 Task: Add a signature Cole Ward containing With thanks and best wishes, Cole Ward to email address softage.4@softage.net and add a label Onboarding
Action: Mouse moved to (960, 74)
Screenshot: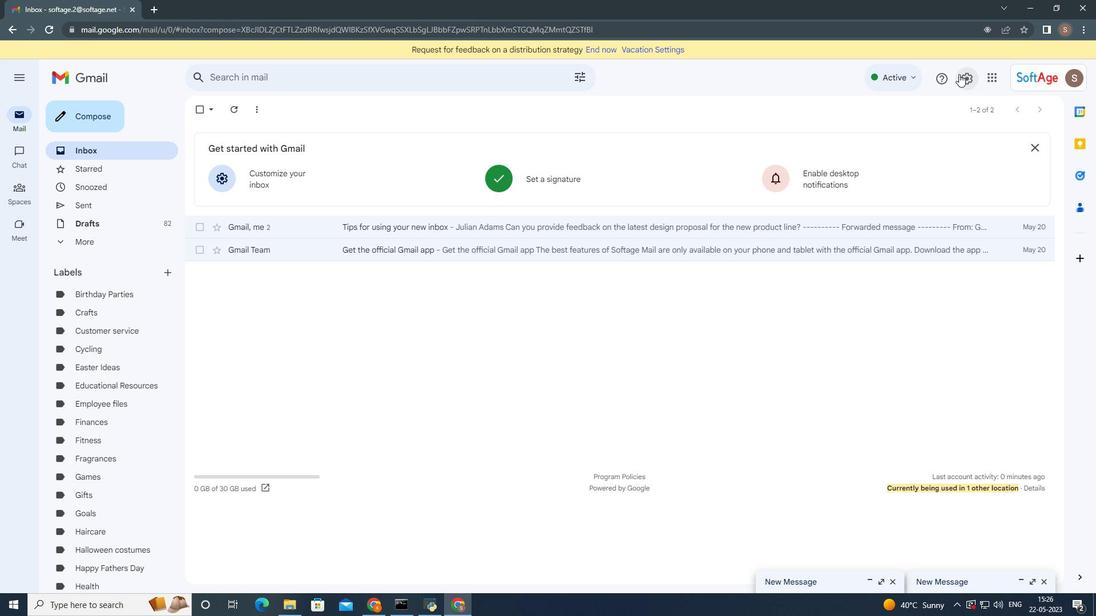 
Action: Mouse pressed left at (960, 74)
Screenshot: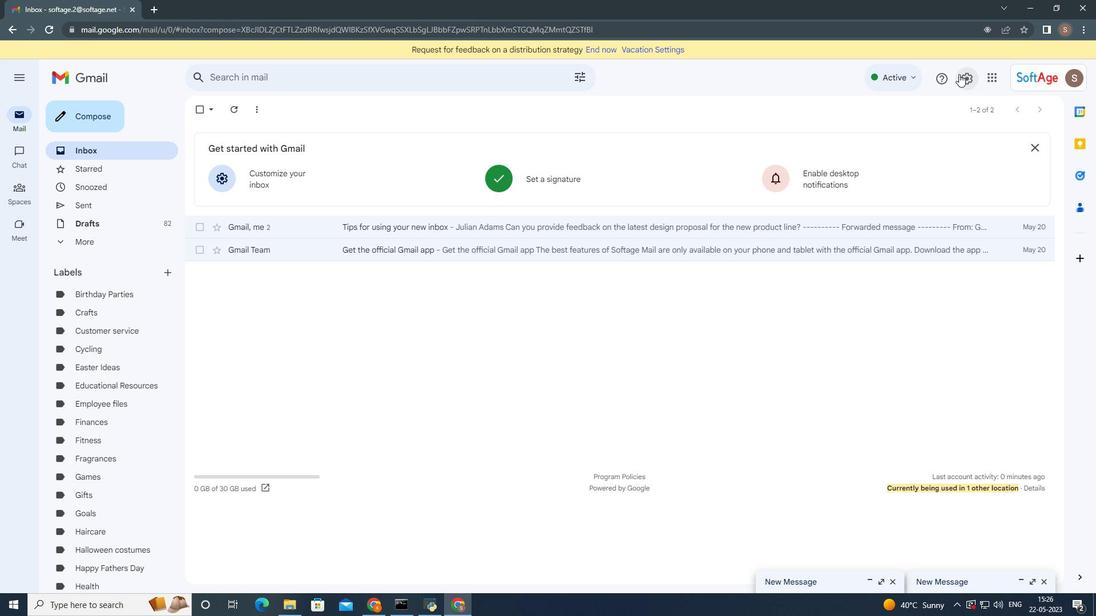
Action: Mouse moved to (952, 137)
Screenshot: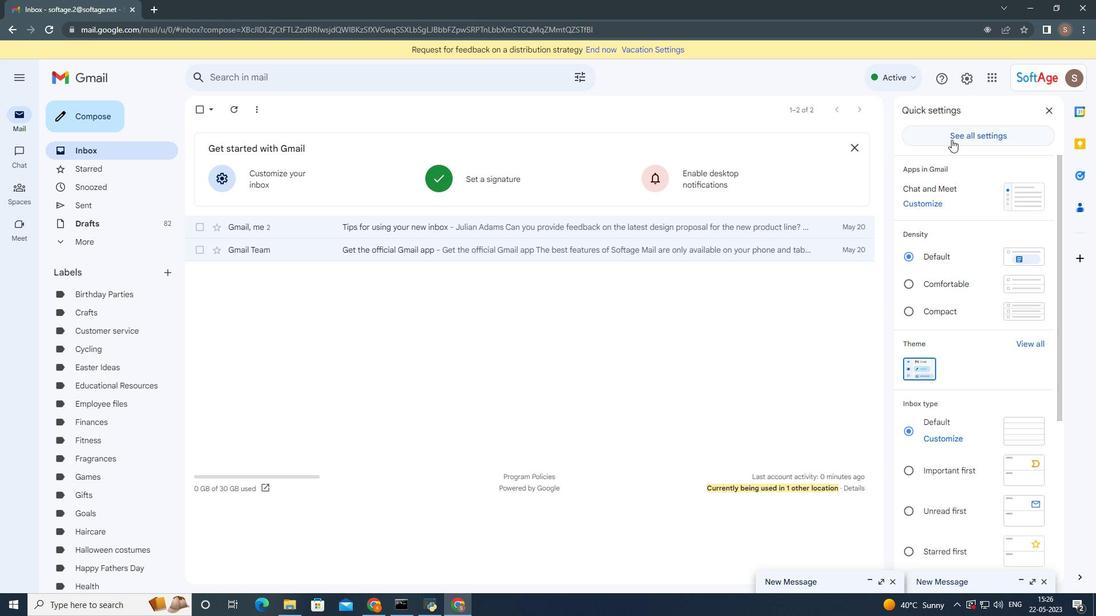 
Action: Mouse pressed left at (952, 137)
Screenshot: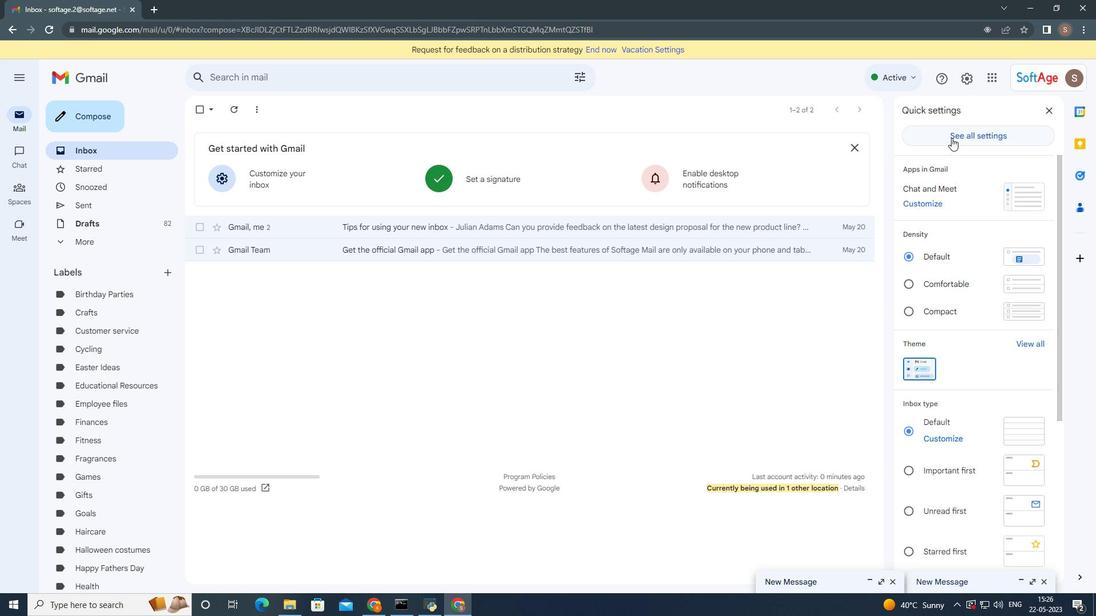 
Action: Mouse moved to (354, 267)
Screenshot: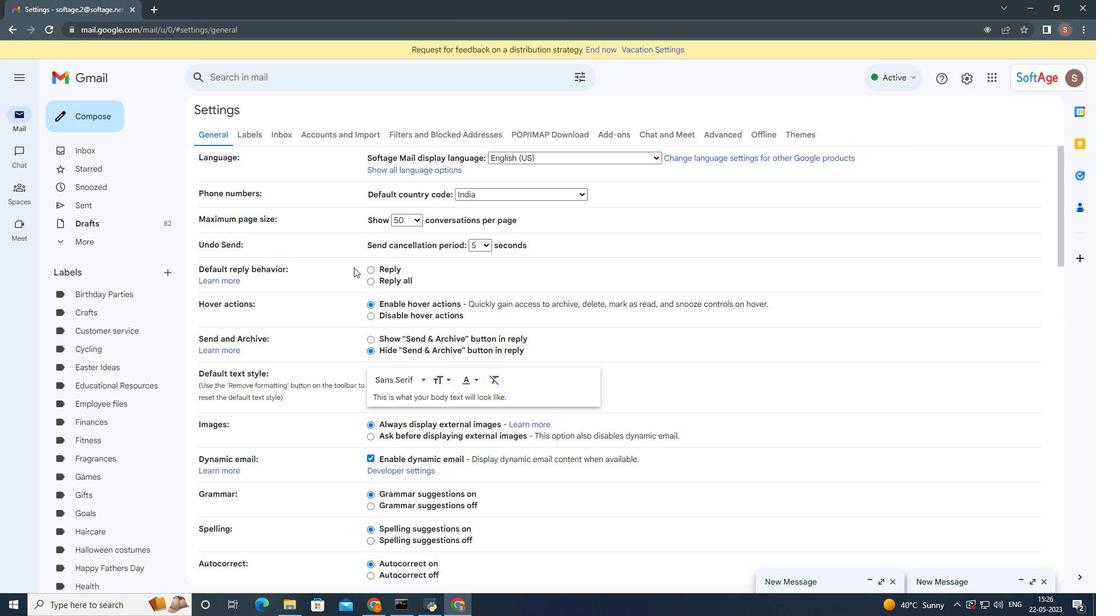 
Action: Mouse scrolled (354, 266) with delta (0, 0)
Screenshot: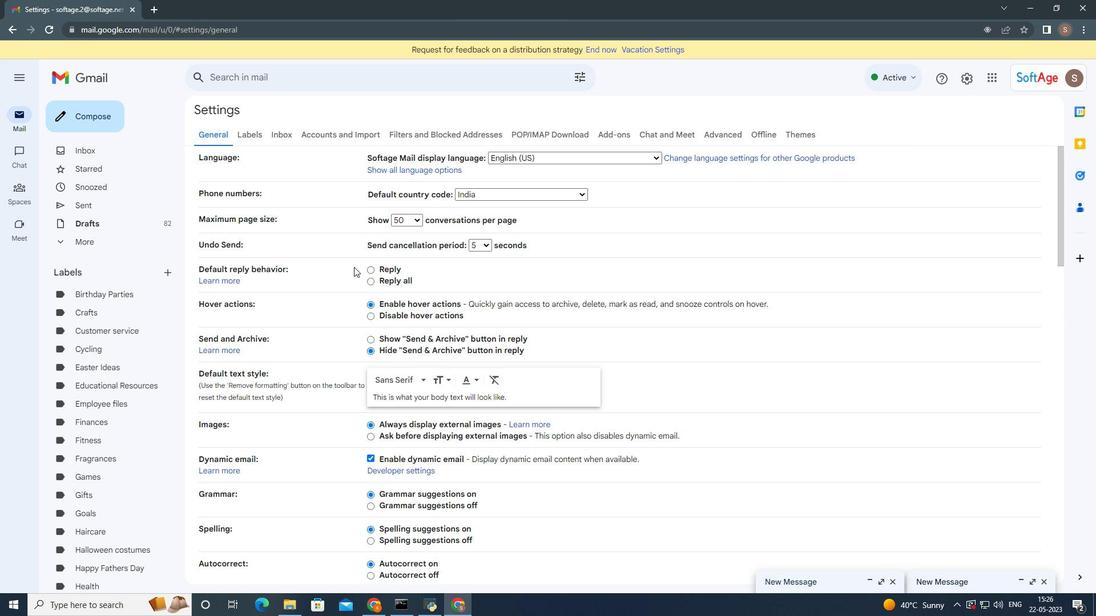 
Action: Mouse scrolled (354, 266) with delta (0, 0)
Screenshot: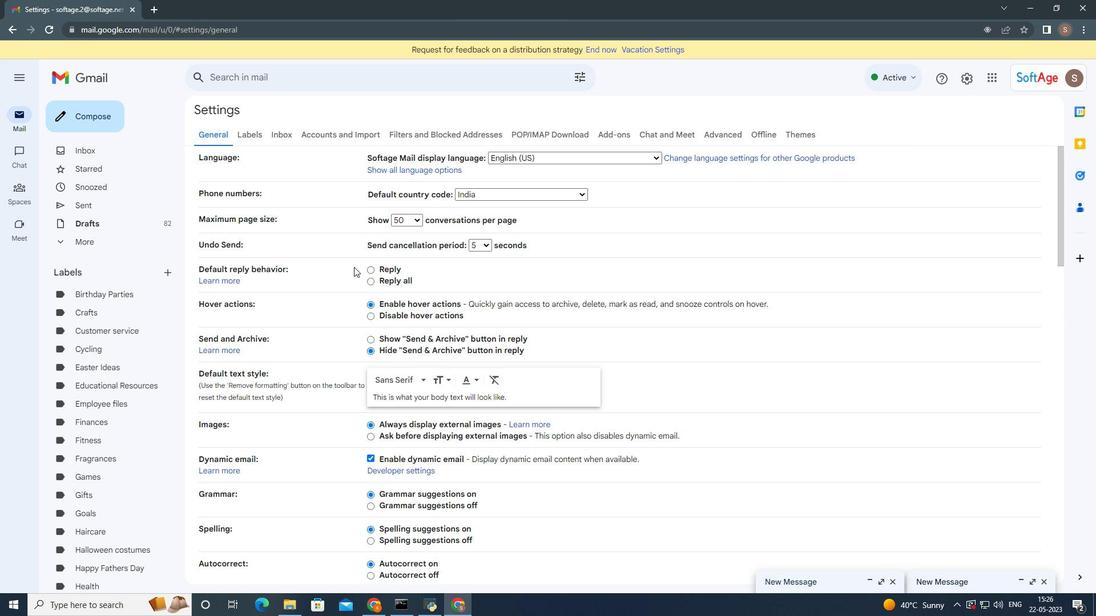 
Action: Mouse moved to (355, 268)
Screenshot: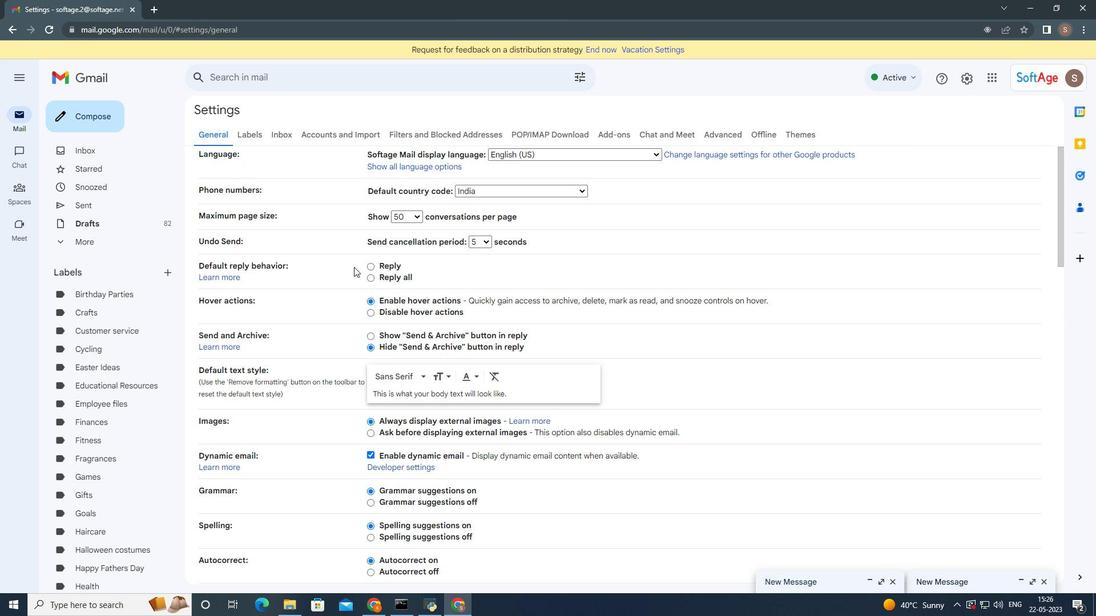 
Action: Mouse scrolled (354, 266) with delta (0, 0)
Screenshot: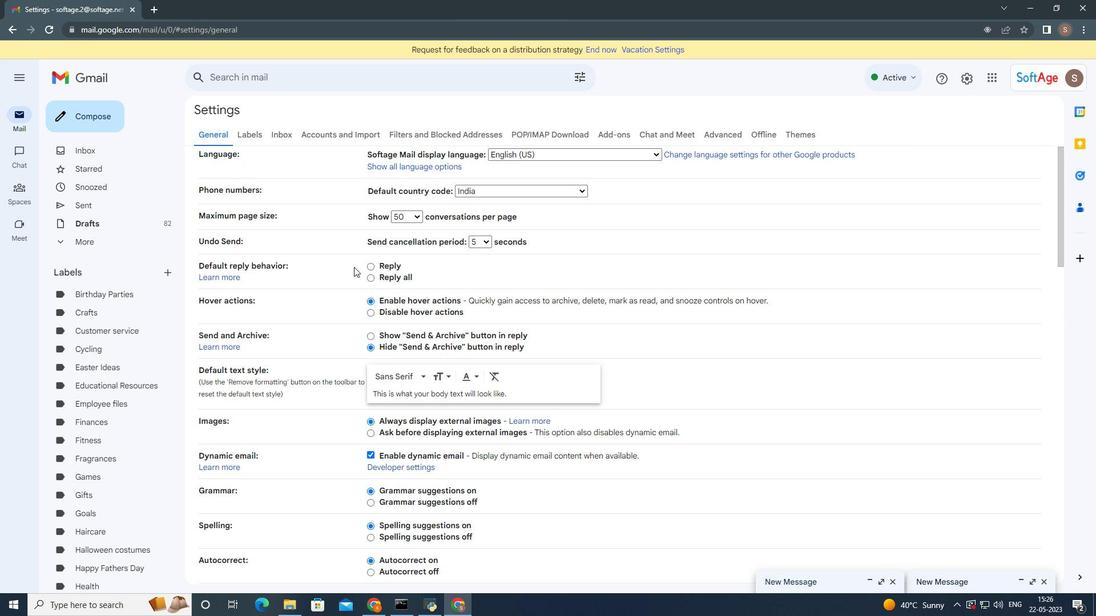 
Action: Mouse moved to (360, 263)
Screenshot: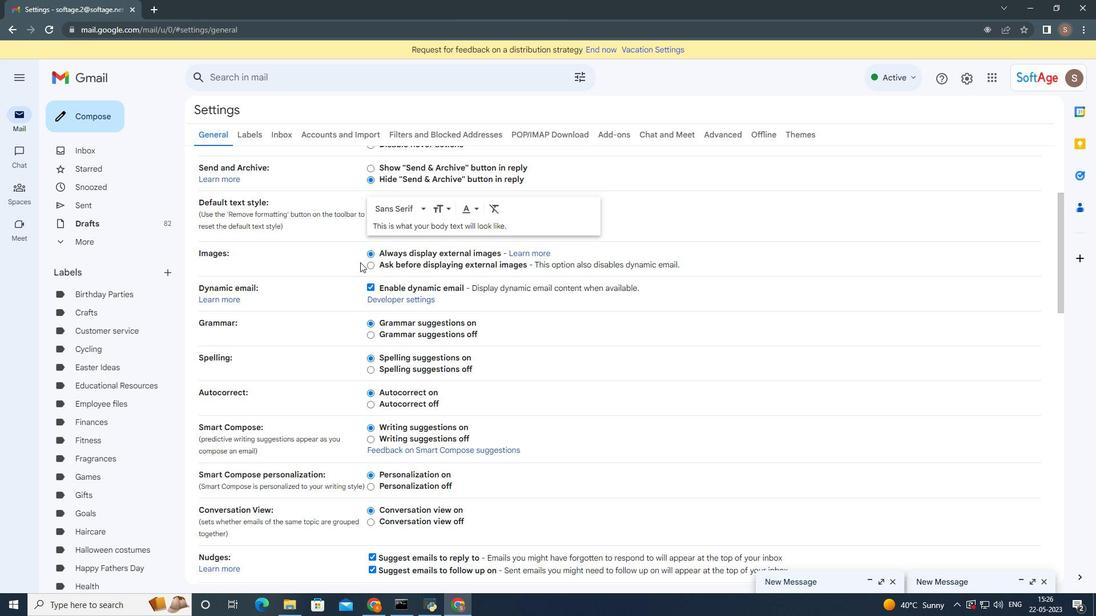 
Action: Mouse scrolled (360, 262) with delta (0, 0)
Screenshot: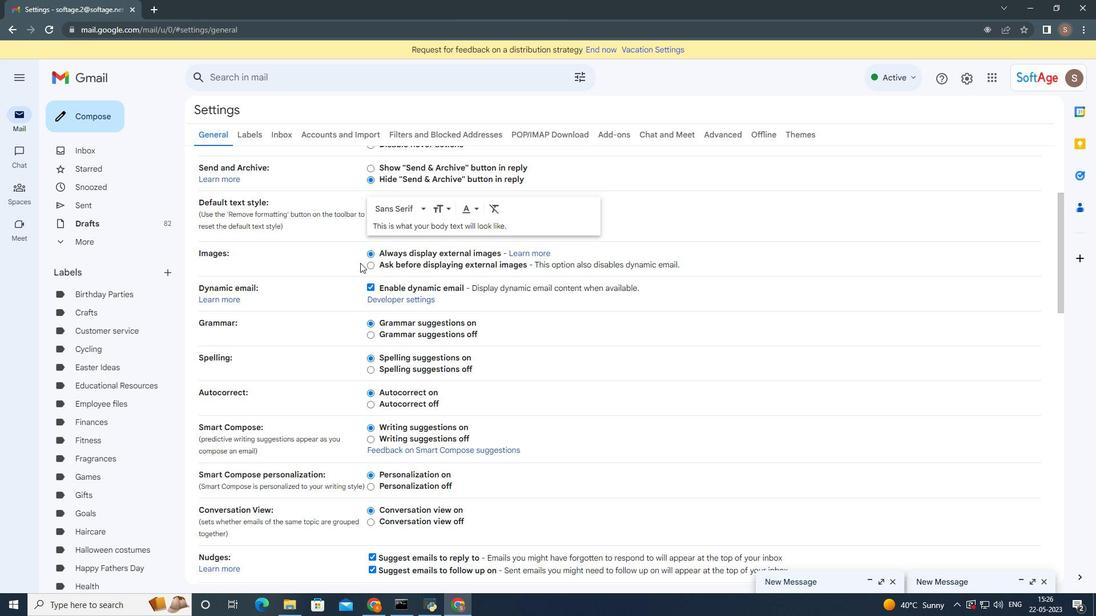 
Action: Mouse scrolled (360, 262) with delta (0, 0)
Screenshot: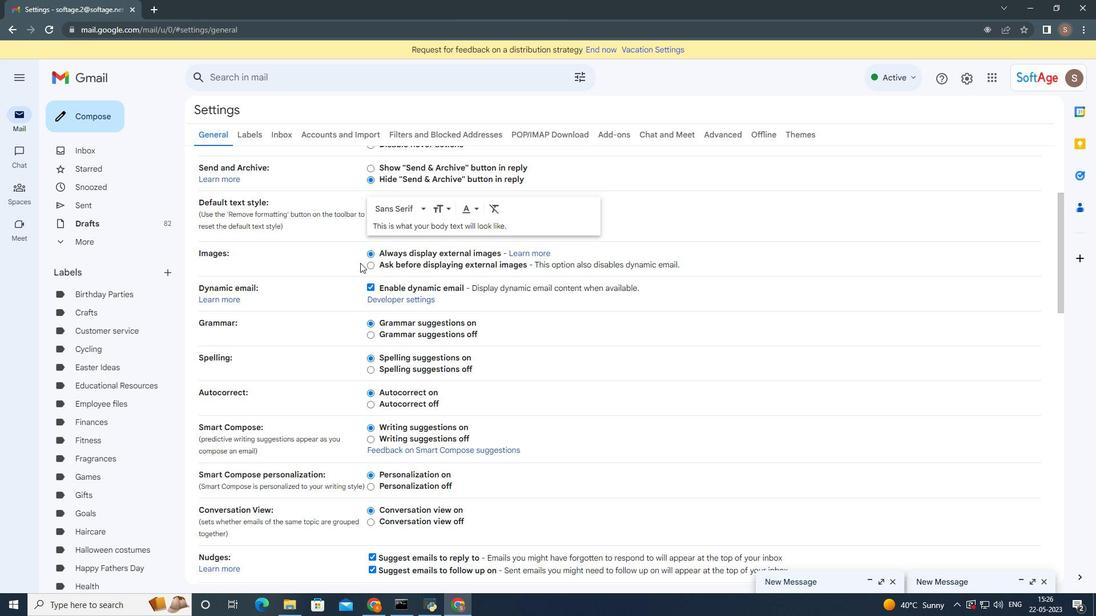 
Action: Mouse moved to (361, 266)
Screenshot: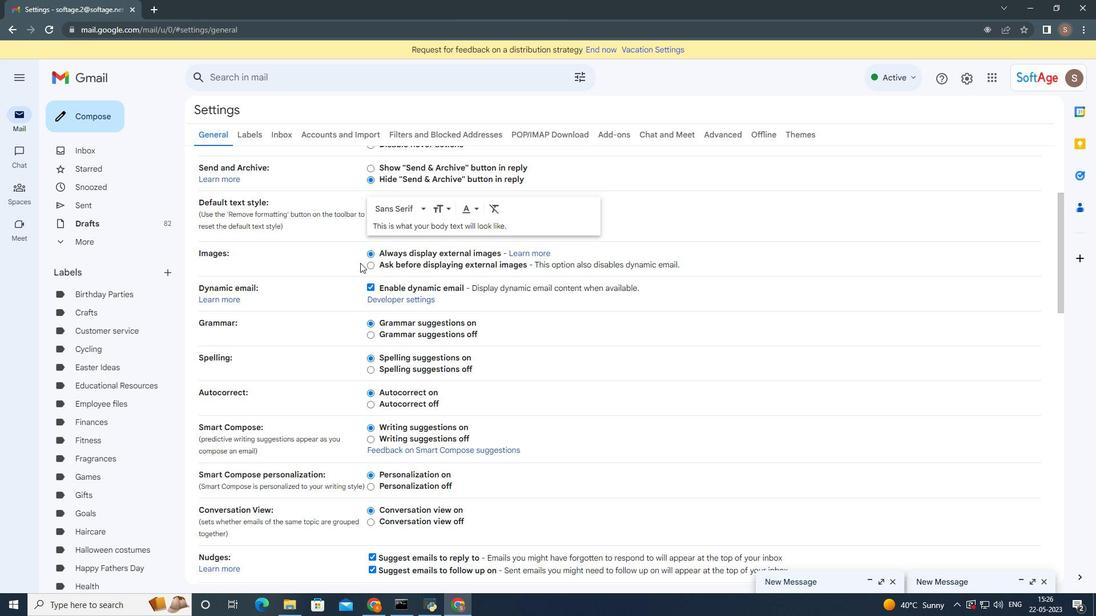 
Action: Mouse scrolled (361, 266) with delta (0, 0)
Screenshot: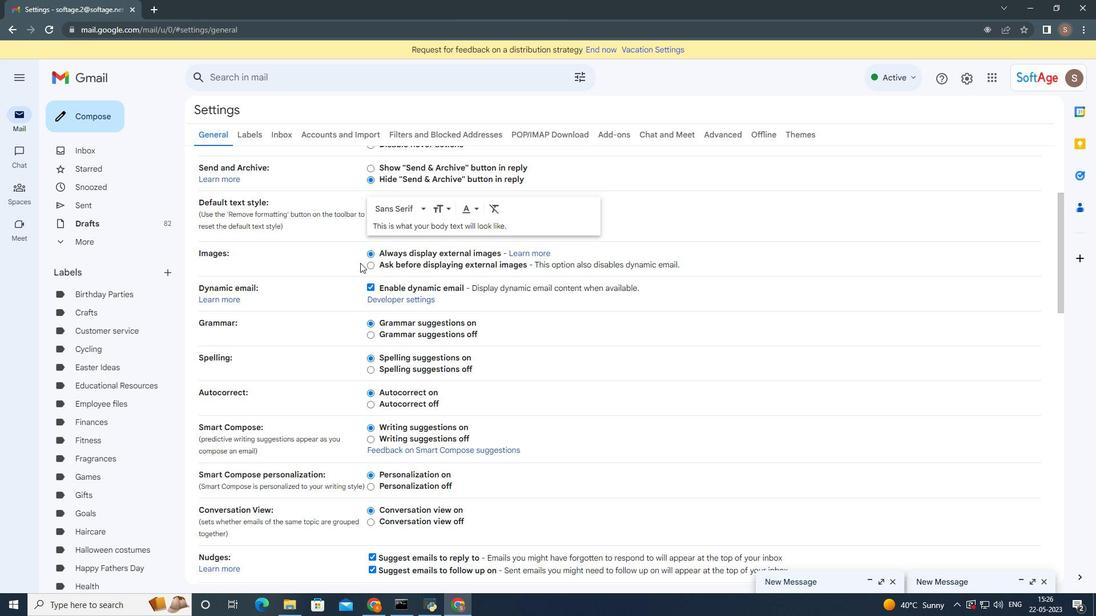
Action: Mouse moved to (362, 267)
Screenshot: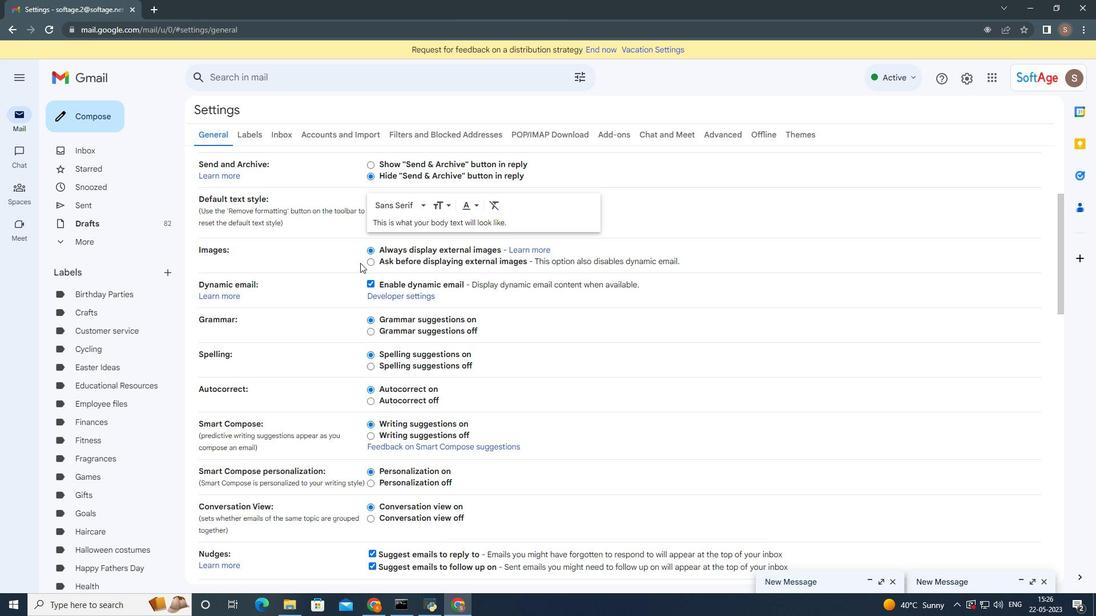 
Action: Mouse scrolled (362, 266) with delta (0, 0)
Screenshot: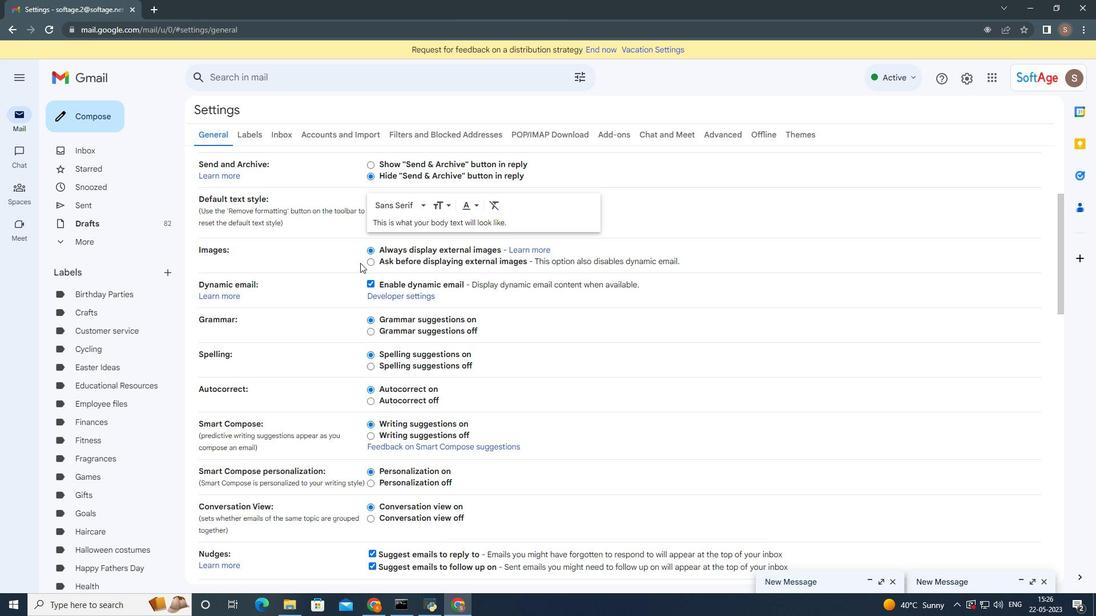 
Action: Mouse moved to (368, 258)
Screenshot: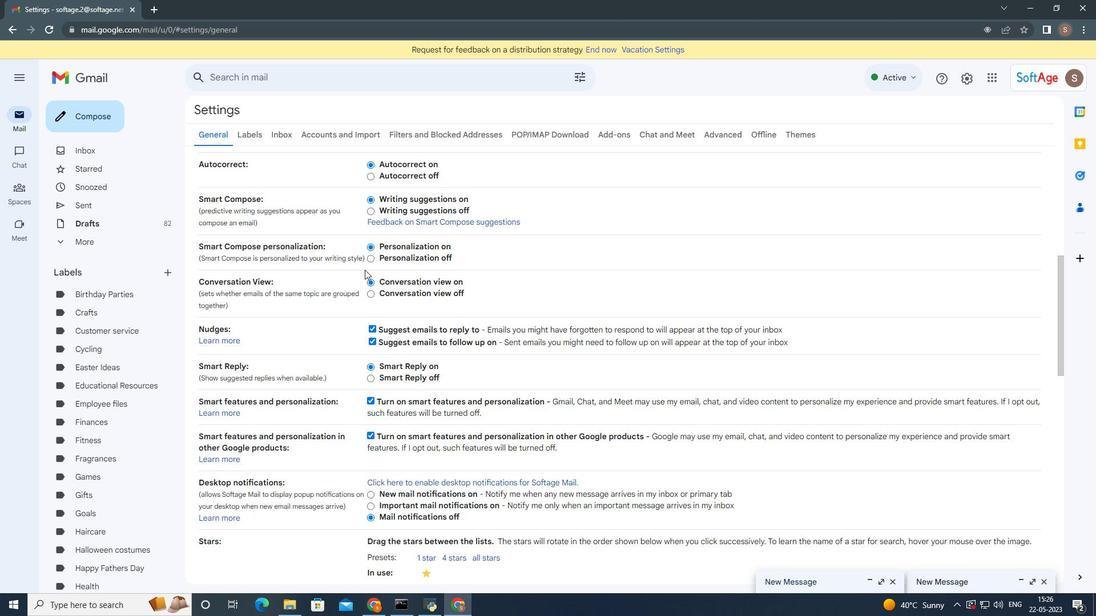 
Action: Mouse scrolled (368, 258) with delta (0, 0)
Screenshot: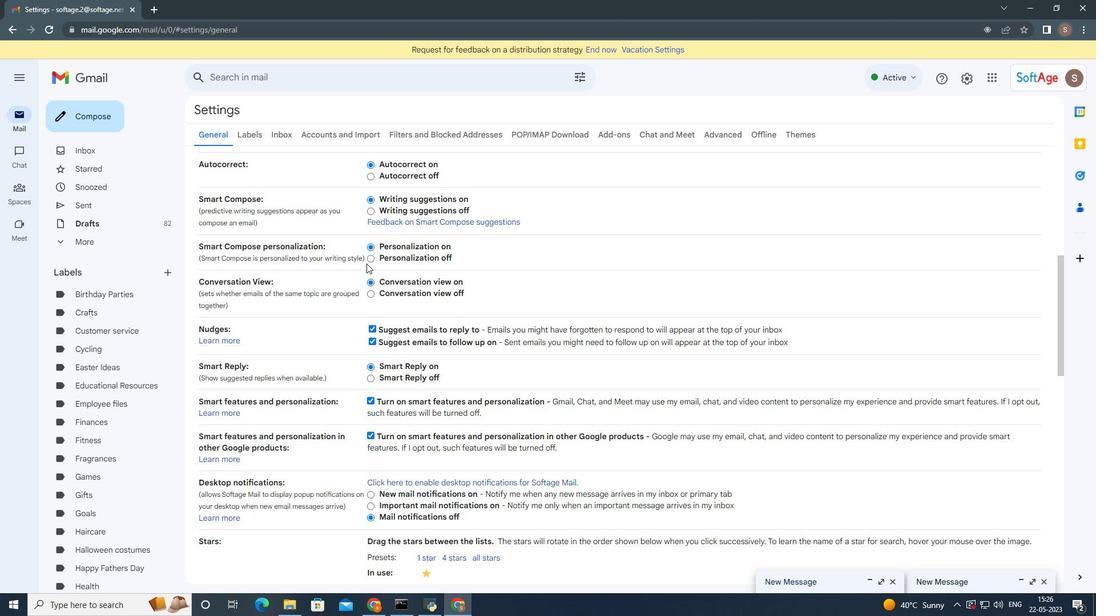 
Action: Mouse scrolled (368, 258) with delta (0, 0)
Screenshot: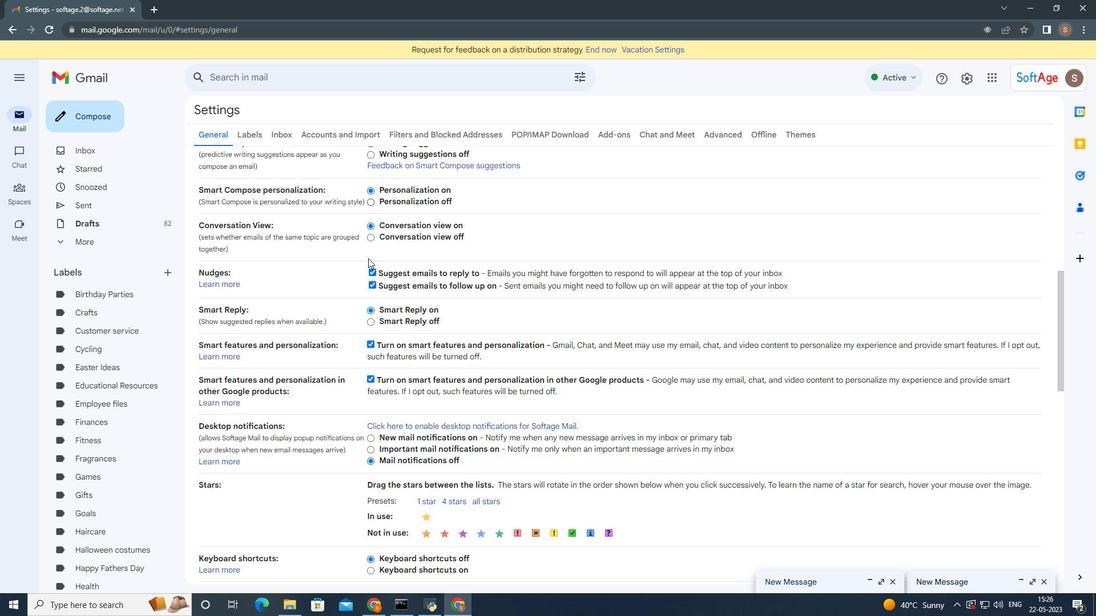 
Action: Mouse scrolled (368, 258) with delta (0, 0)
Screenshot: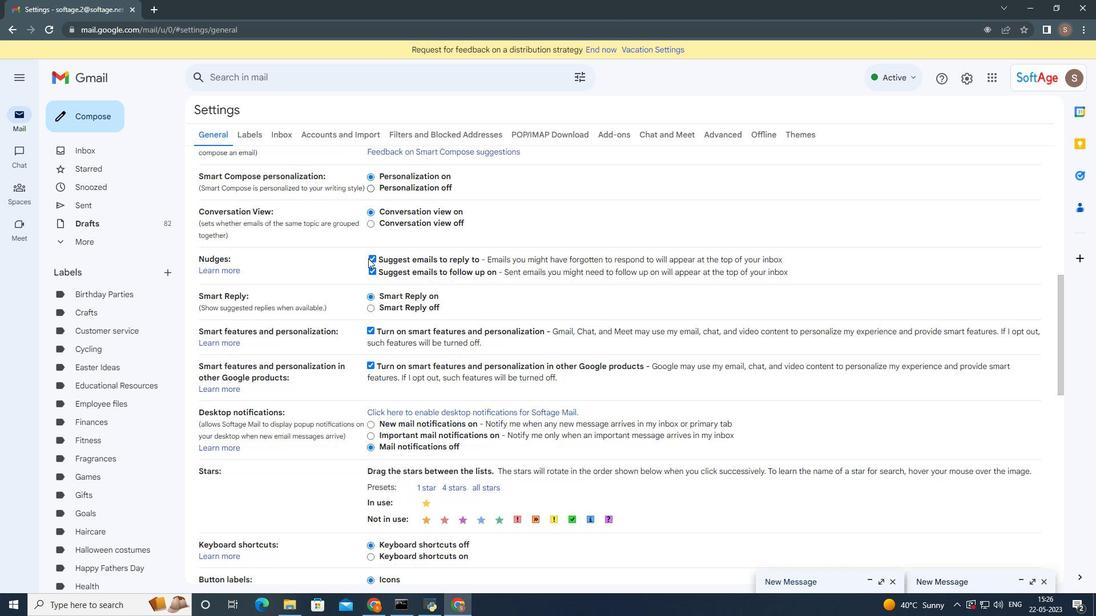 
Action: Mouse scrolled (368, 258) with delta (0, 0)
Screenshot: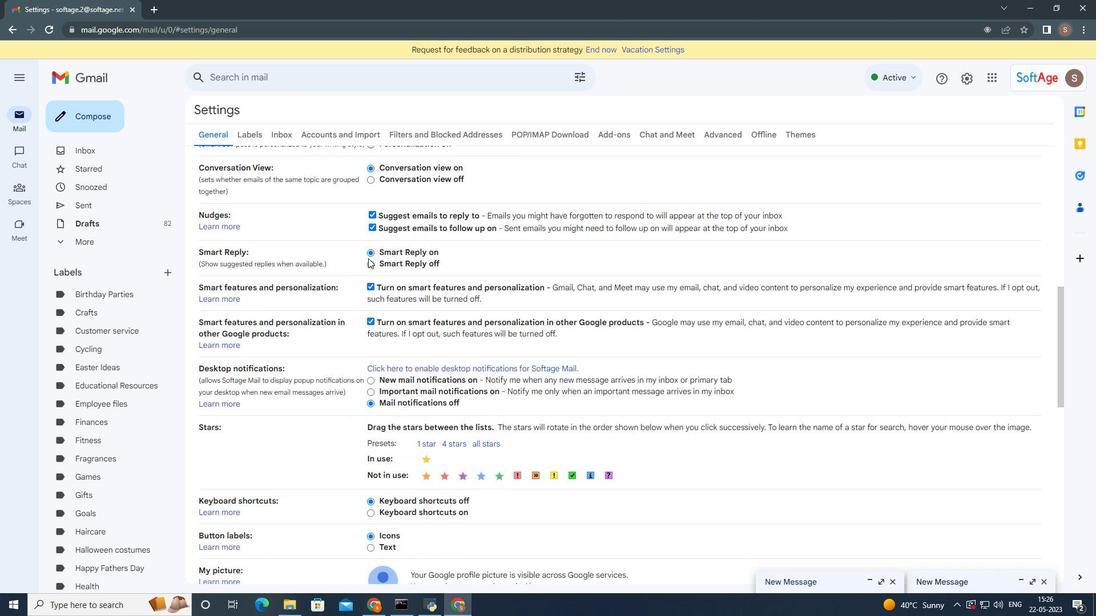 
Action: Mouse scrolled (368, 258) with delta (0, 0)
Screenshot: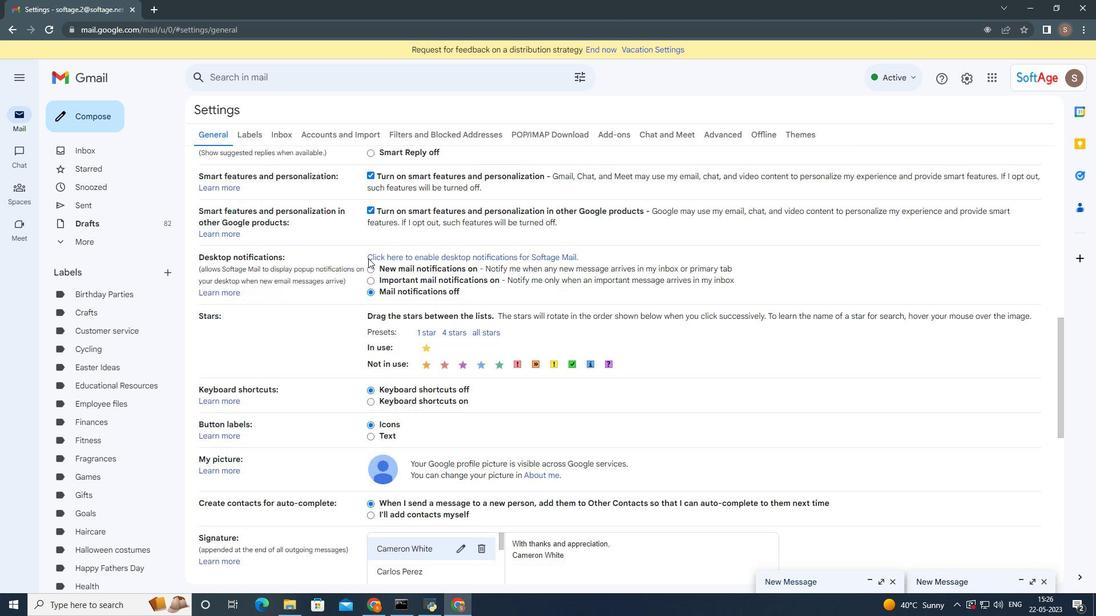 
Action: Mouse scrolled (368, 258) with delta (0, 0)
Screenshot: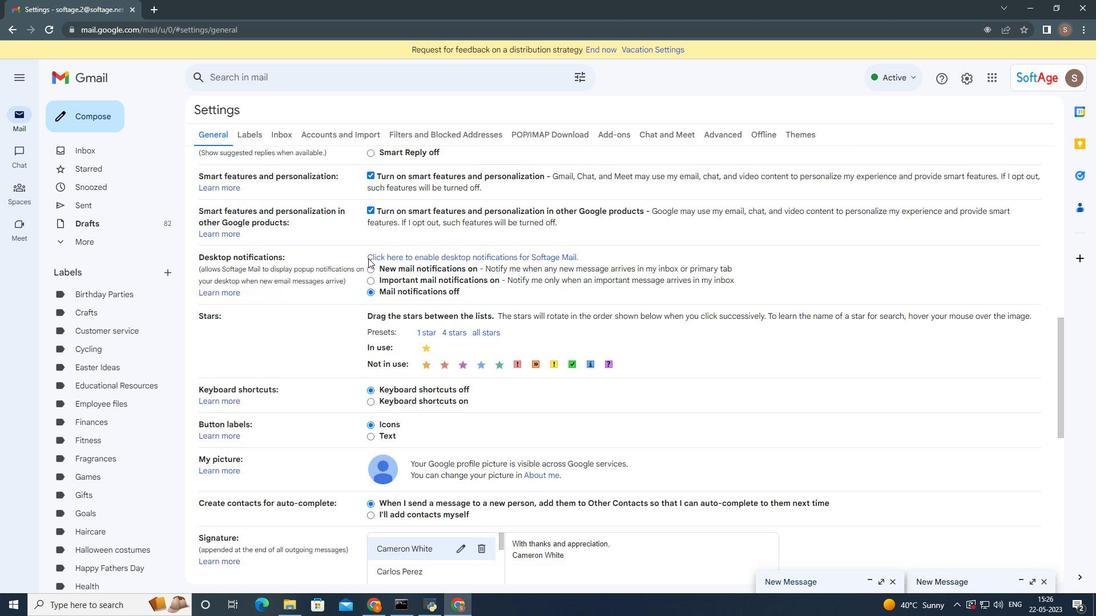
Action: Mouse moved to (368, 258)
Screenshot: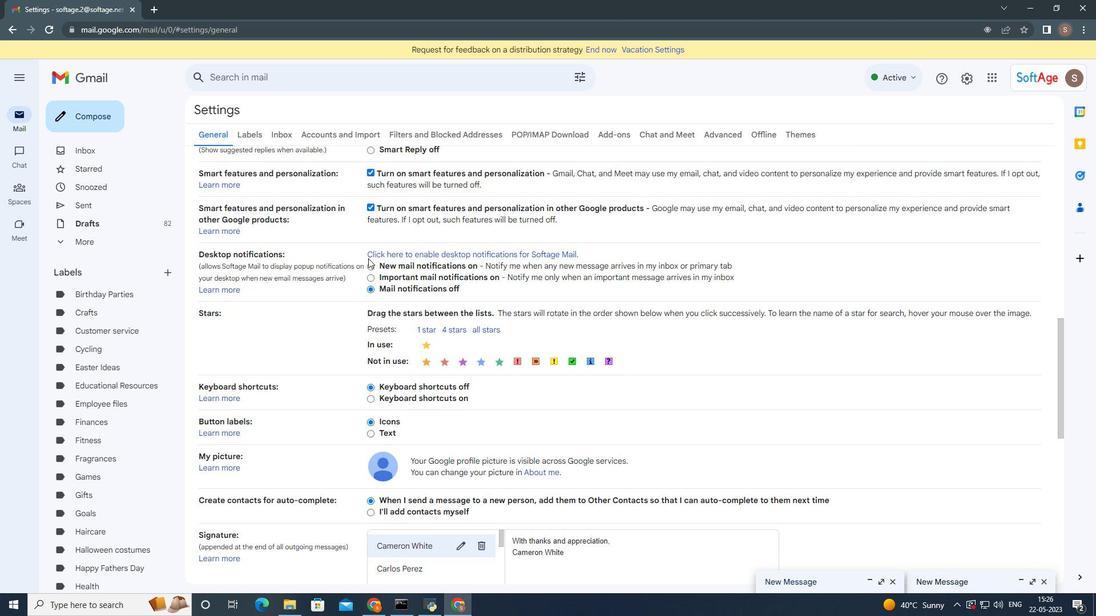 
Action: Mouse scrolled (368, 258) with delta (0, 0)
Screenshot: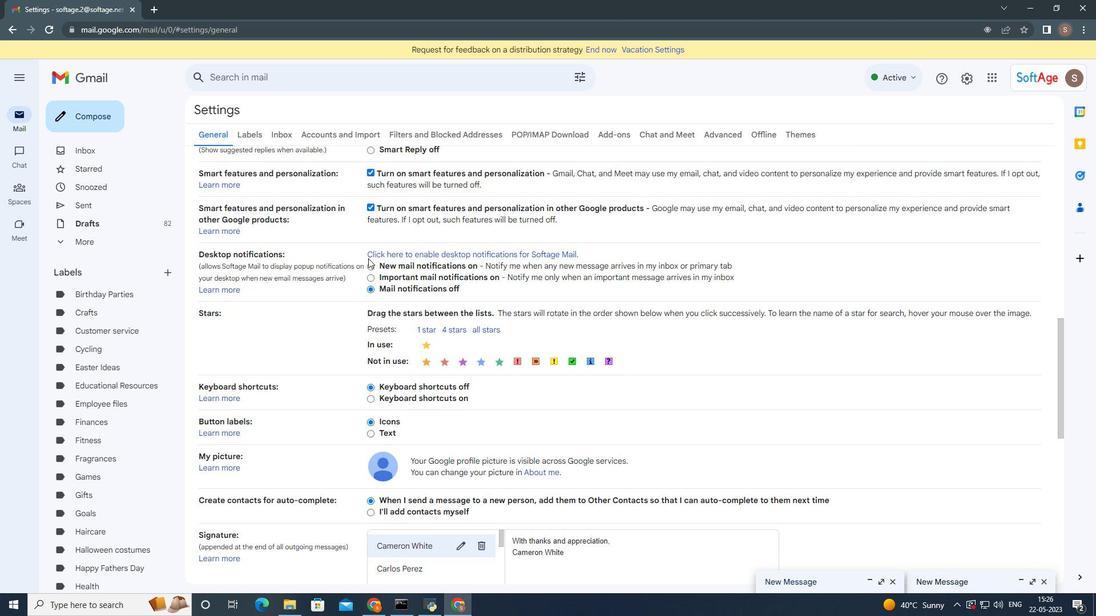 
Action: Mouse moved to (368, 259)
Screenshot: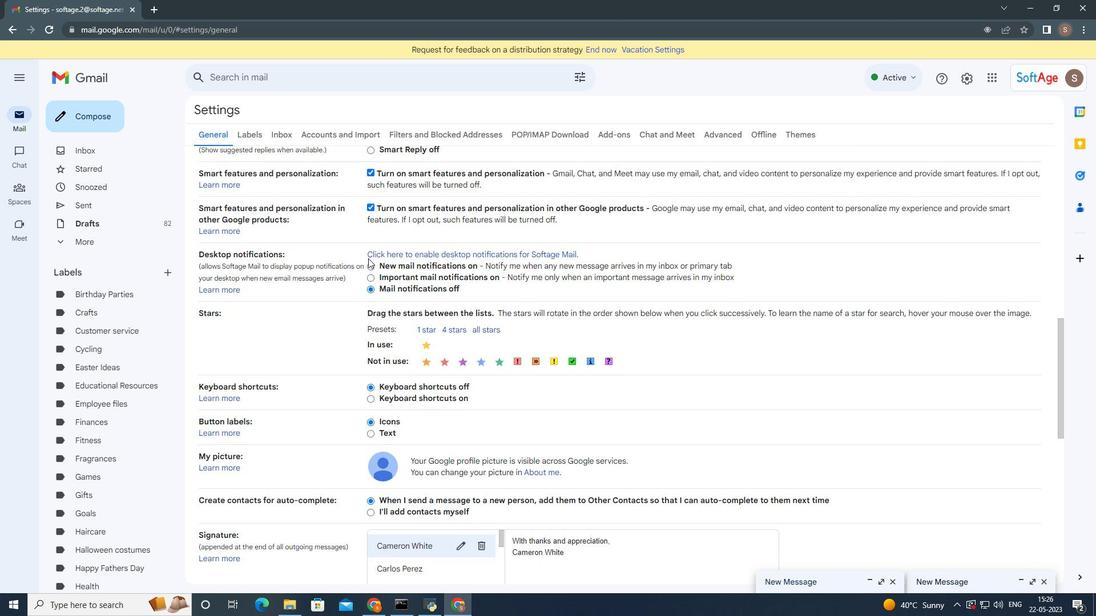 
Action: Mouse scrolled (368, 258) with delta (0, 0)
Screenshot: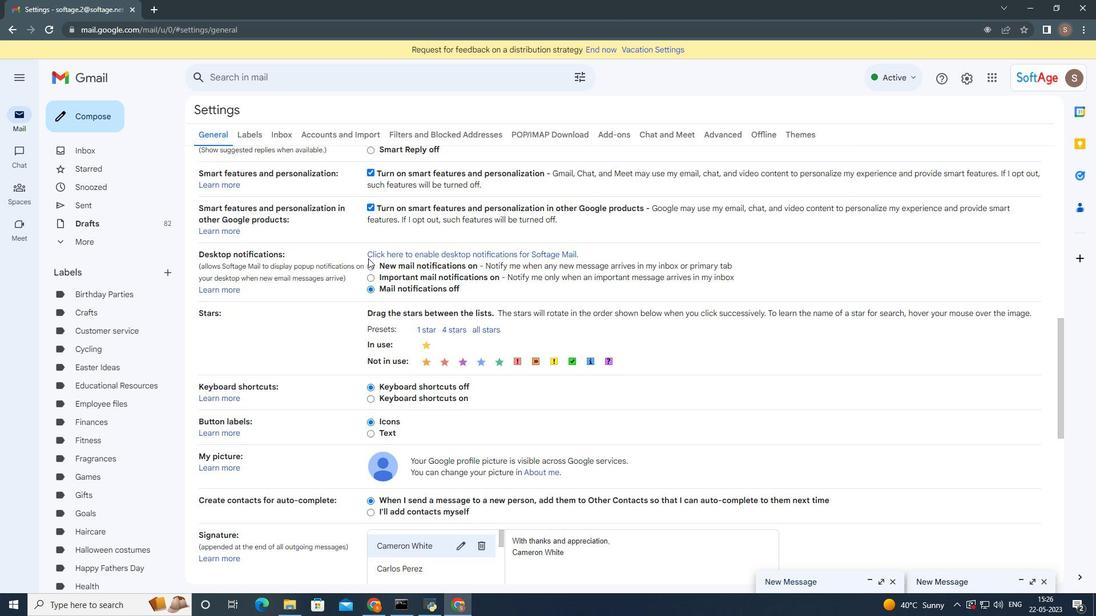 
Action: Mouse moved to (455, 347)
Screenshot: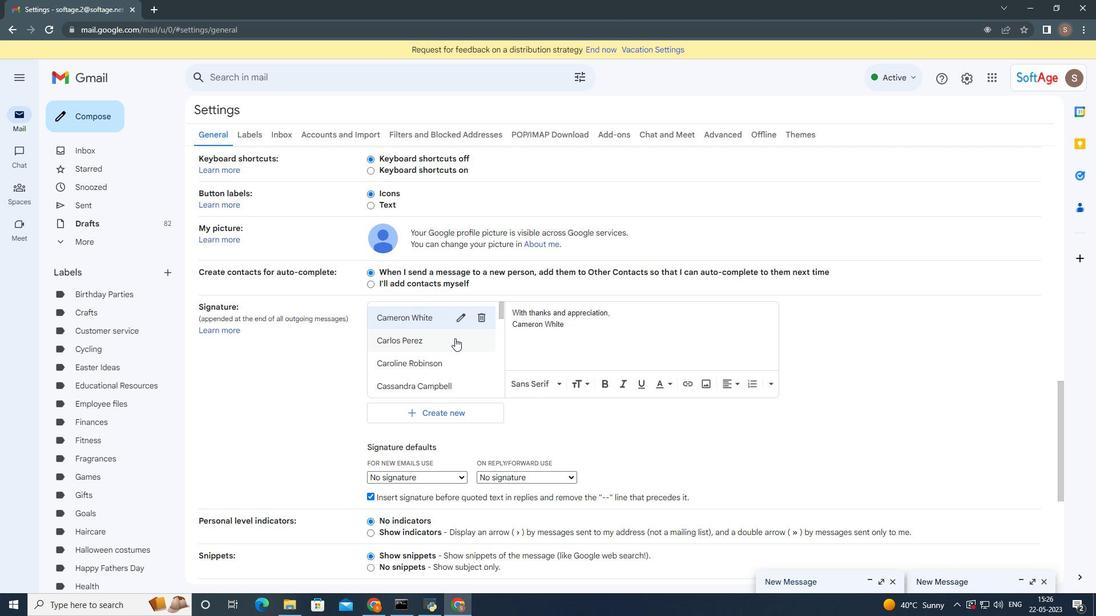 
Action: Mouse scrolled (455, 347) with delta (0, 0)
Screenshot: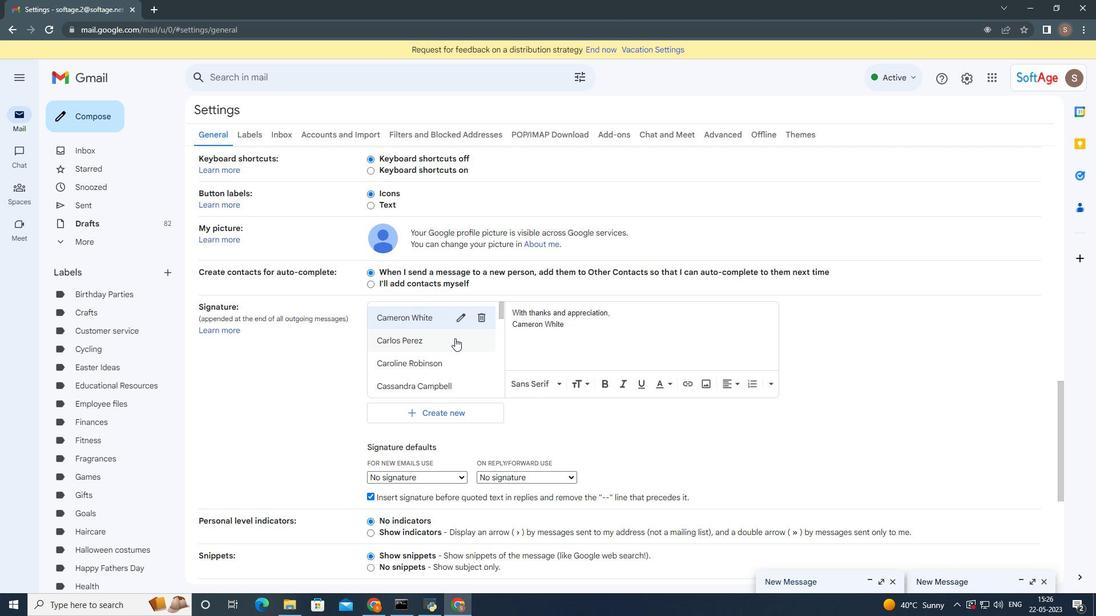 
Action: Mouse moved to (460, 413)
Screenshot: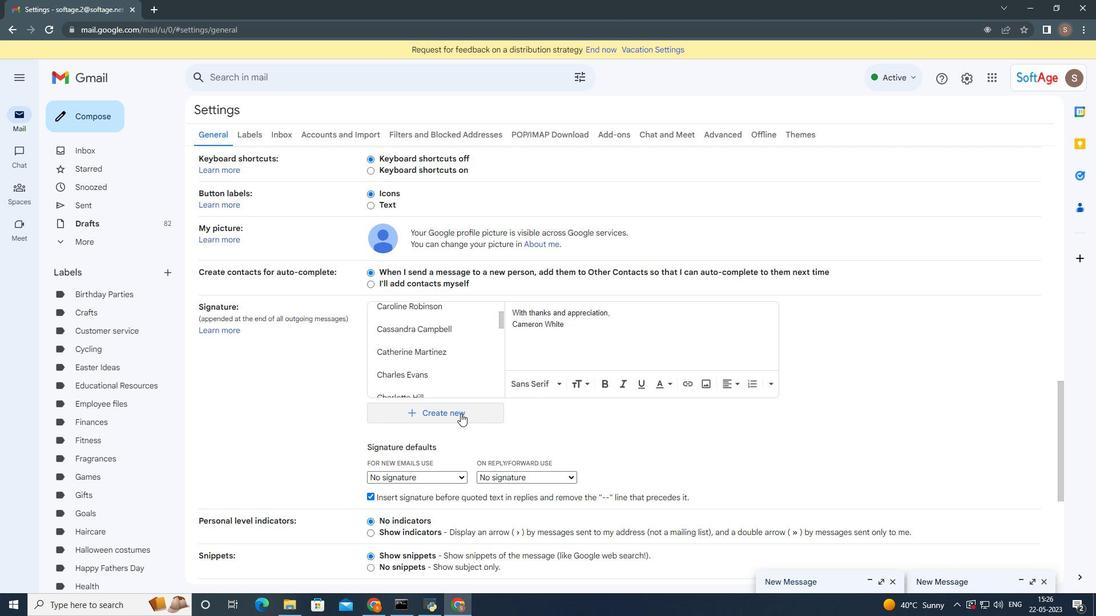 
Action: Mouse pressed left at (460, 413)
Screenshot: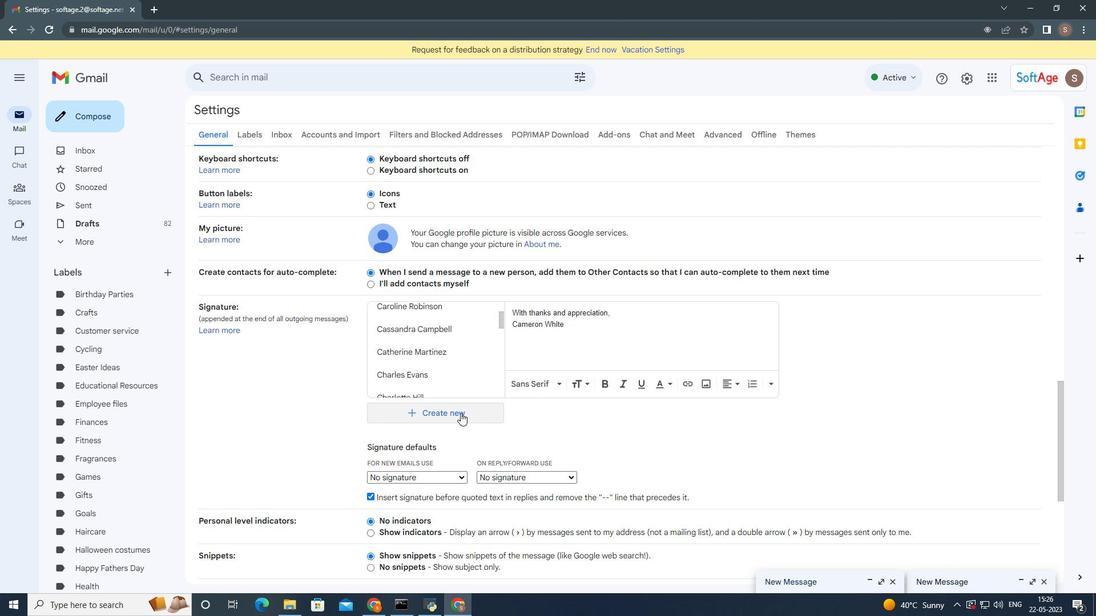 
Action: Mouse moved to (515, 331)
Screenshot: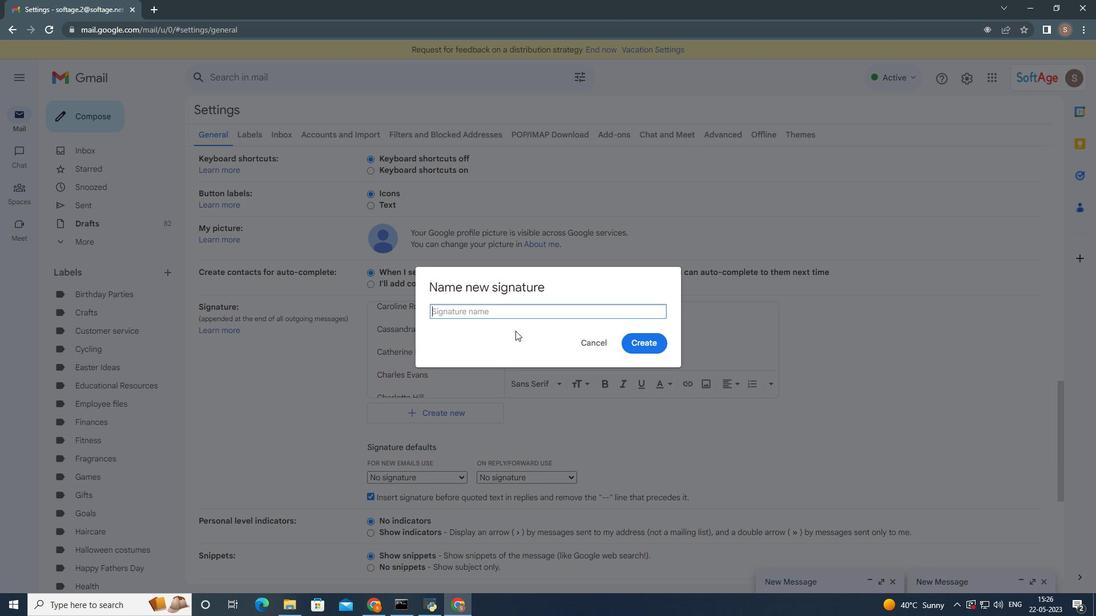 
Action: Key pressed <Key.shift>Cole<Key.space>ward<Key.left><Key.left><Key.left><Key.backspace><Key.shift><Key.shift><Key.shift><Key.shift>W<Key.right><Key.right><Key.right><Key.right><Key.right><Key.right><Key.right>
Screenshot: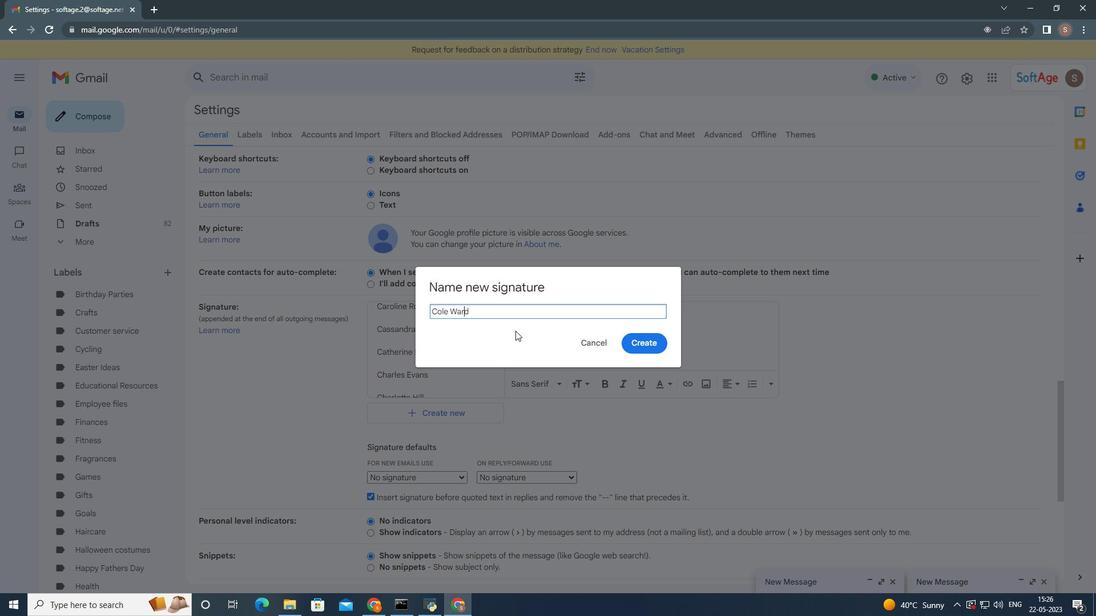 
Action: Mouse moved to (649, 343)
Screenshot: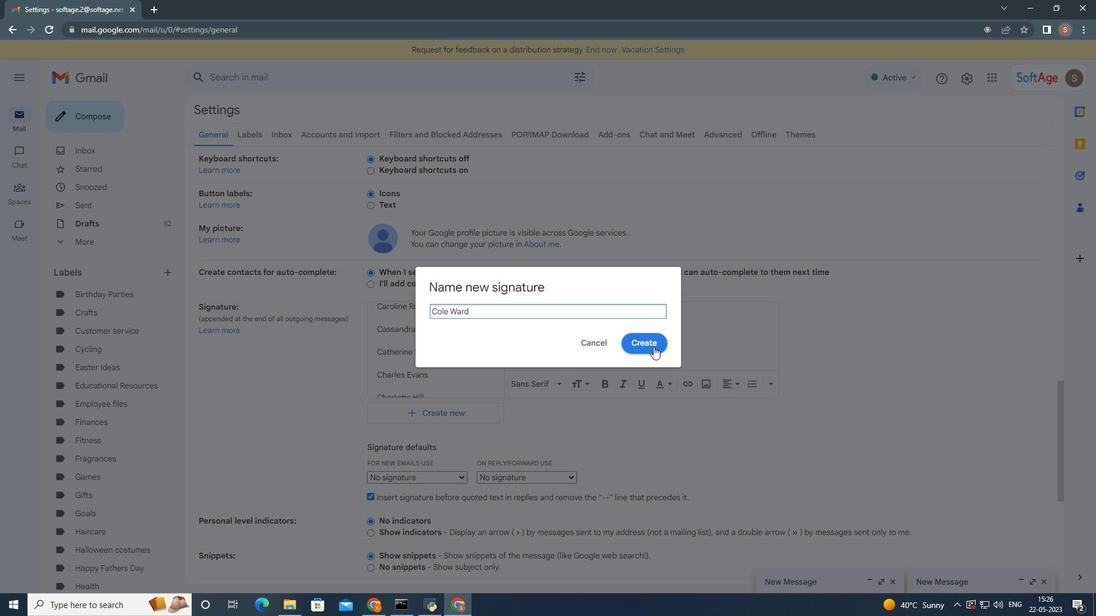 
Action: Mouse pressed left at (649, 343)
Screenshot: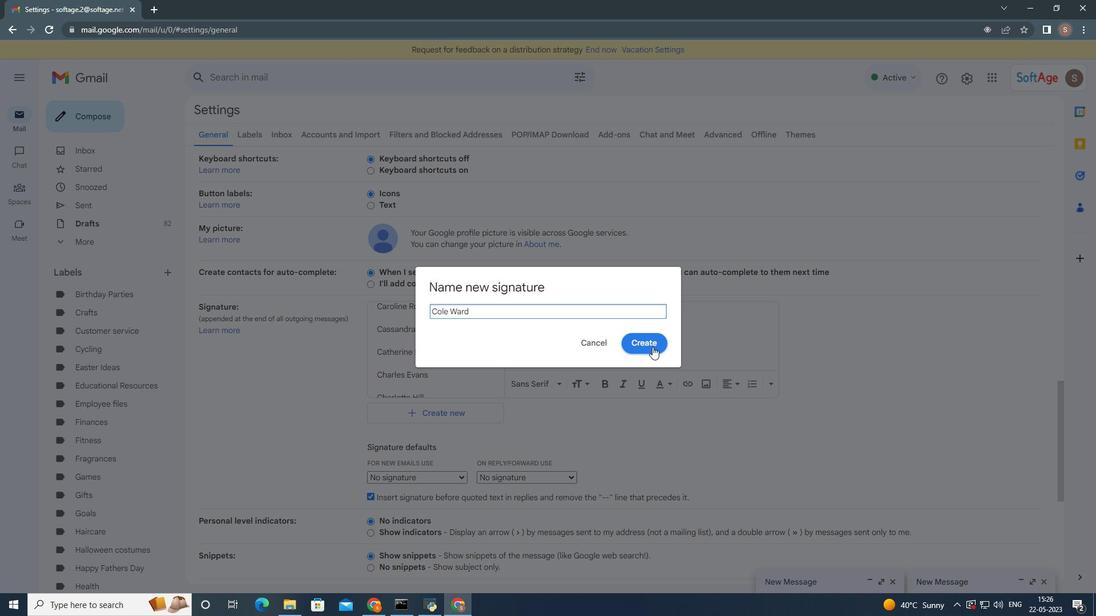 
Action: Mouse moved to (648, 343)
Screenshot: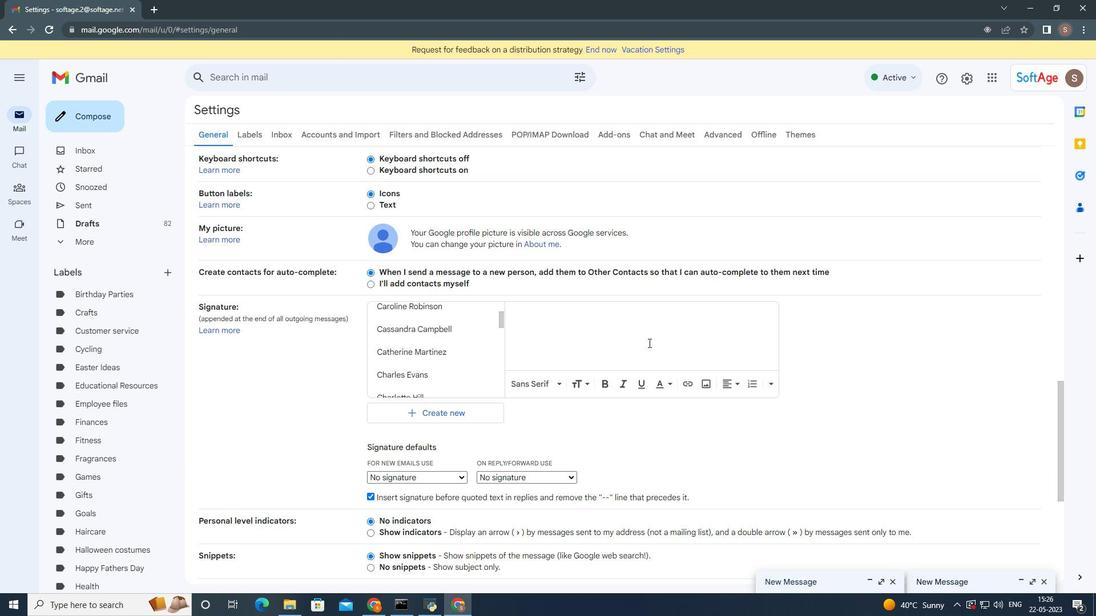 
Action: Key pressed <Key.shift>With<Key.space>thanks<Key.space>and<Key.space>best<Key.space>wishes,<Key.enter><Key.shift>Cole<Key.space><Key.shift>Ward
Screenshot: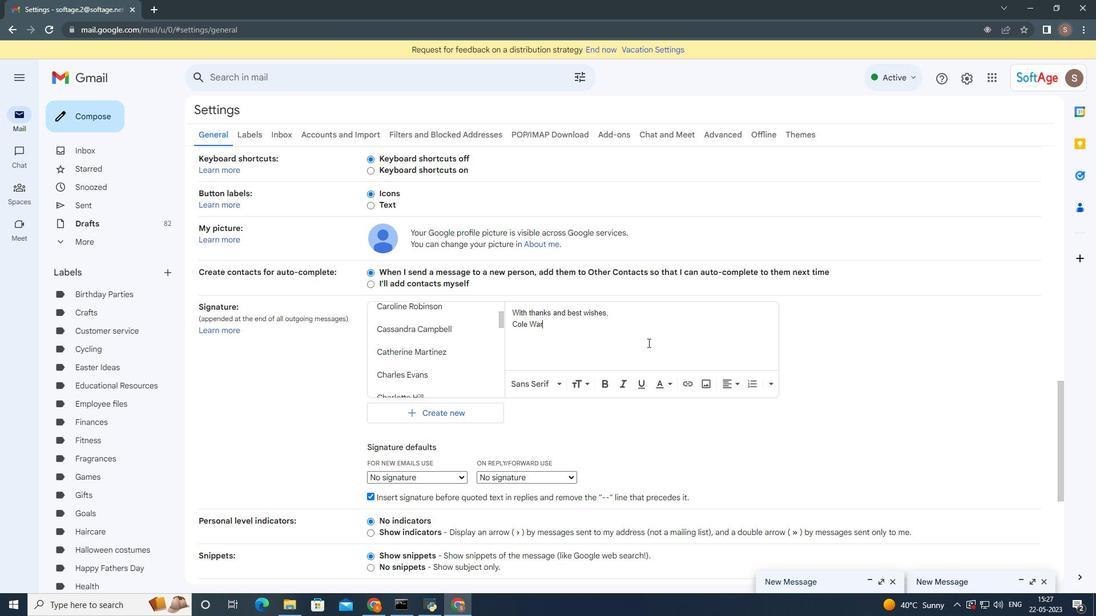 
Action: Mouse moved to (528, 368)
Screenshot: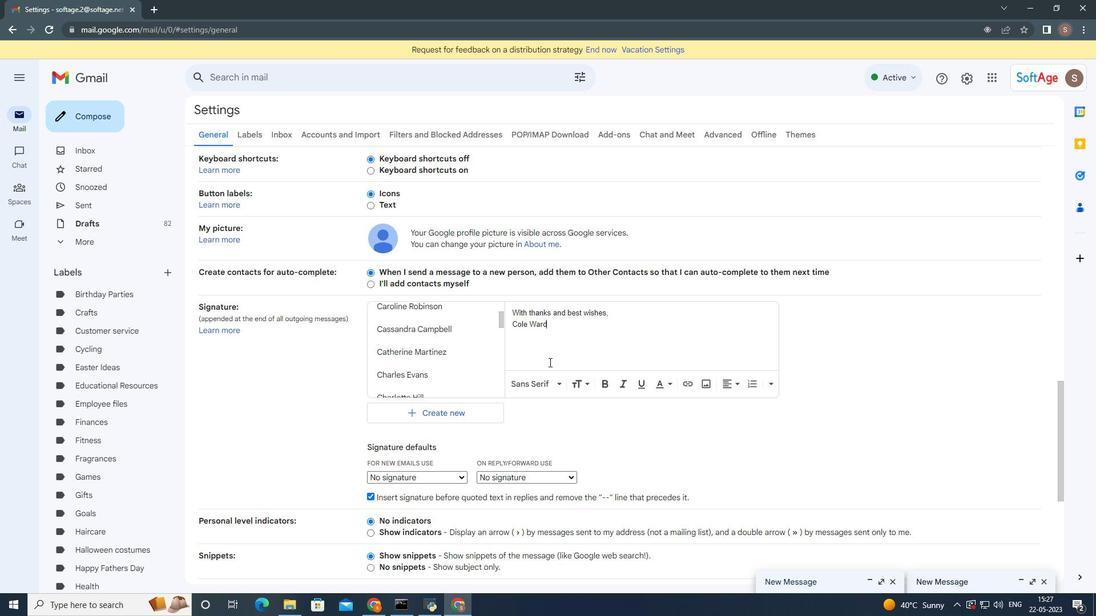 
Action: Mouse scrolled (528, 368) with delta (0, 0)
Screenshot: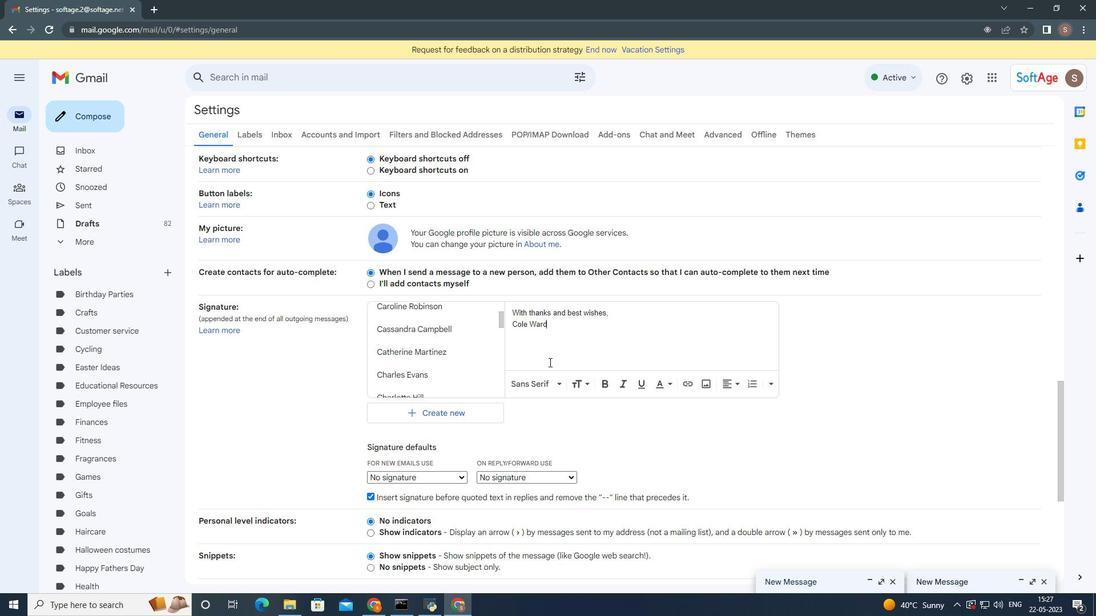
Action: Mouse moved to (528, 368)
Screenshot: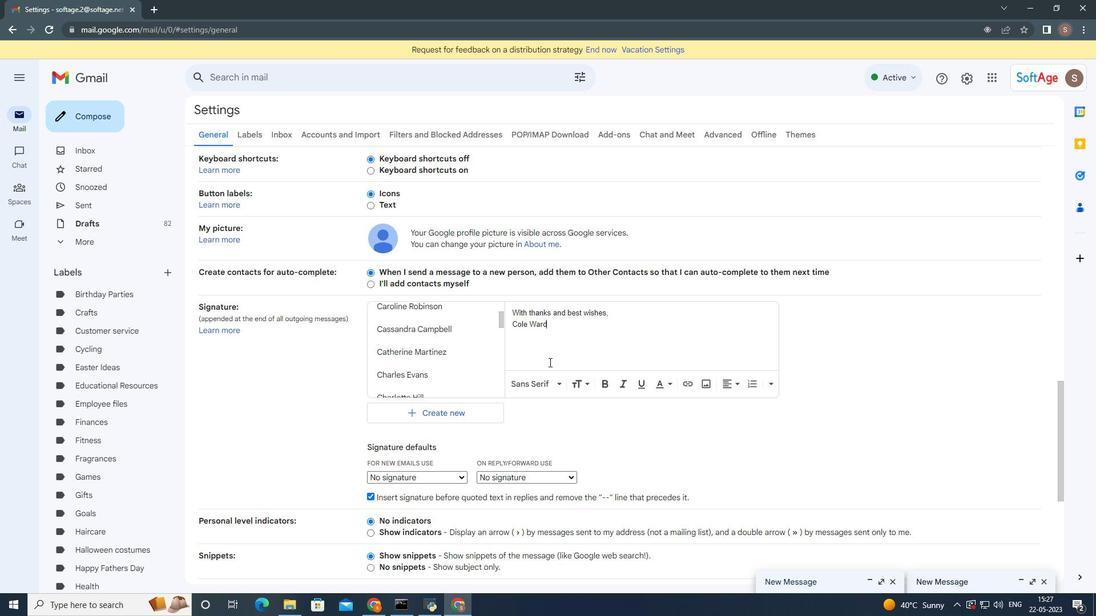 
Action: Mouse scrolled (528, 368) with delta (0, 0)
Screenshot: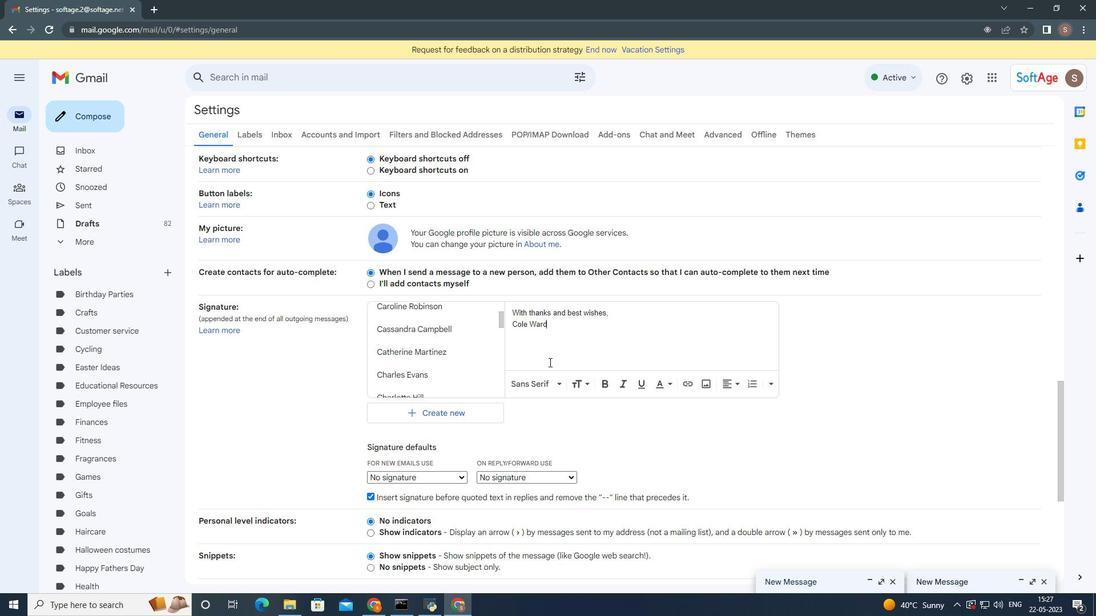 
Action: Mouse moved to (527, 368)
Screenshot: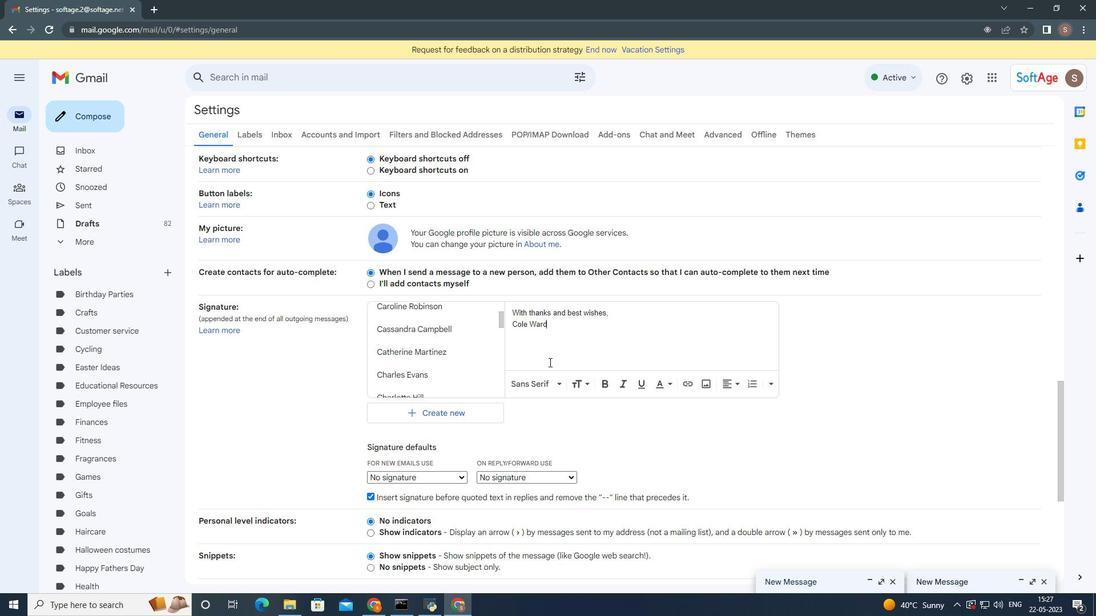 
Action: Mouse scrolled (527, 368) with delta (0, 0)
Screenshot: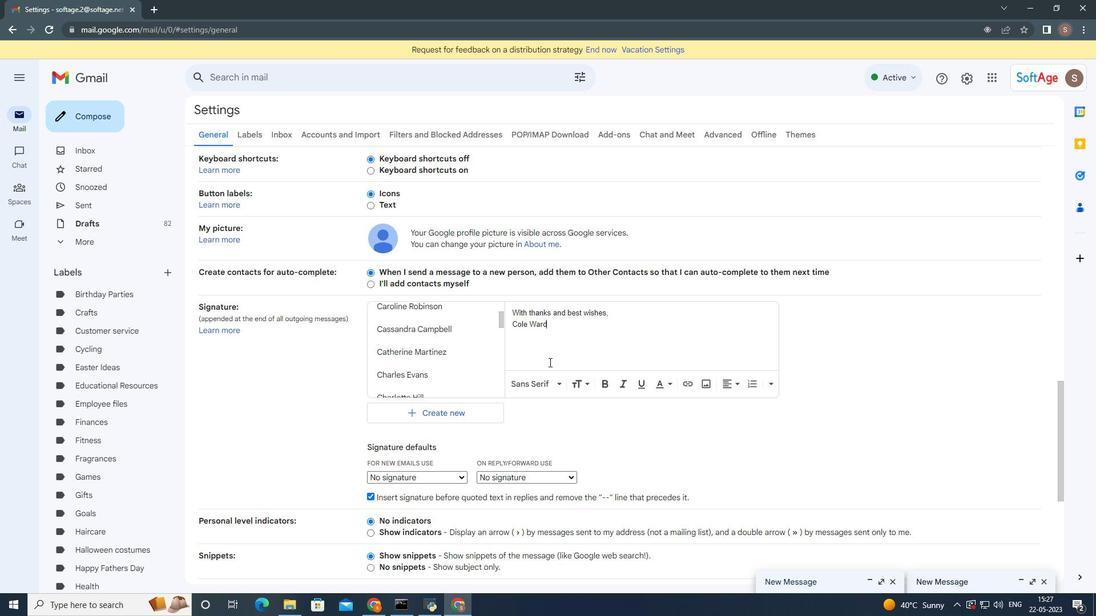 
Action: Mouse moved to (527, 368)
Screenshot: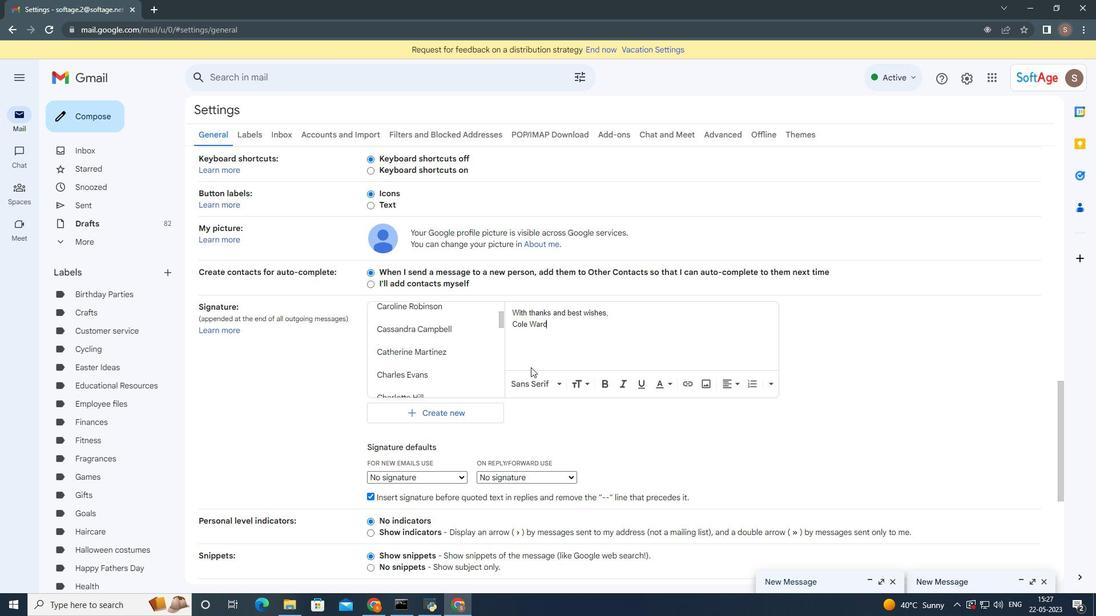 
Action: Mouse scrolled (527, 368) with delta (0, 0)
Screenshot: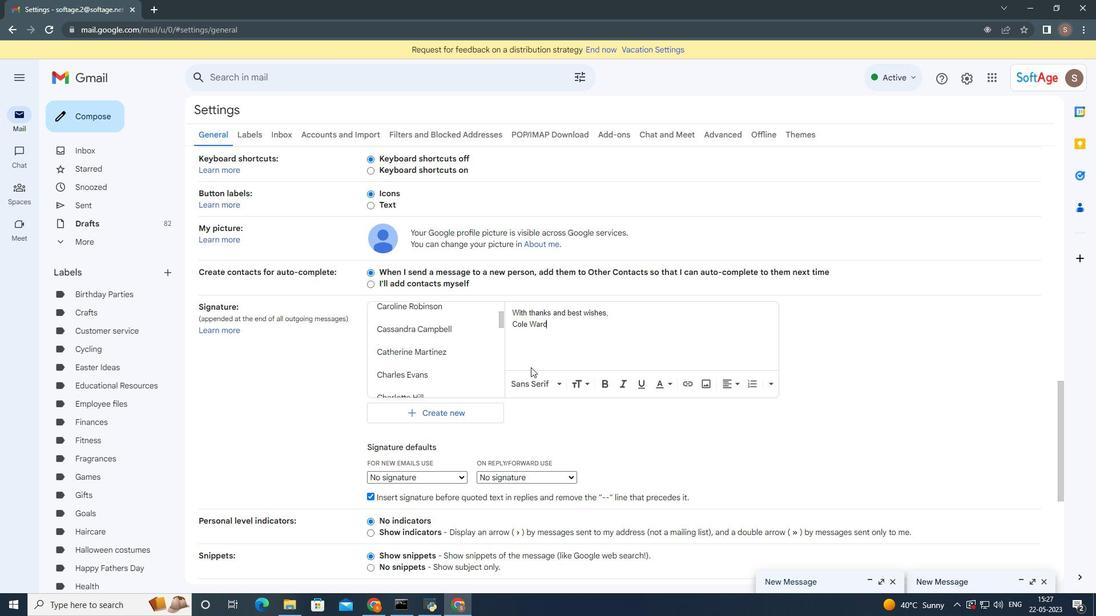 
Action: Mouse moved to (523, 377)
Screenshot: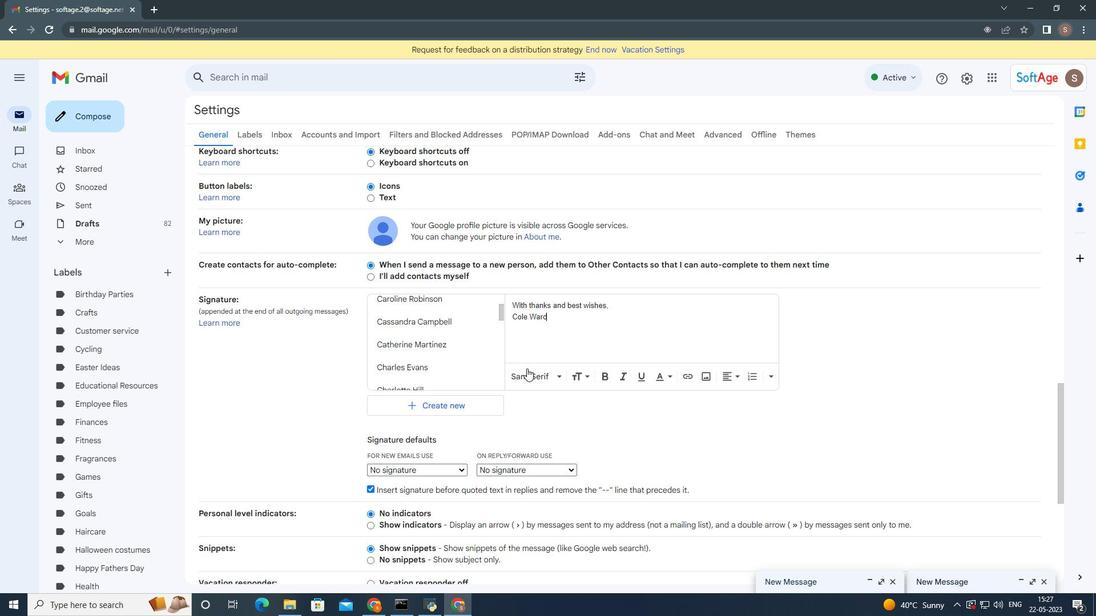 
Action: Mouse scrolled (526, 368) with delta (0, 0)
Screenshot: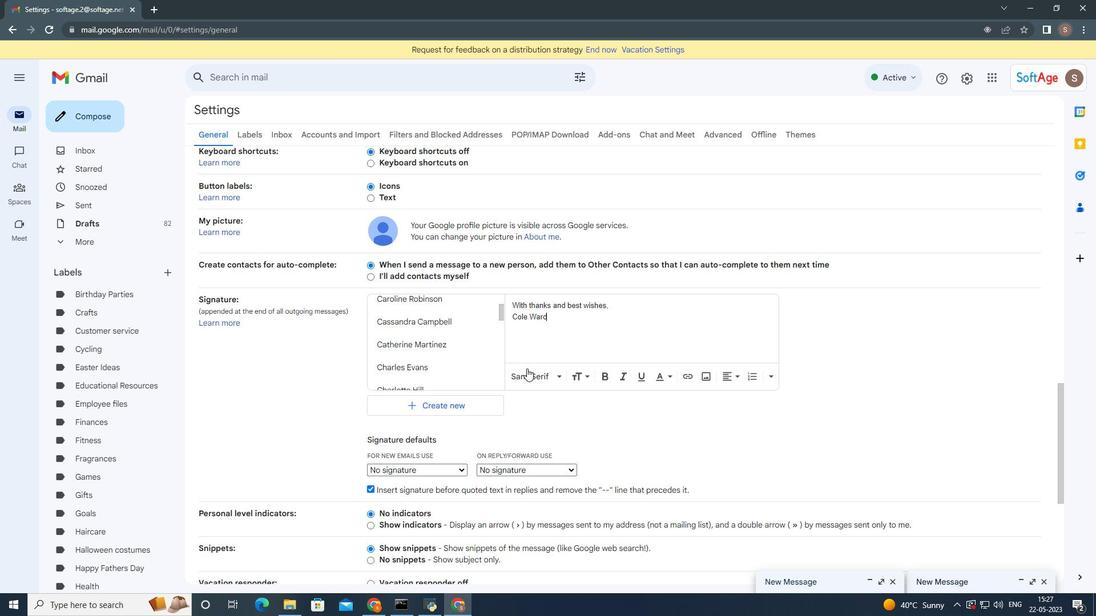 
Action: Mouse moved to (524, 413)
Screenshot: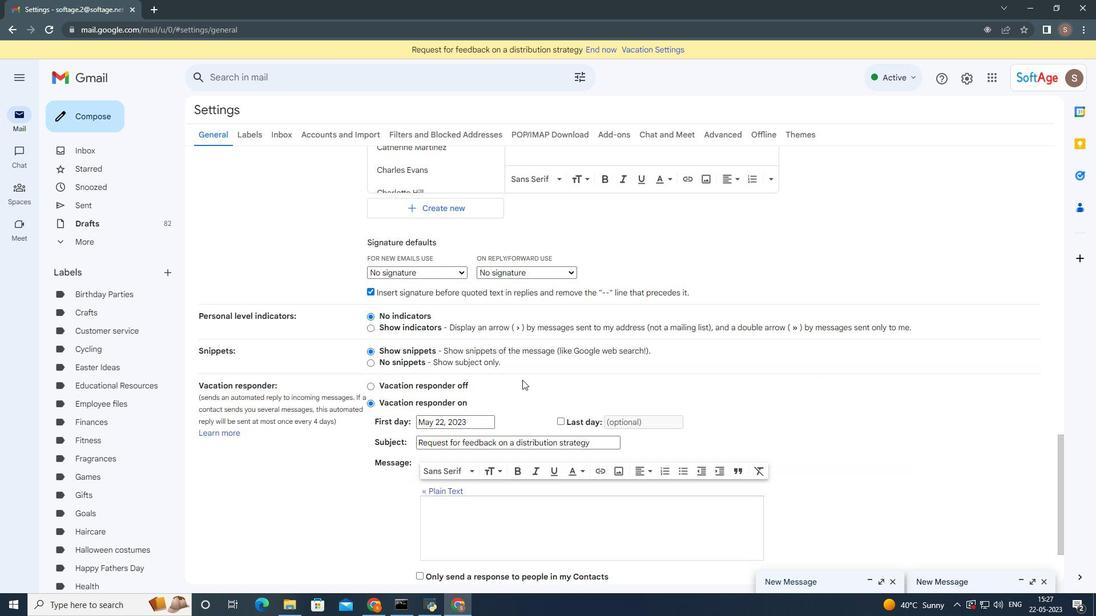 
Action: Mouse scrolled (524, 412) with delta (0, 0)
Screenshot: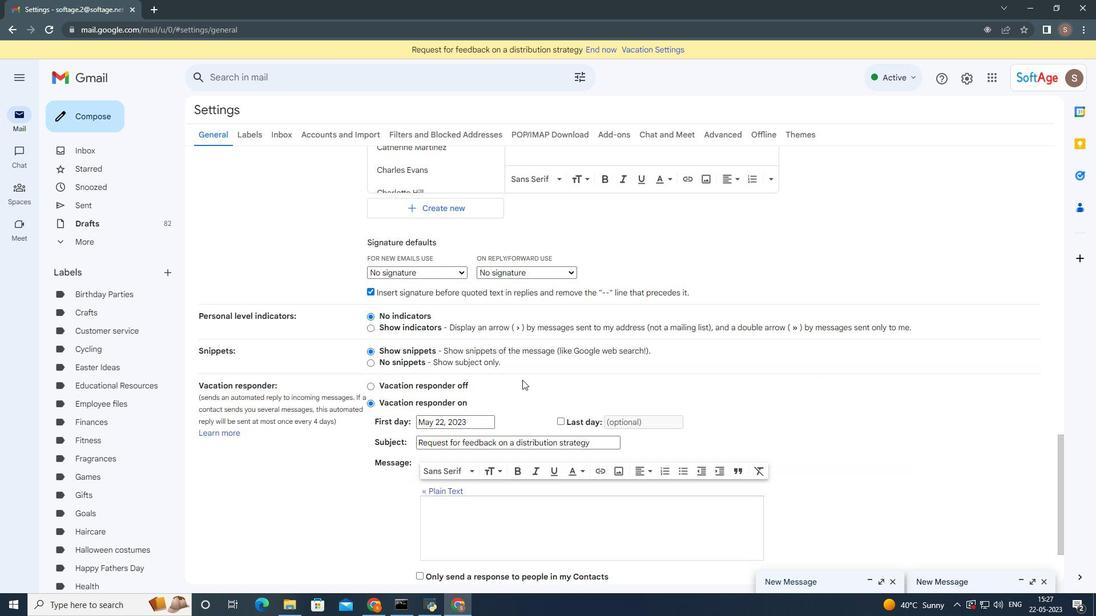 
Action: Mouse moved to (528, 430)
Screenshot: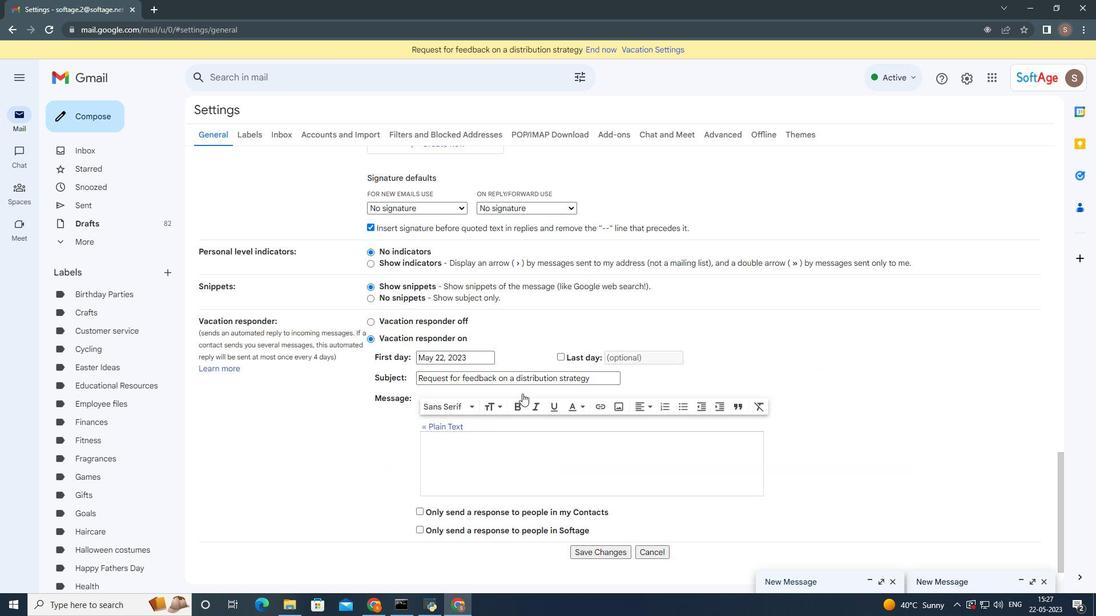 
Action: Mouse scrolled (528, 428) with delta (0, 0)
Screenshot: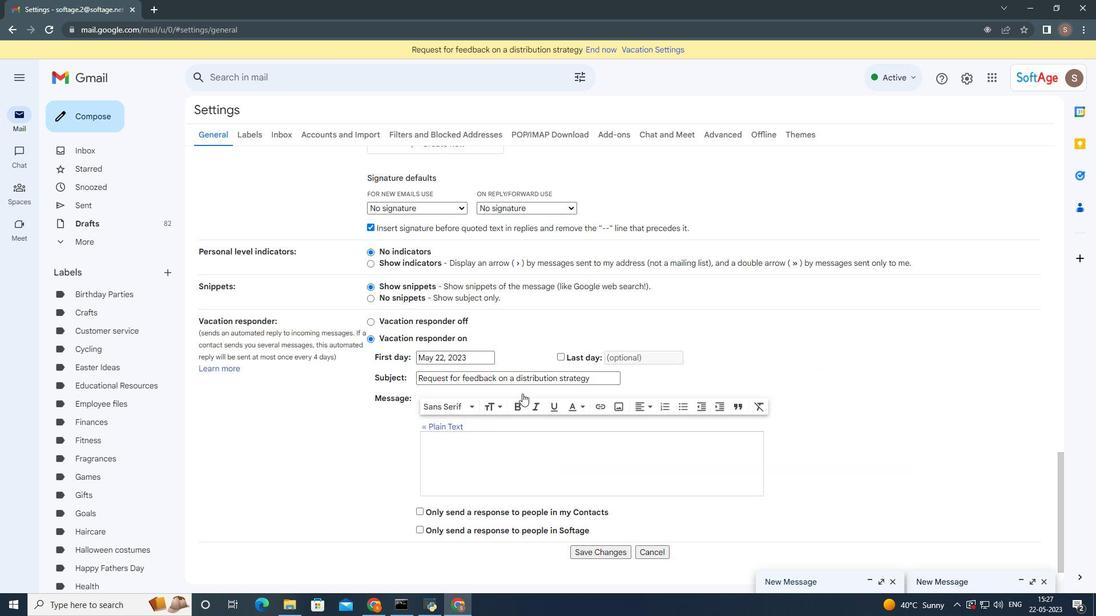 
Action: Mouse moved to (532, 443)
Screenshot: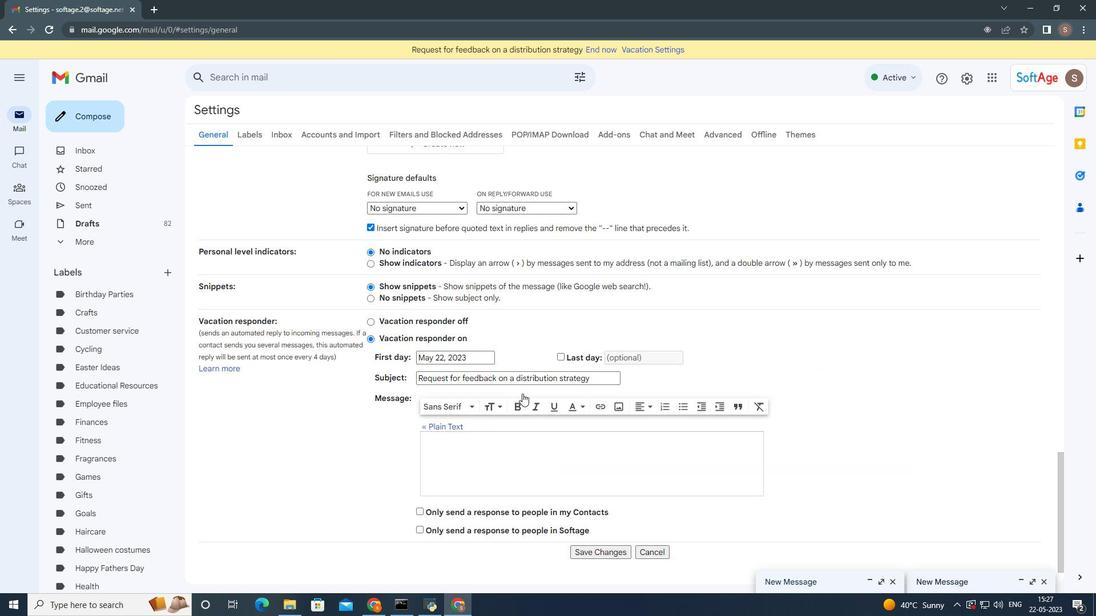 
Action: Mouse scrolled (532, 442) with delta (0, 0)
Screenshot: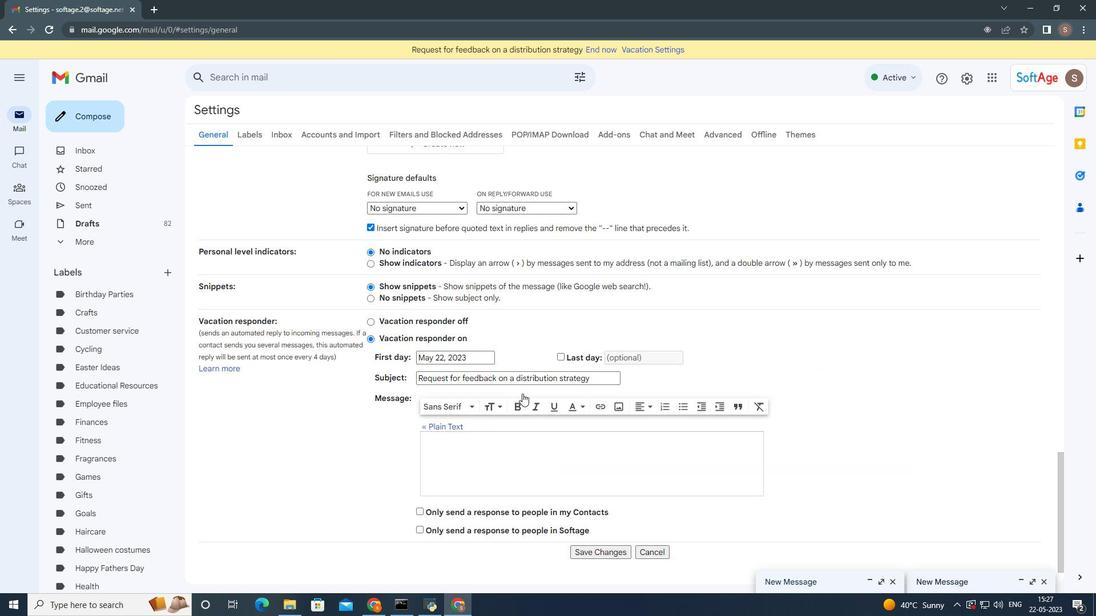 
Action: Mouse moved to (587, 524)
Screenshot: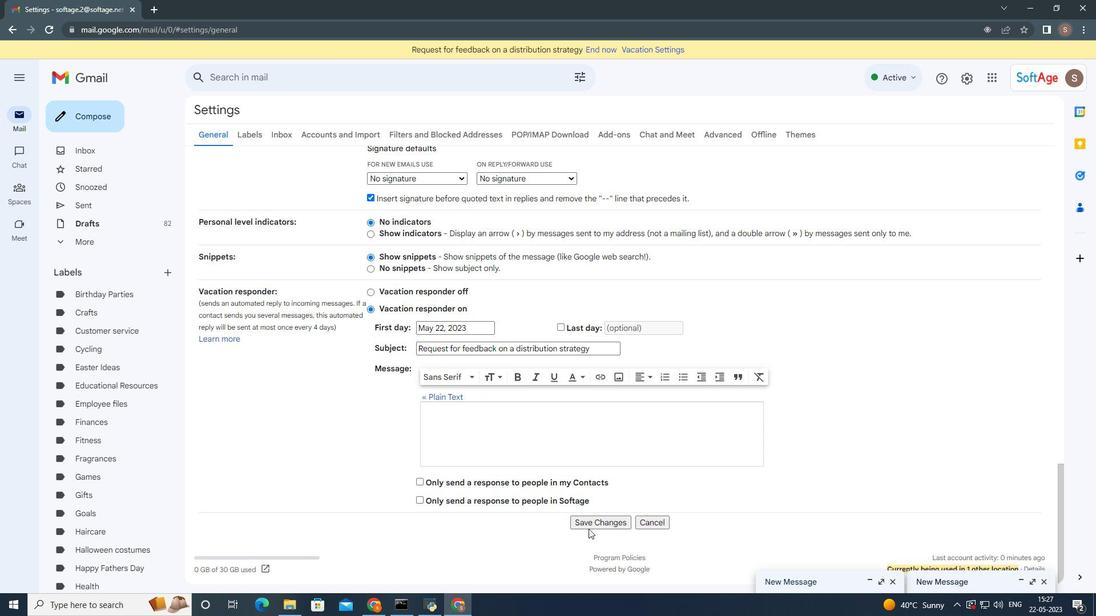 
Action: Mouse pressed left at (587, 524)
Screenshot: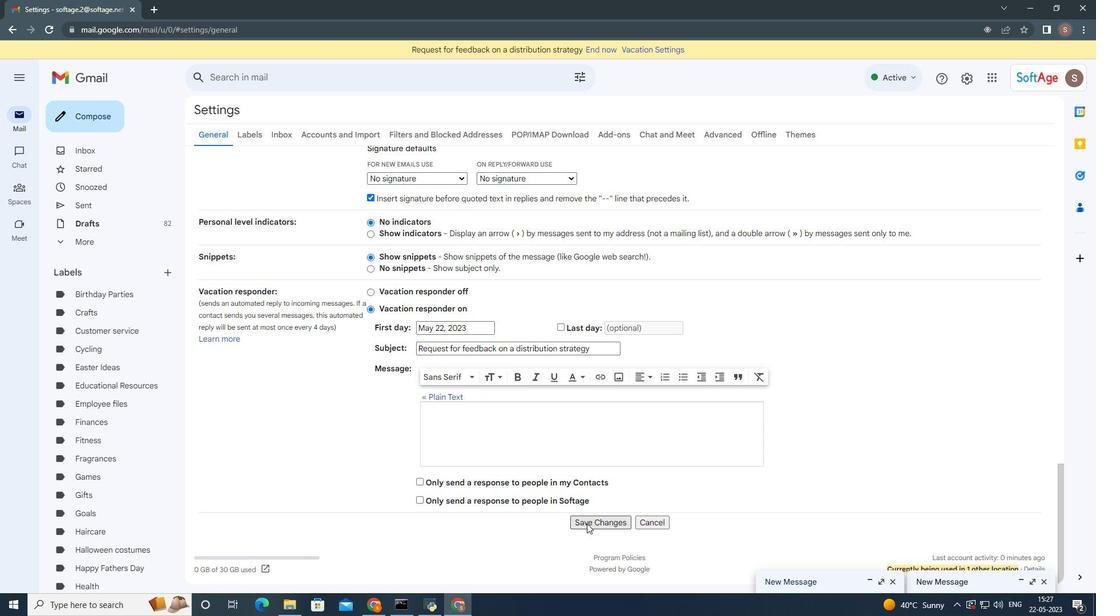 
Action: Mouse moved to (107, 121)
Screenshot: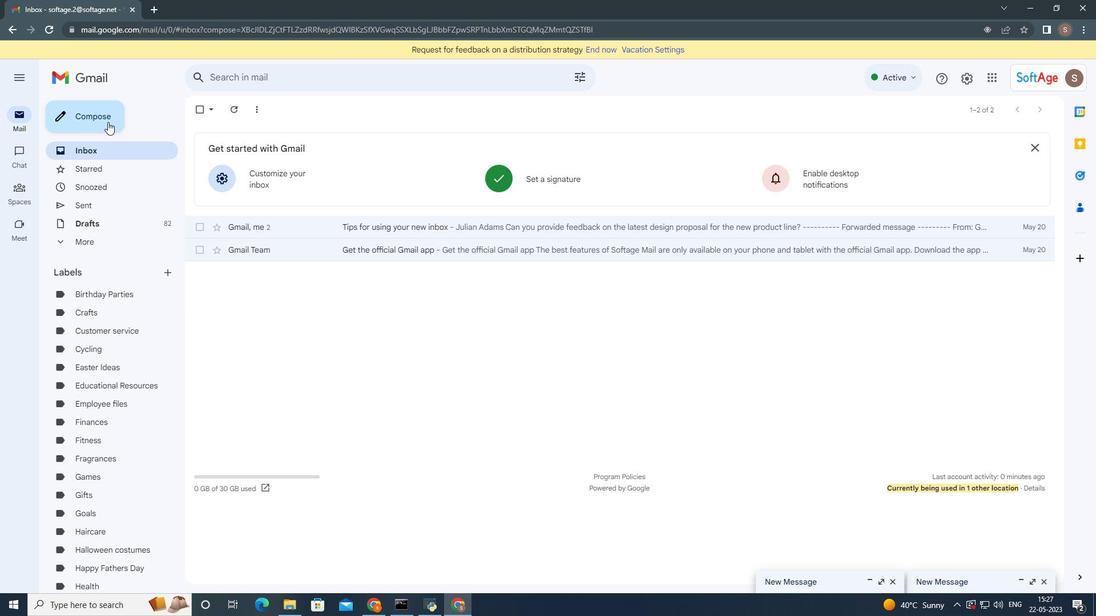 
Action: Mouse pressed left at (107, 121)
Screenshot: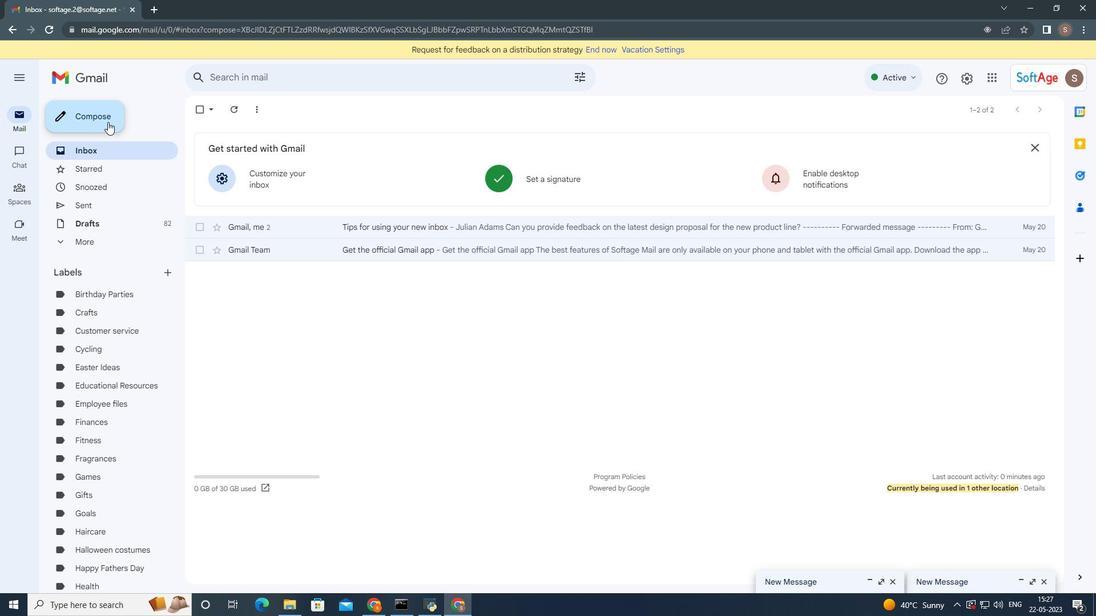 
Action: Mouse moved to (462, 276)
Screenshot: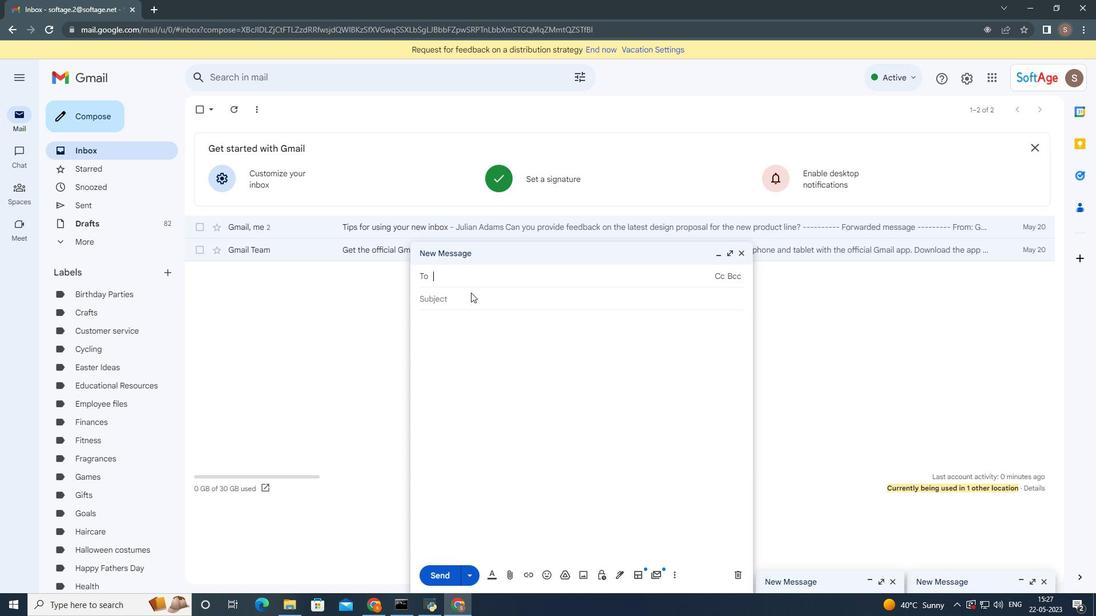 
Action: Key pressed softage.4
Screenshot: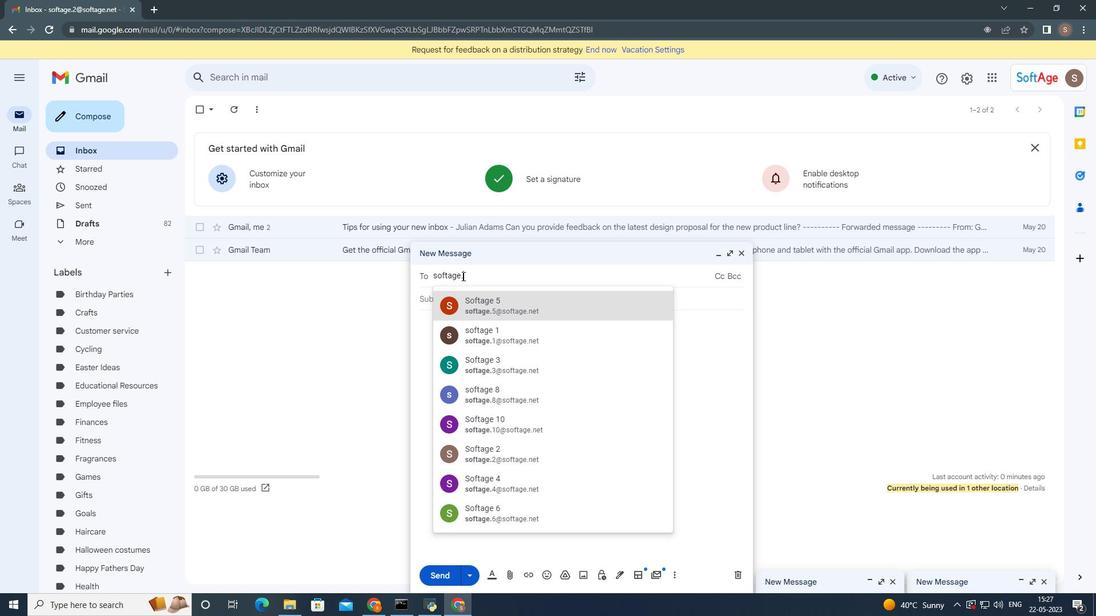 
Action: Mouse moved to (471, 302)
Screenshot: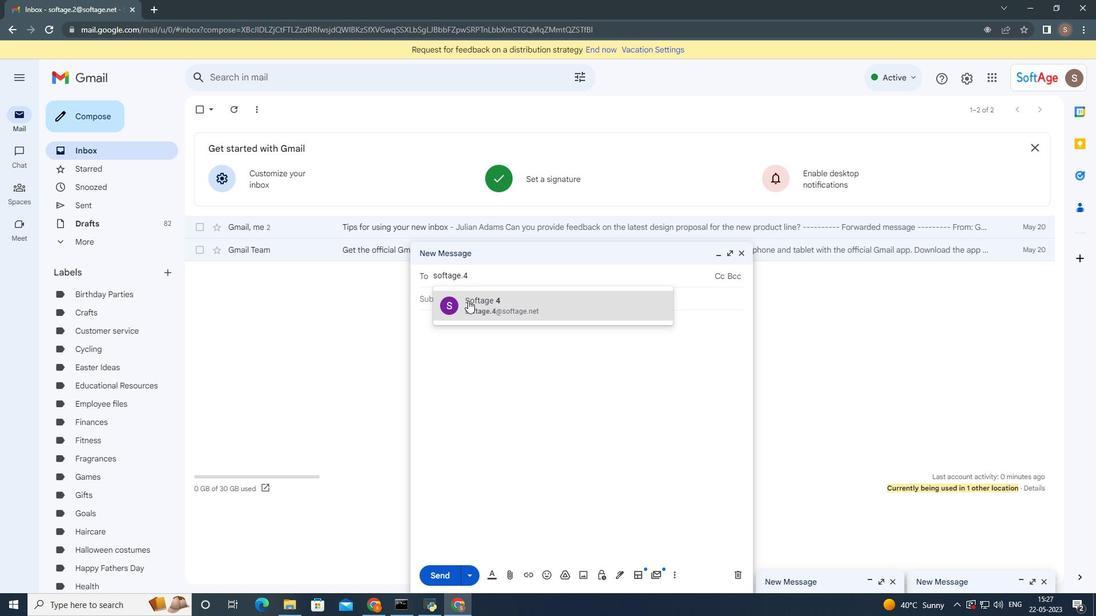 
Action: Mouse pressed left at (471, 302)
Screenshot: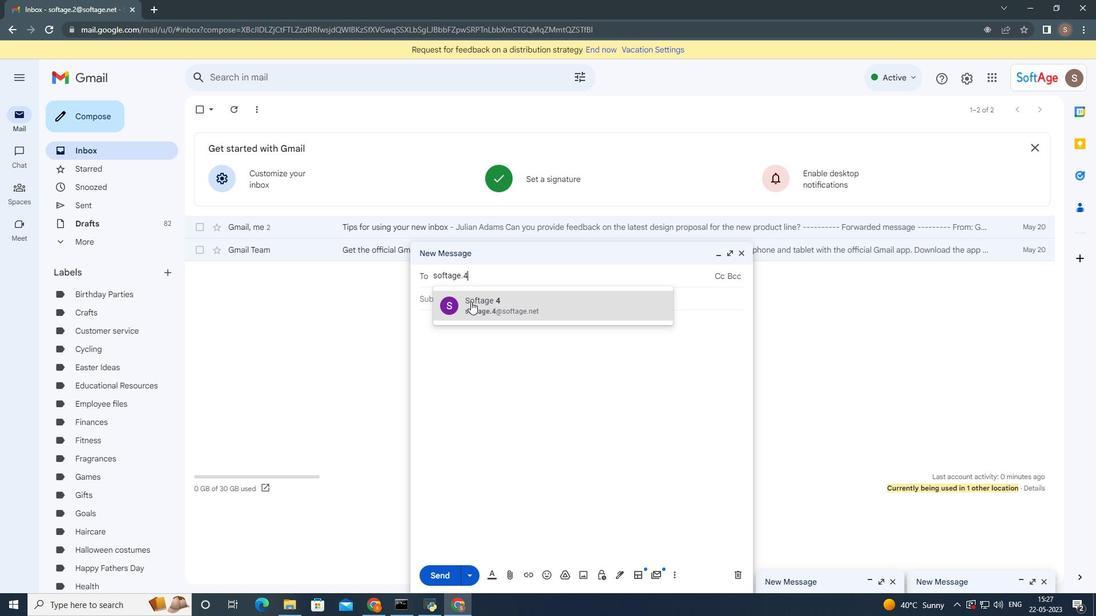 
Action: Mouse moved to (620, 580)
Screenshot: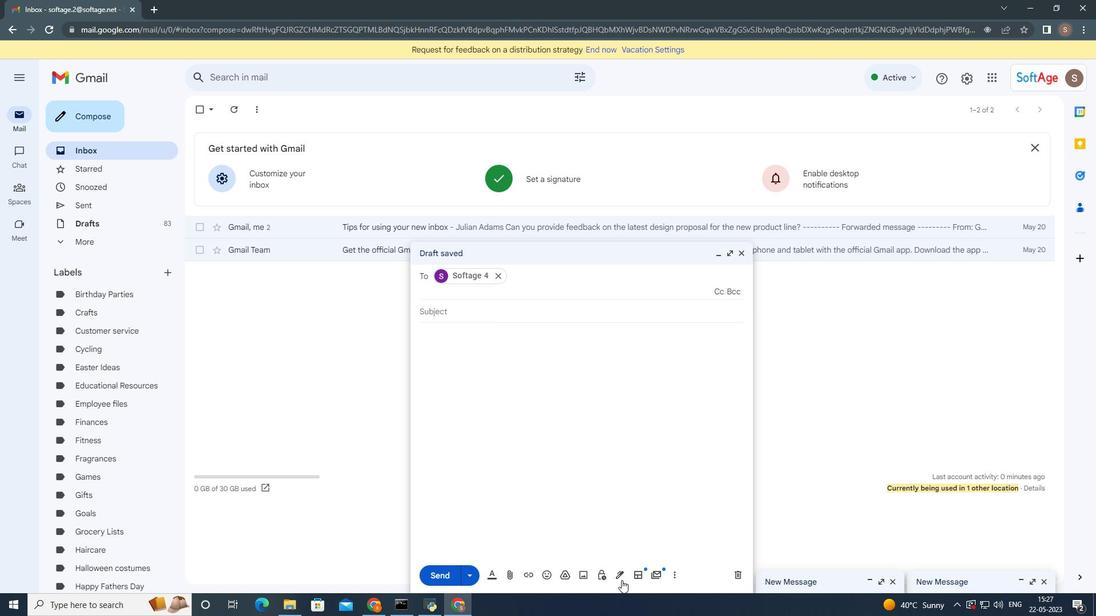 
Action: Mouse pressed left at (620, 580)
Screenshot: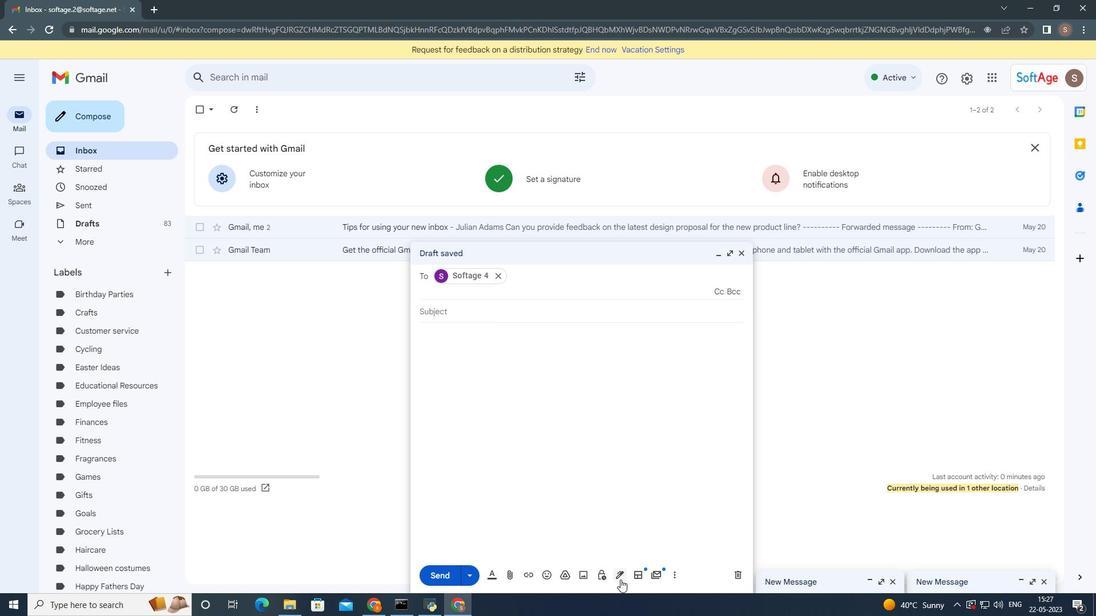 
Action: Mouse moved to (668, 522)
Screenshot: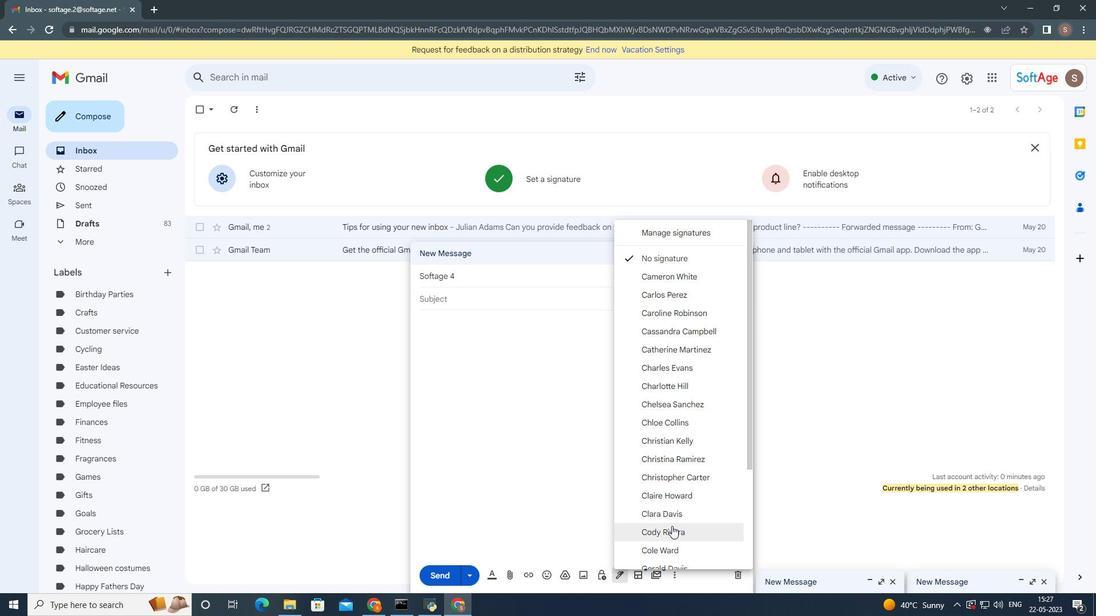 
Action: Mouse scrolled (668, 521) with delta (0, 0)
Screenshot: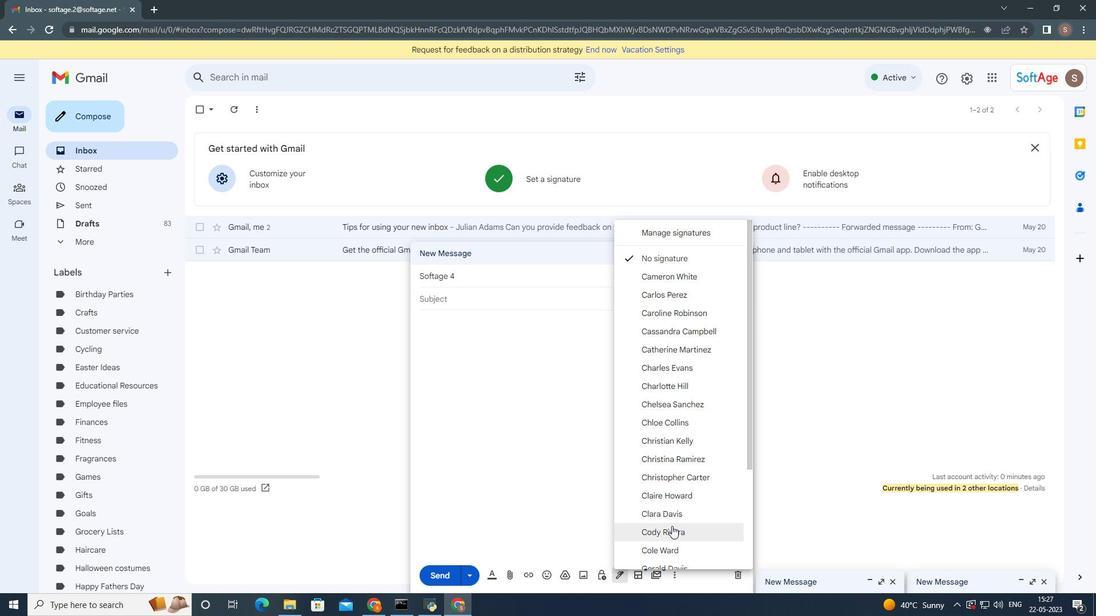 
Action: Mouse moved to (668, 523)
Screenshot: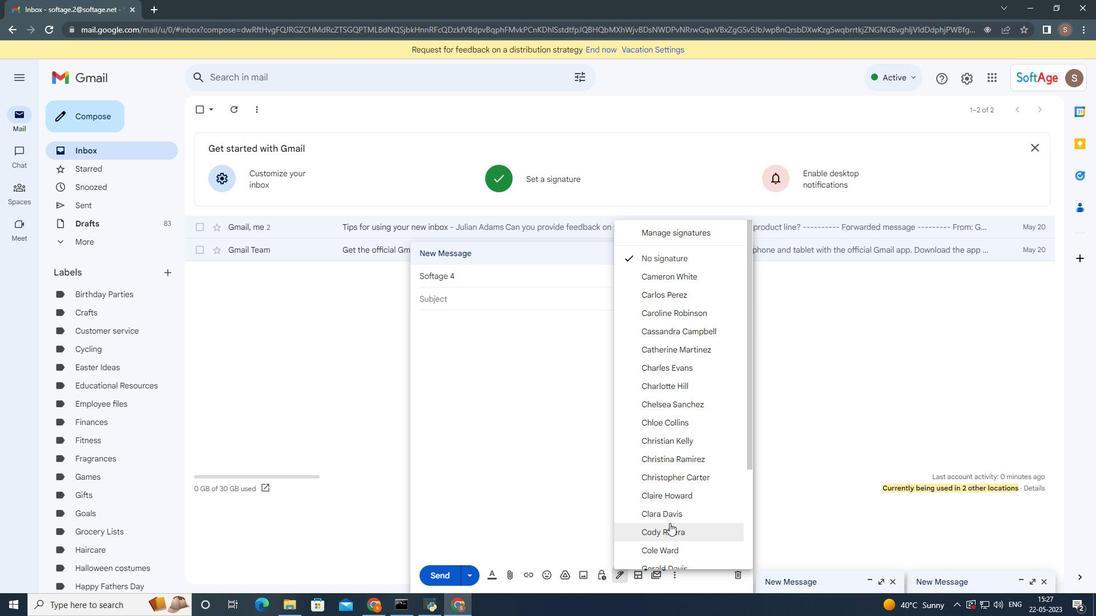 
Action: Mouse scrolled (668, 522) with delta (0, 0)
Screenshot: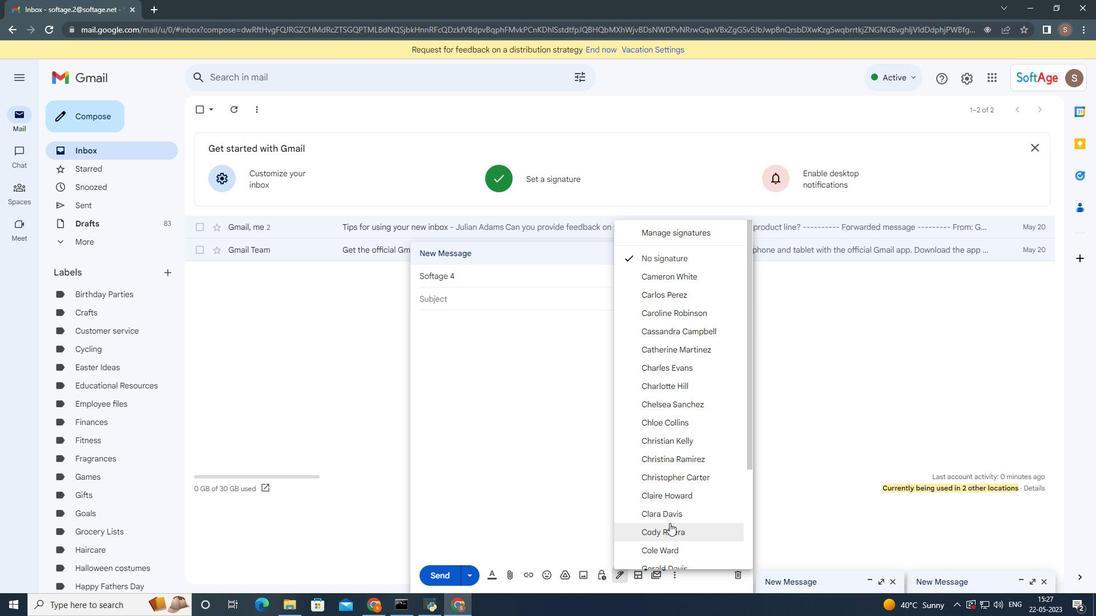 
Action: Mouse moved to (668, 523)
Screenshot: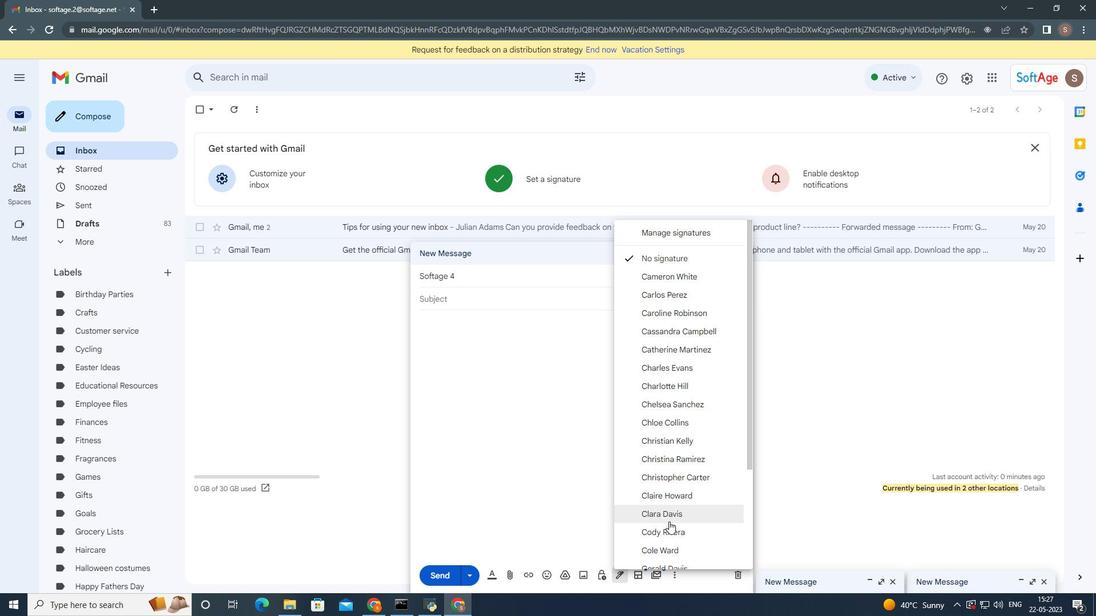 
Action: Mouse scrolled (668, 523) with delta (0, 0)
Screenshot: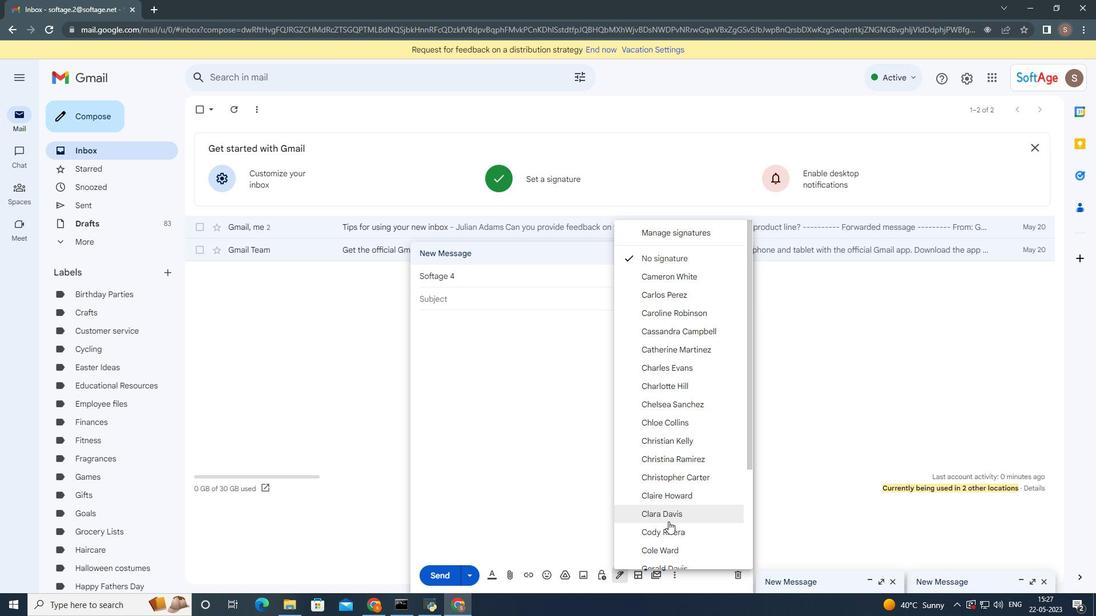 
Action: Mouse moved to (671, 417)
Screenshot: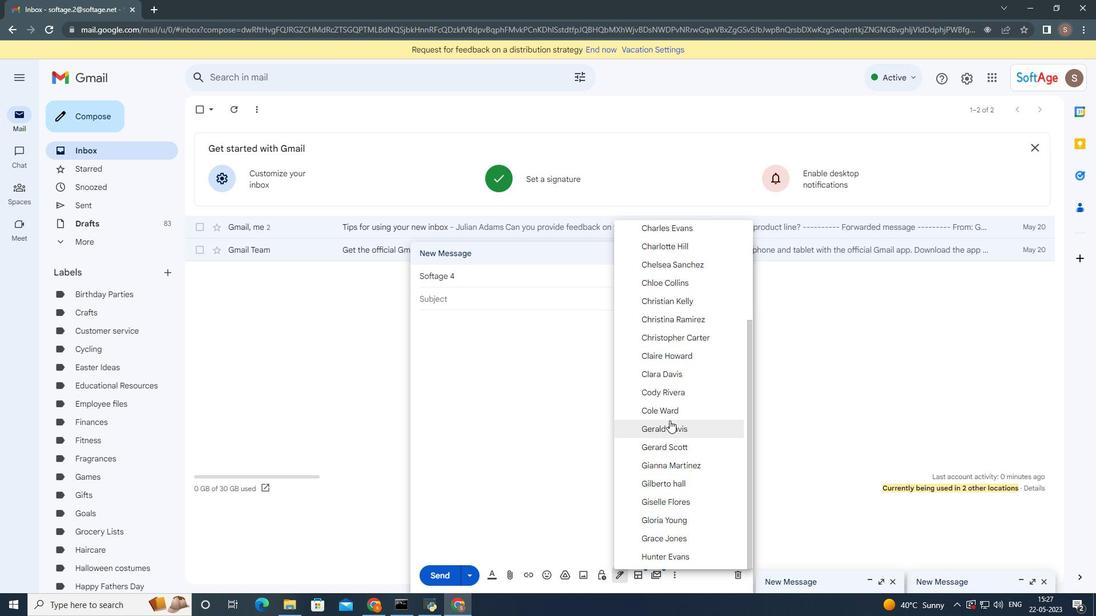 
Action: Mouse pressed left at (671, 417)
Screenshot: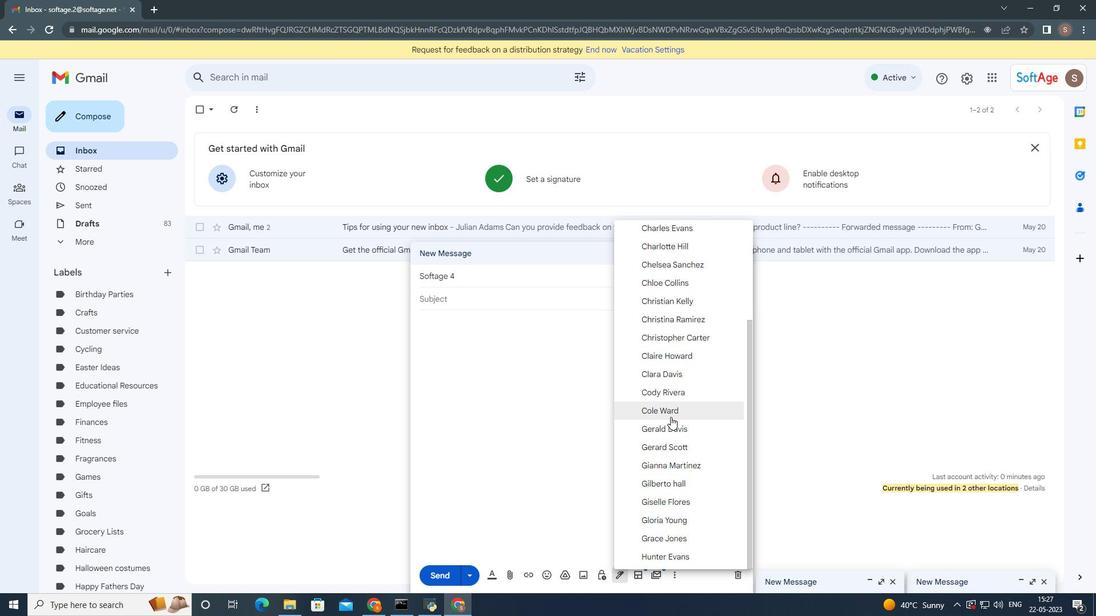
Action: Mouse moved to (673, 579)
Screenshot: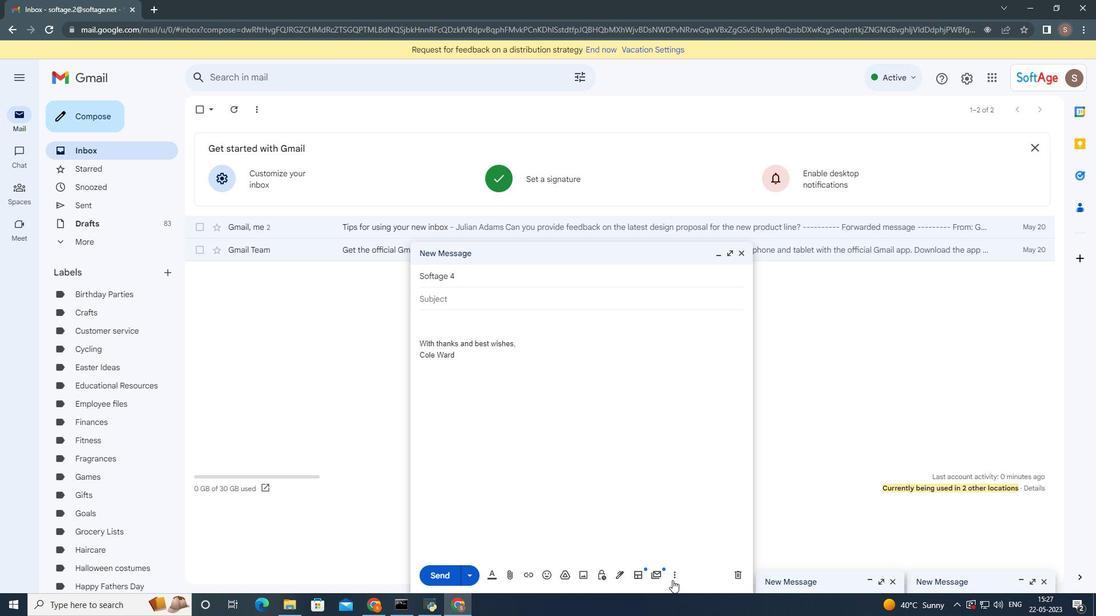 
Action: Mouse pressed left at (673, 579)
Screenshot: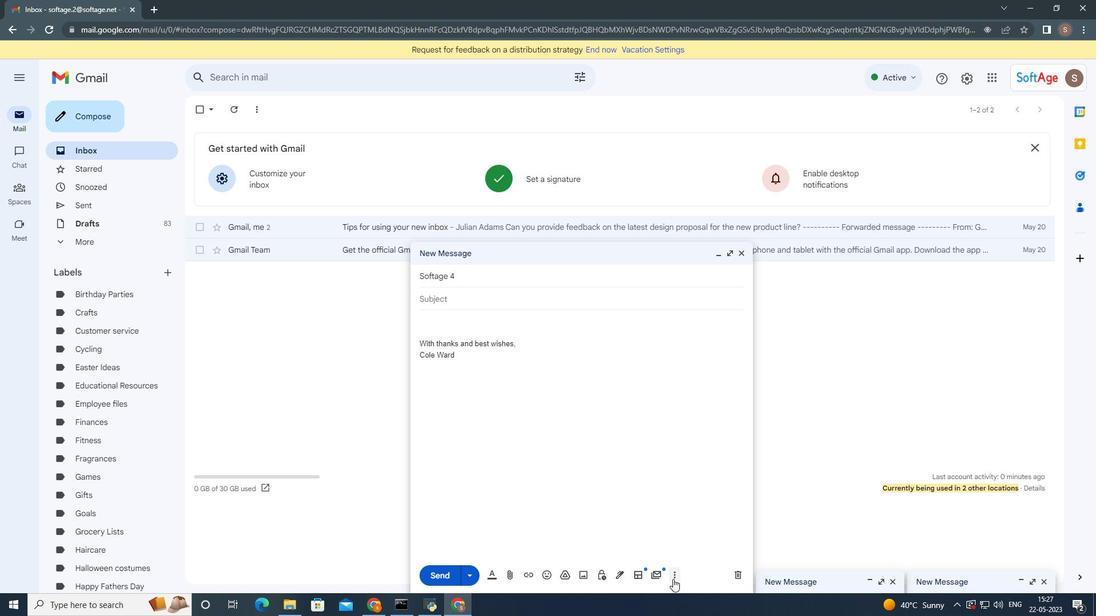 
Action: Mouse moved to (703, 470)
Screenshot: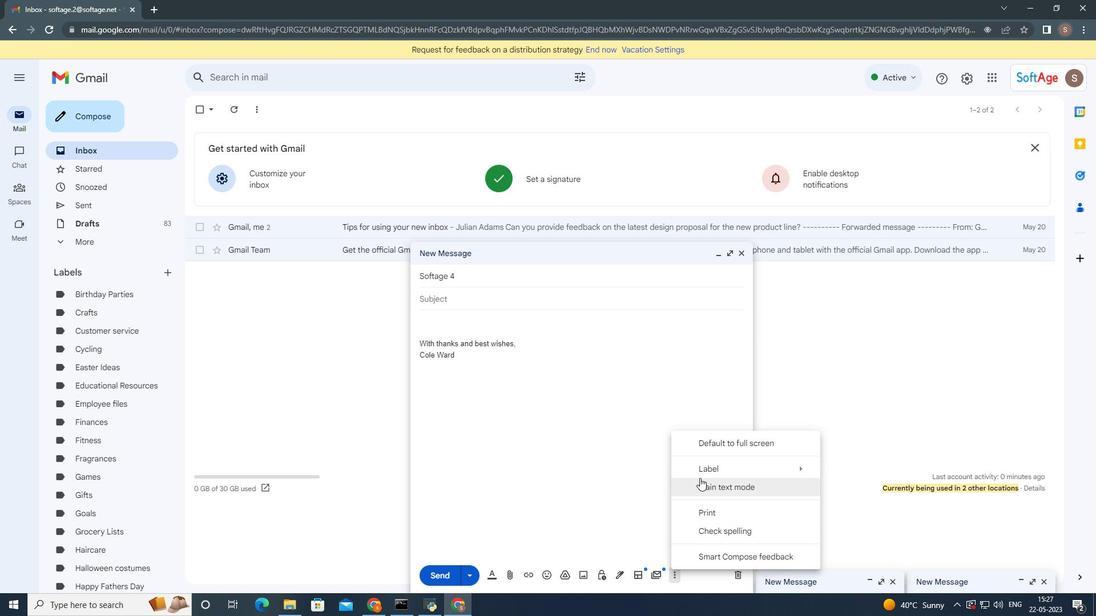 
Action: Mouse pressed left at (703, 470)
Screenshot: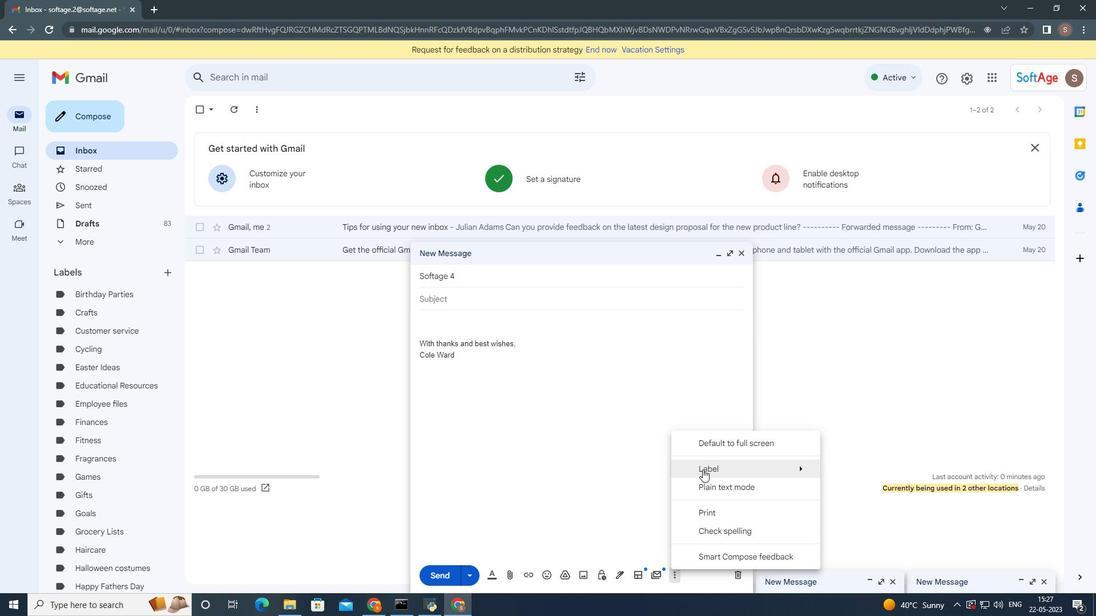 
Action: Mouse moved to (764, 464)
Screenshot: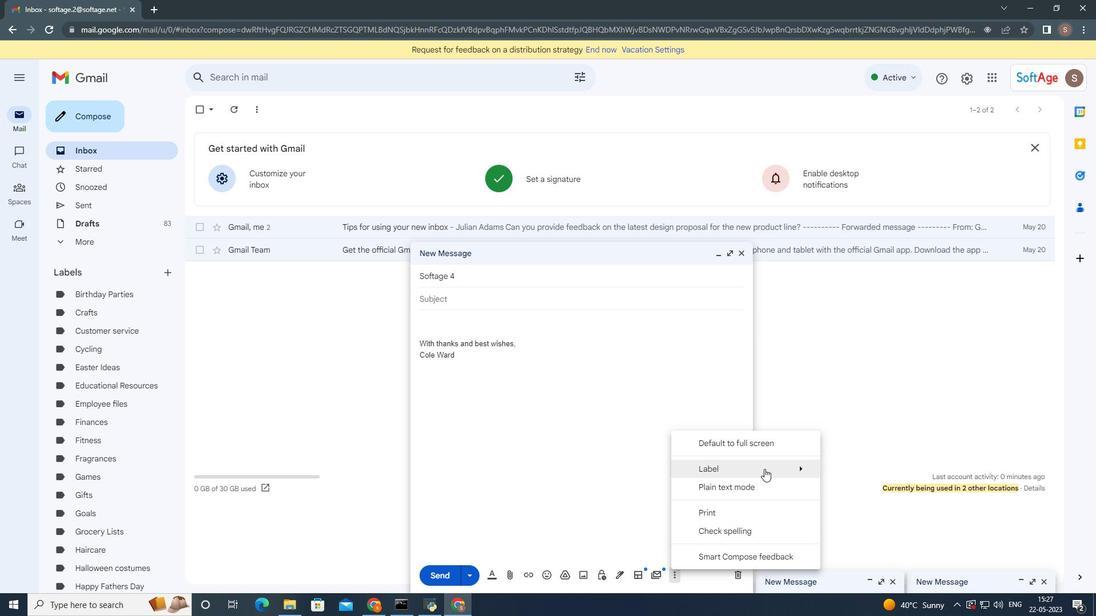 
Action: Mouse pressed left at (764, 464)
Screenshot: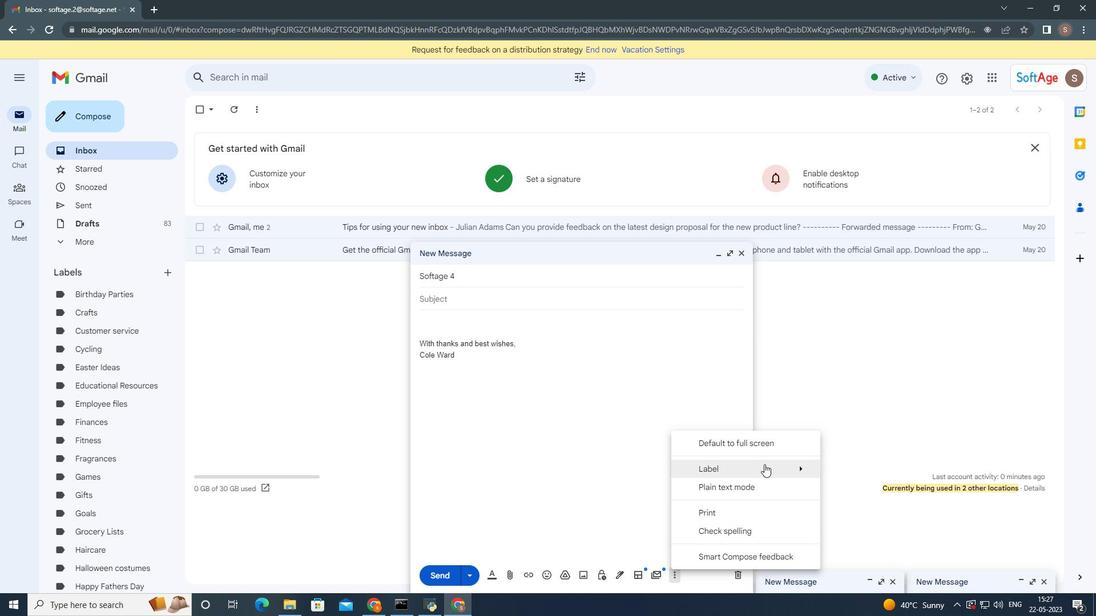 
Action: Mouse moved to (863, 336)
Screenshot: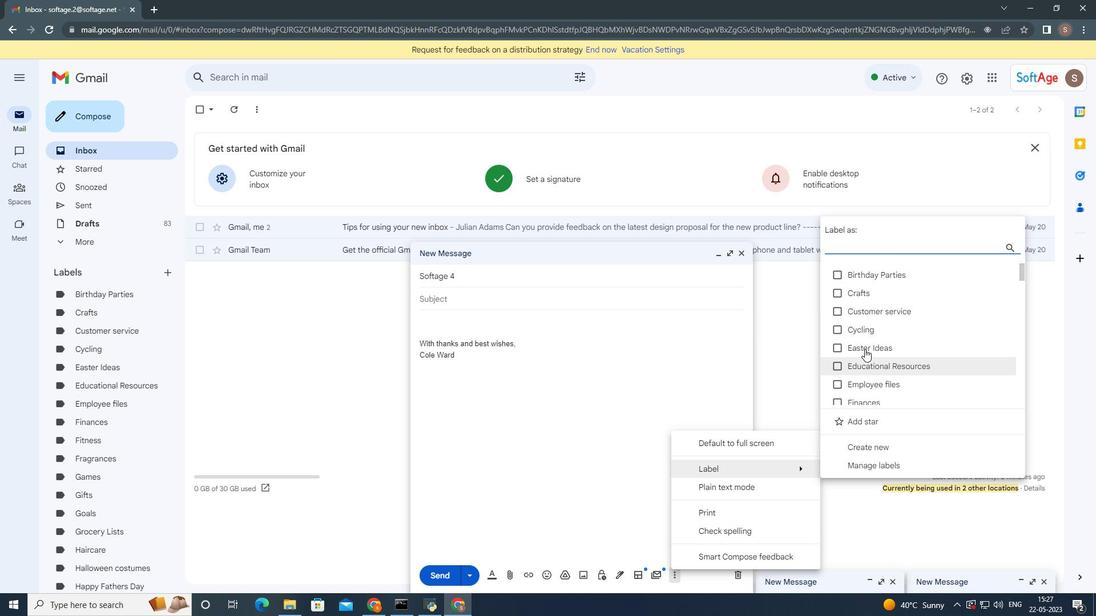 
Action: Mouse scrolled (863, 336) with delta (0, 0)
Screenshot: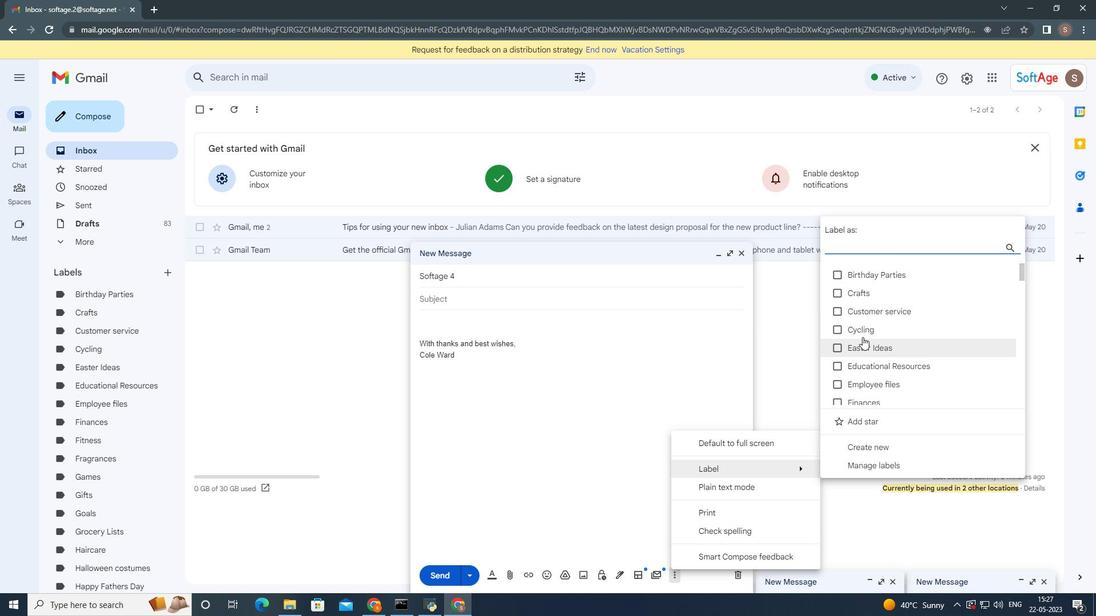 
Action: Mouse scrolled (863, 336) with delta (0, 0)
Screenshot: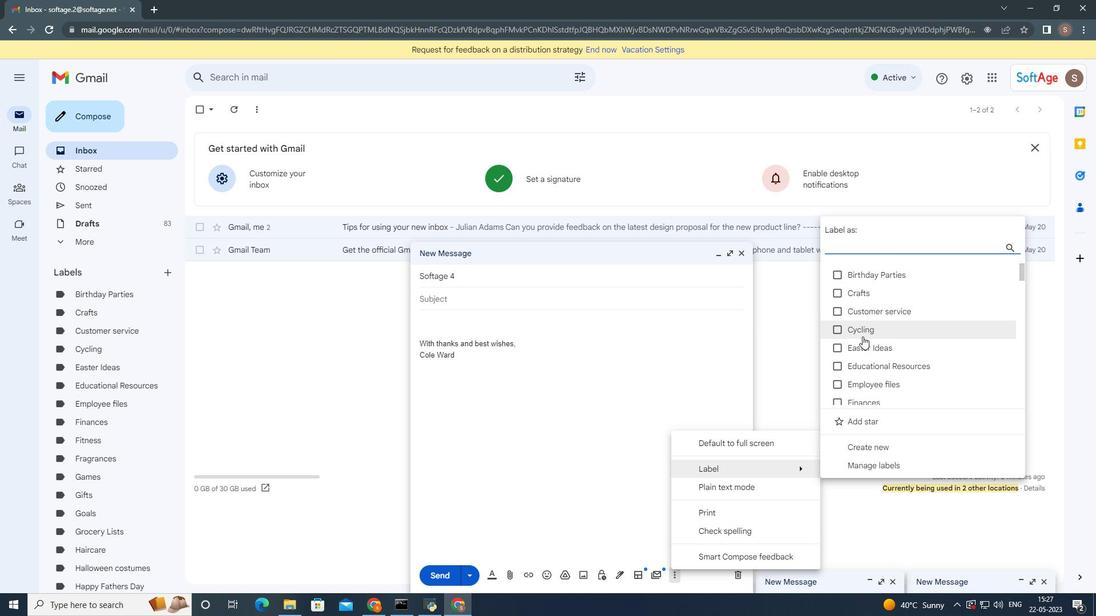 
Action: Mouse moved to (863, 336)
Screenshot: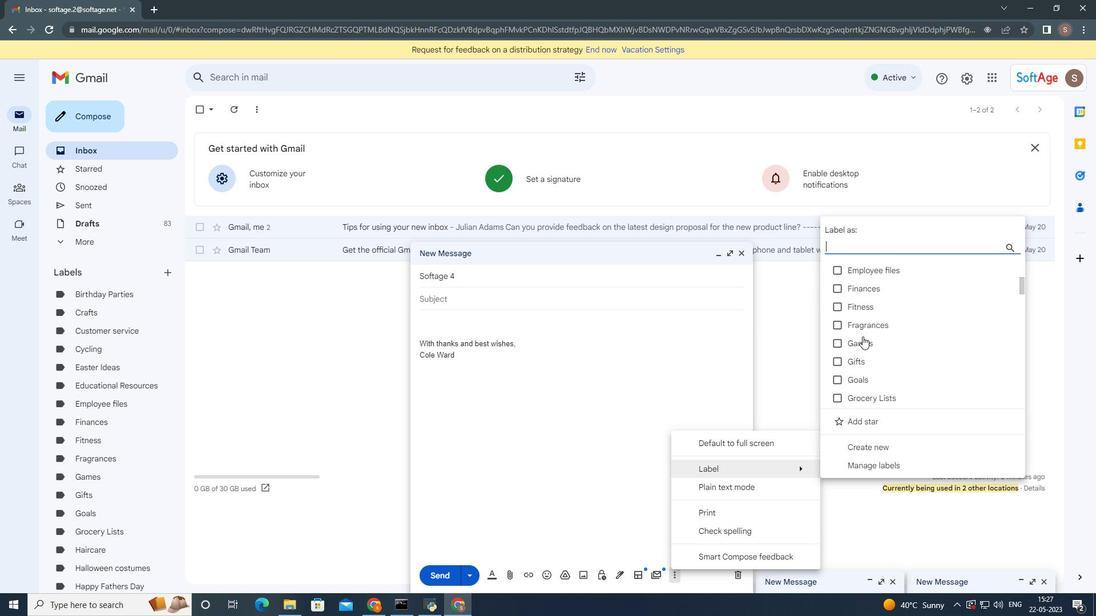 
Action: Mouse scrolled (863, 336) with delta (0, 0)
Screenshot: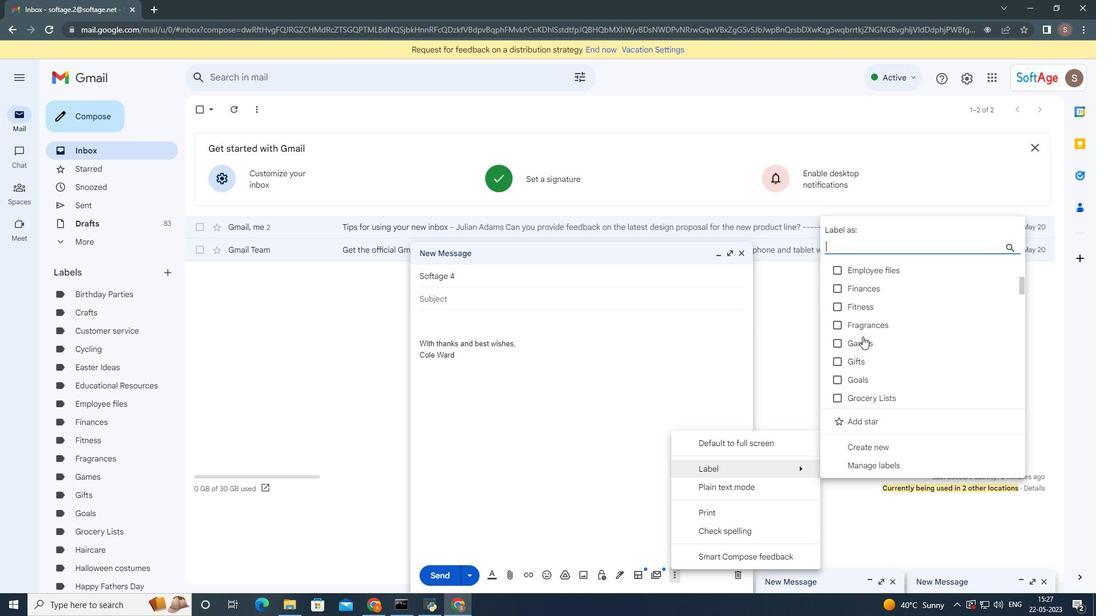 
Action: Mouse moved to (863, 336)
Screenshot: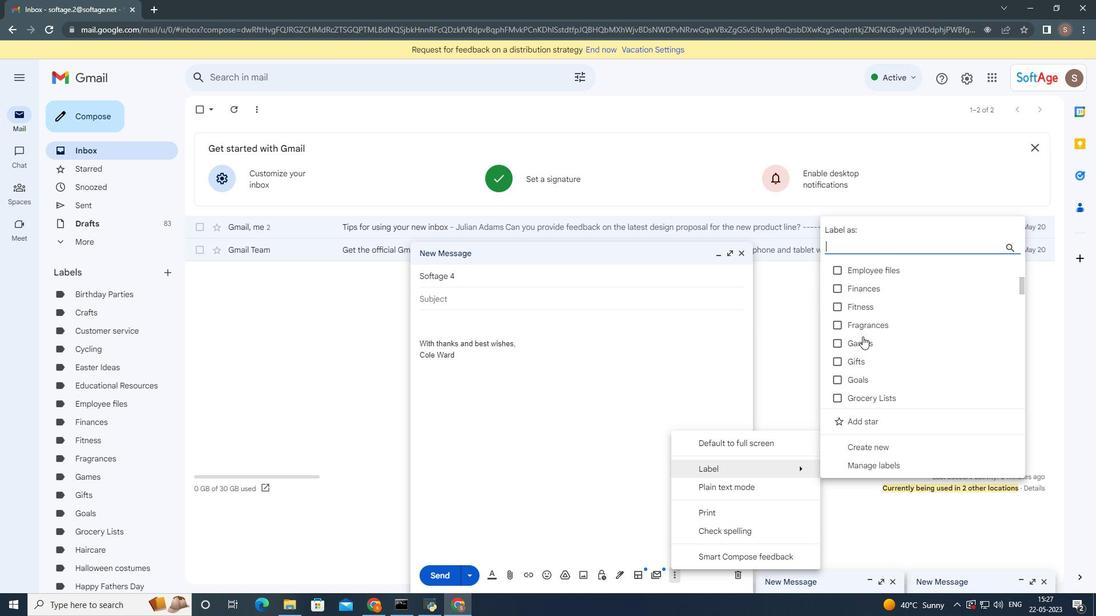 
Action: Mouse scrolled (863, 336) with delta (0, 0)
Screenshot: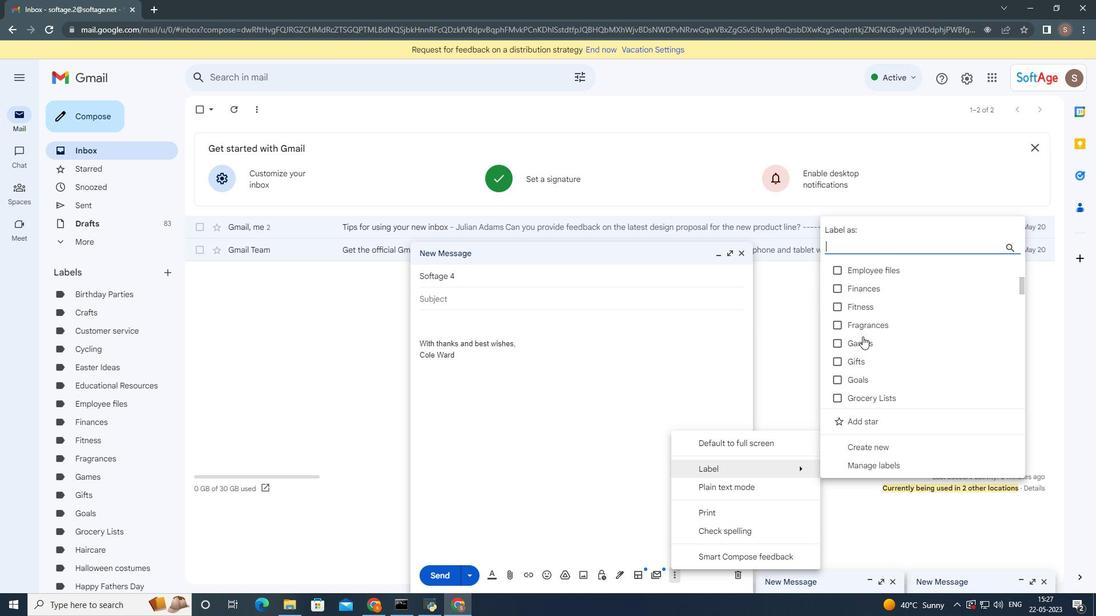 
Action: Mouse moved to (863, 337)
Screenshot: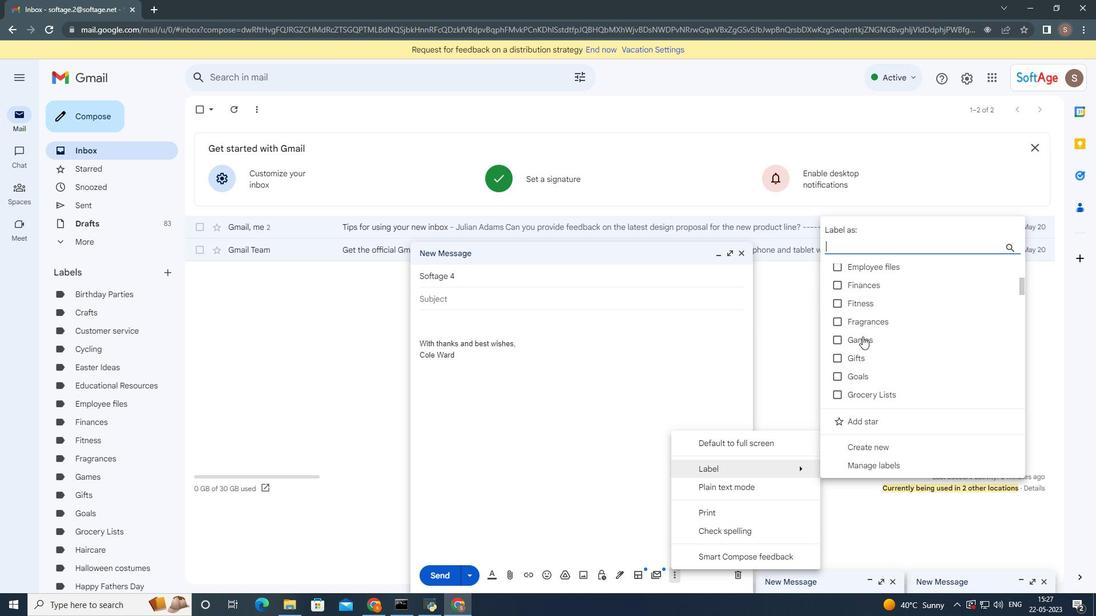 
Action: Mouse scrolled (863, 336) with delta (0, 0)
Screenshot: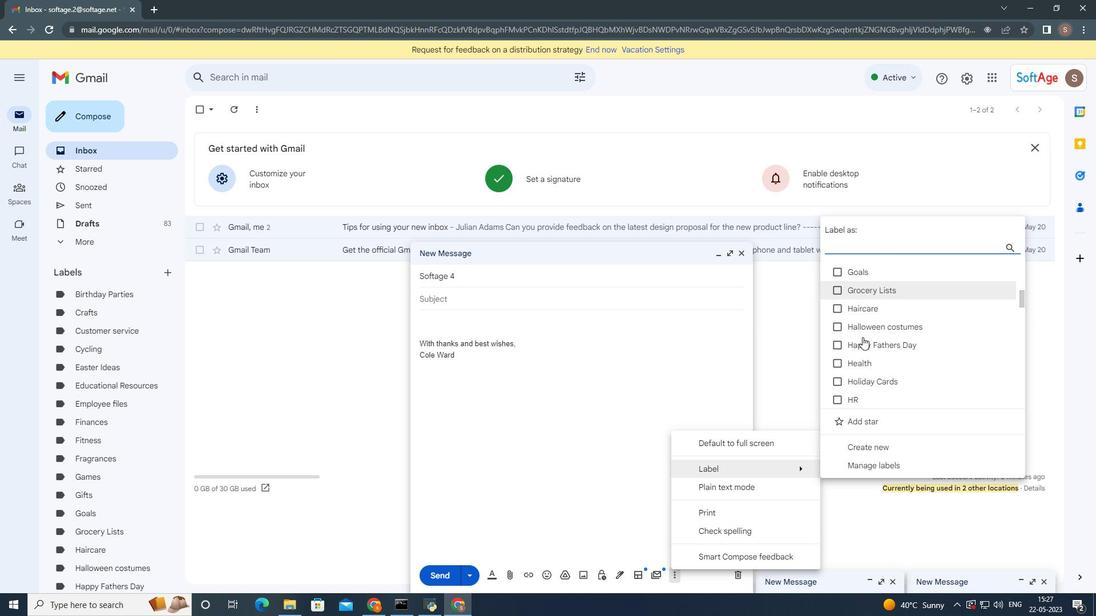 
Action: Mouse moved to (862, 338)
Screenshot: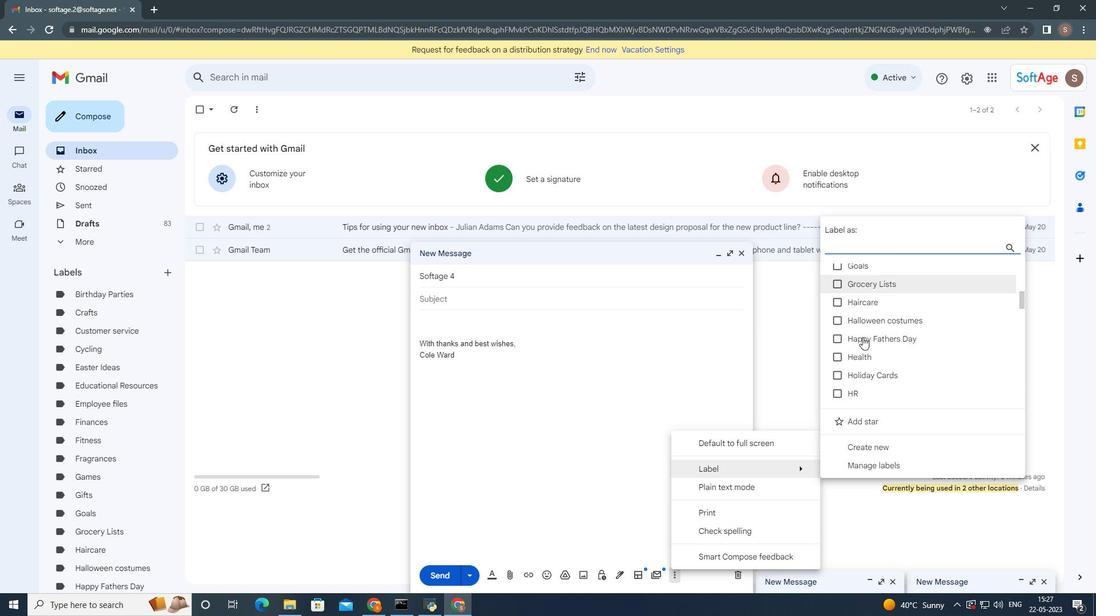 
Action: Mouse scrolled (862, 338) with delta (0, 0)
Screenshot: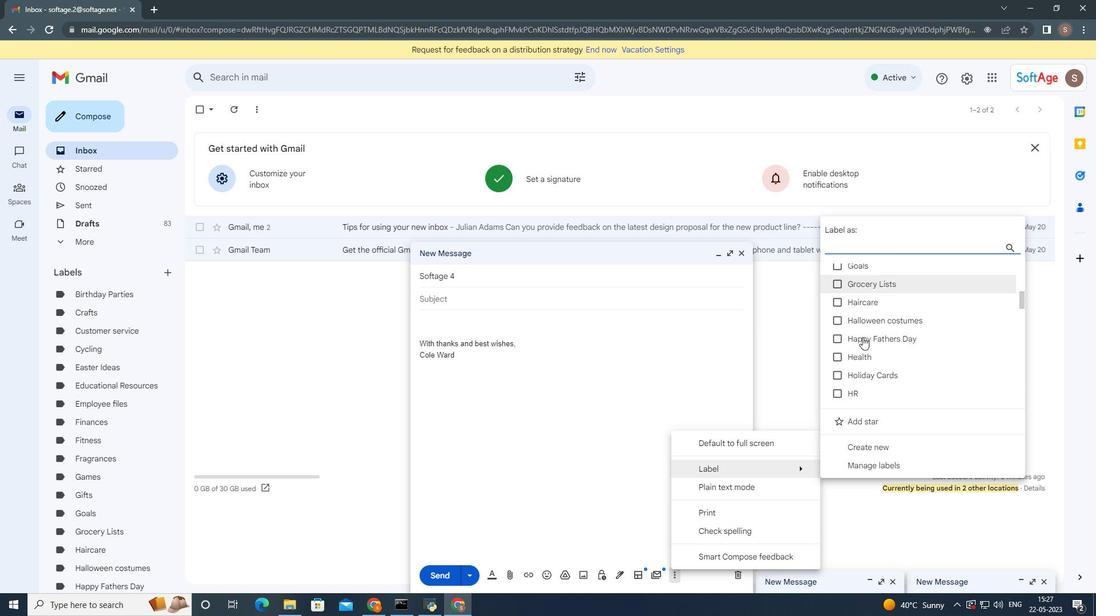 
Action: Mouse moved to (861, 339)
Screenshot: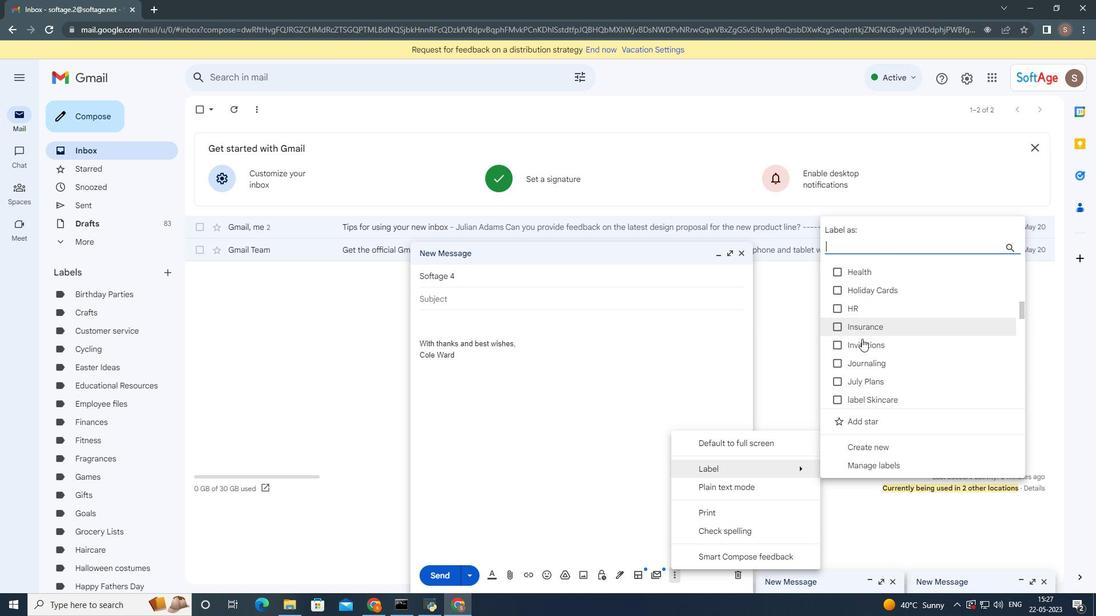 
Action: Mouse scrolled (861, 339) with delta (0, 0)
Screenshot: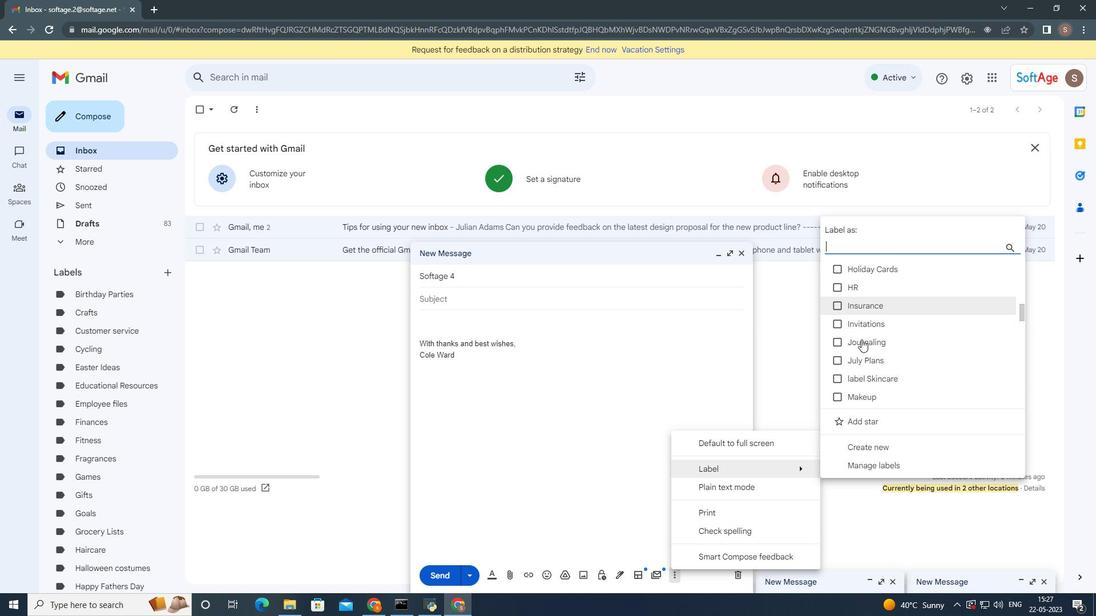 
Action: Mouse moved to (861, 340)
Screenshot: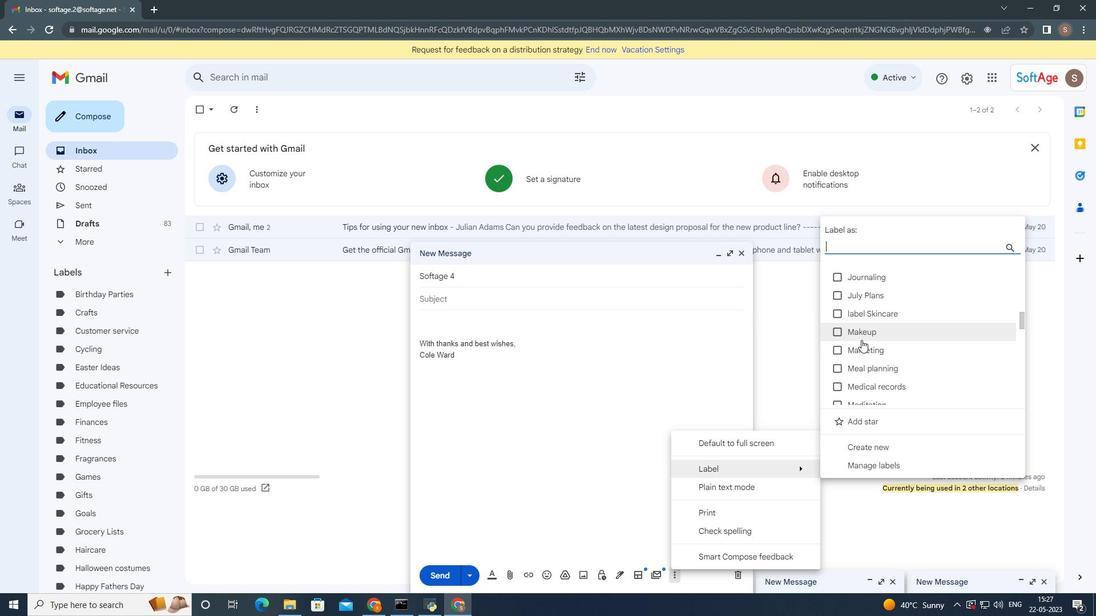 
Action: Mouse scrolled (861, 340) with delta (0, 0)
Screenshot: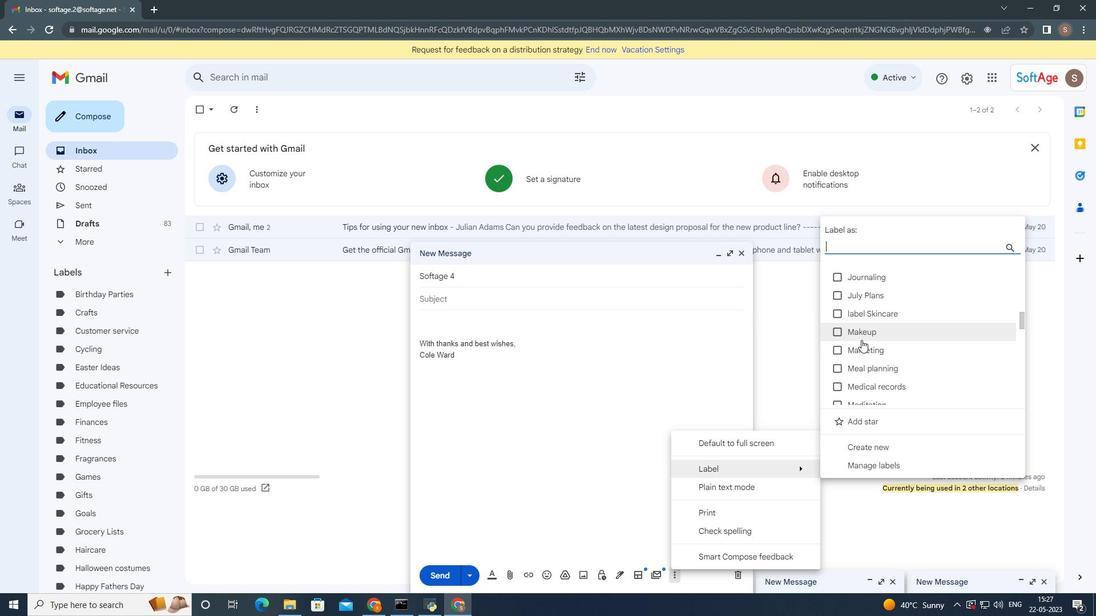 
Action: Mouse moved to (861, 340)
Screenshot: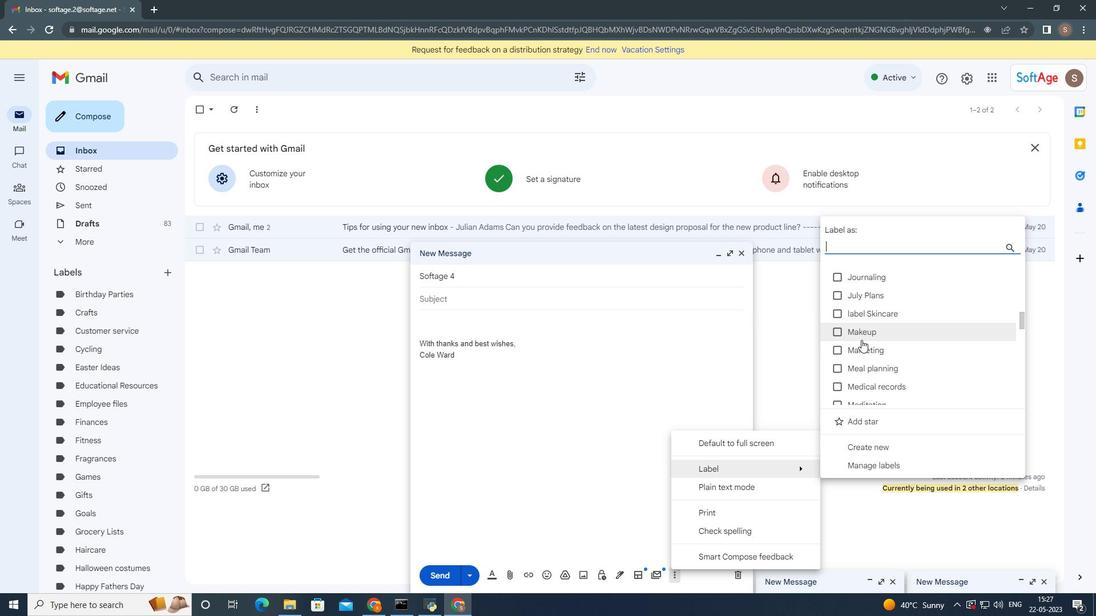 
Action: Mouse scrolled (861, 340) with delta (0, 0)
Screenshot: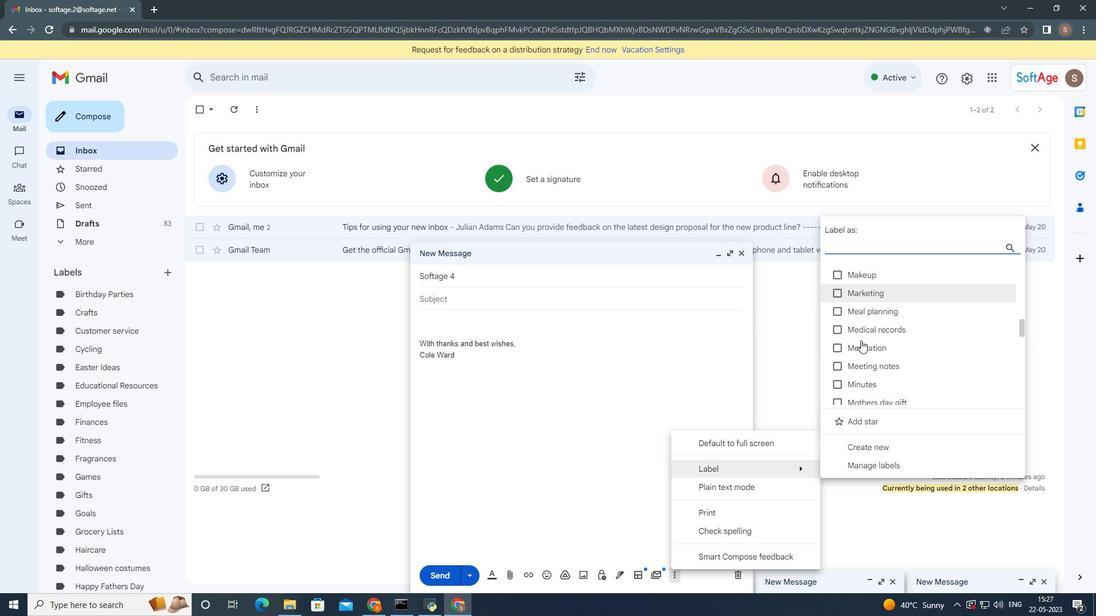 
Action: Mouse scrolled (861, 340) with delta (0, 0)
Screenshot: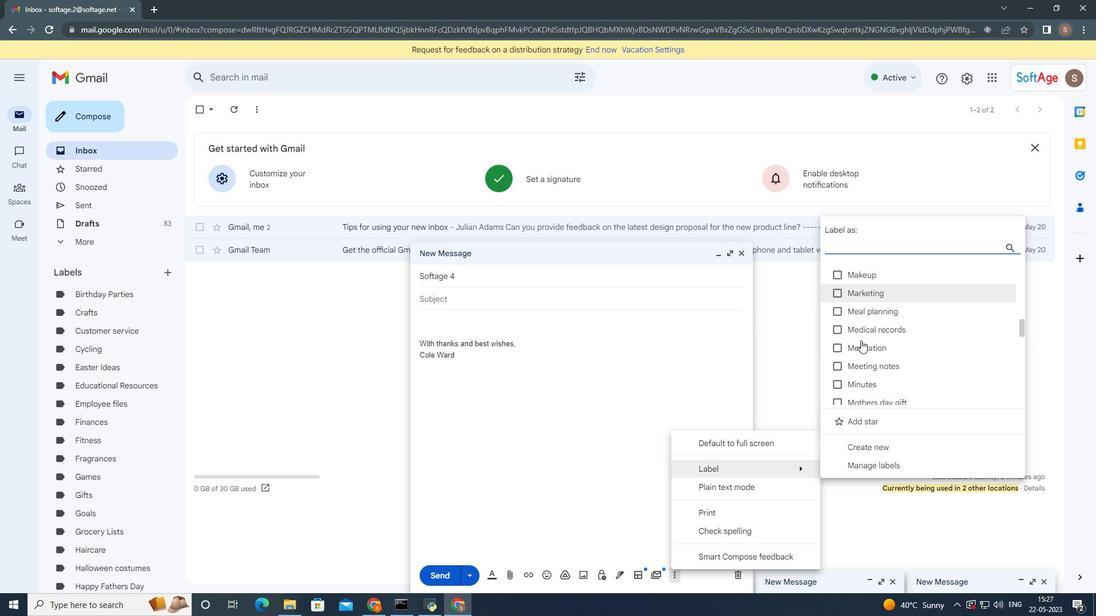 
Action: Mouse scrolled (861, 340) with delta (0, 0)
Screenshot: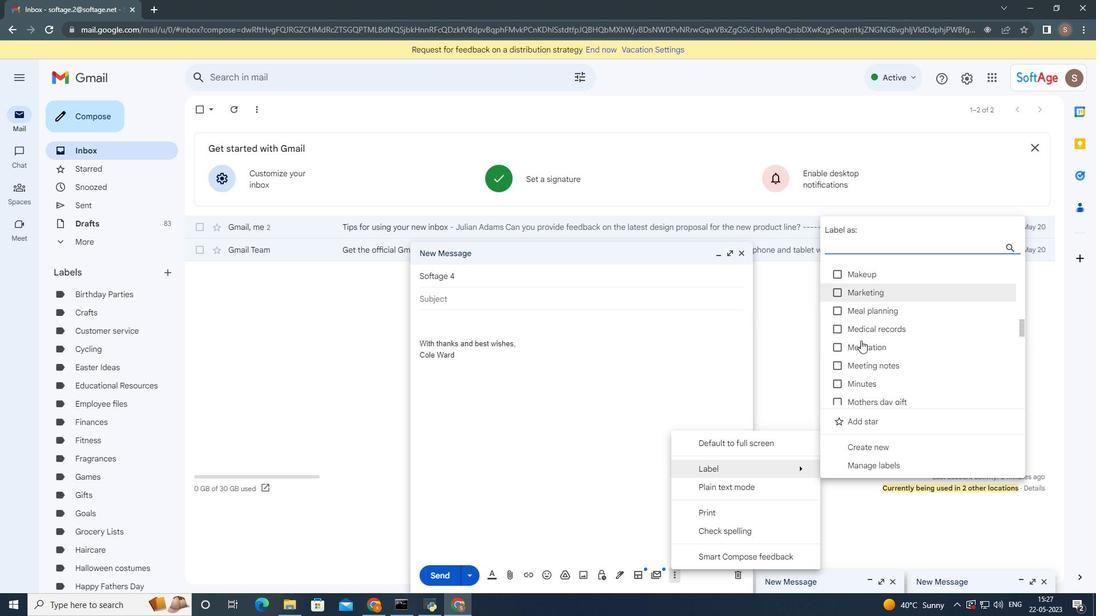
Action: Mouse scrolled (861, 340) with delta (0, 0)
Screenshot: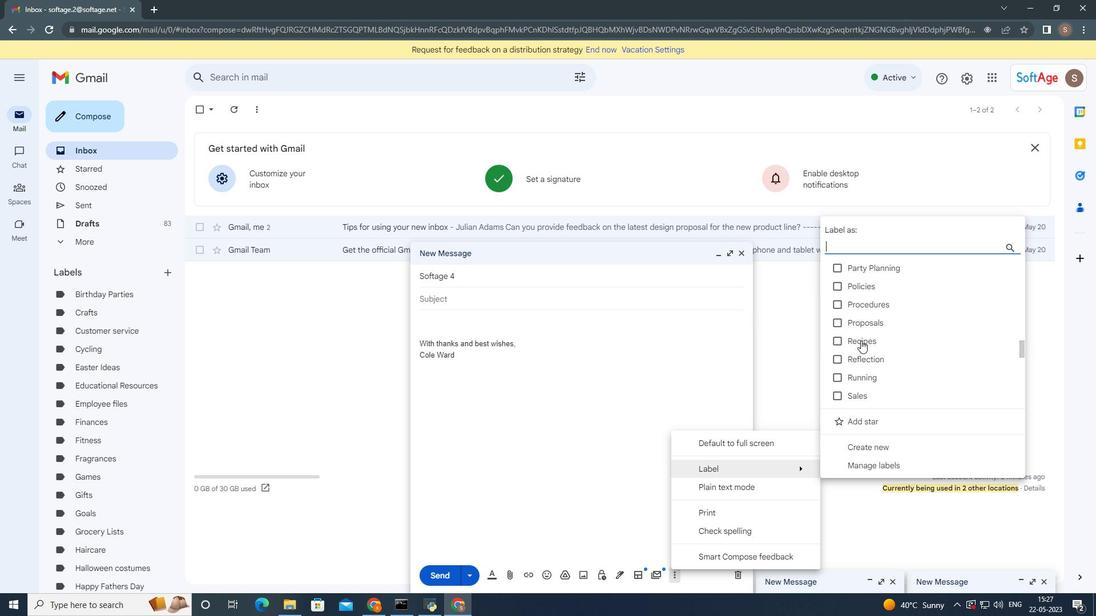 
Action: Mouse scrolled (861, 340) with delta (0, 0)
Screenshot: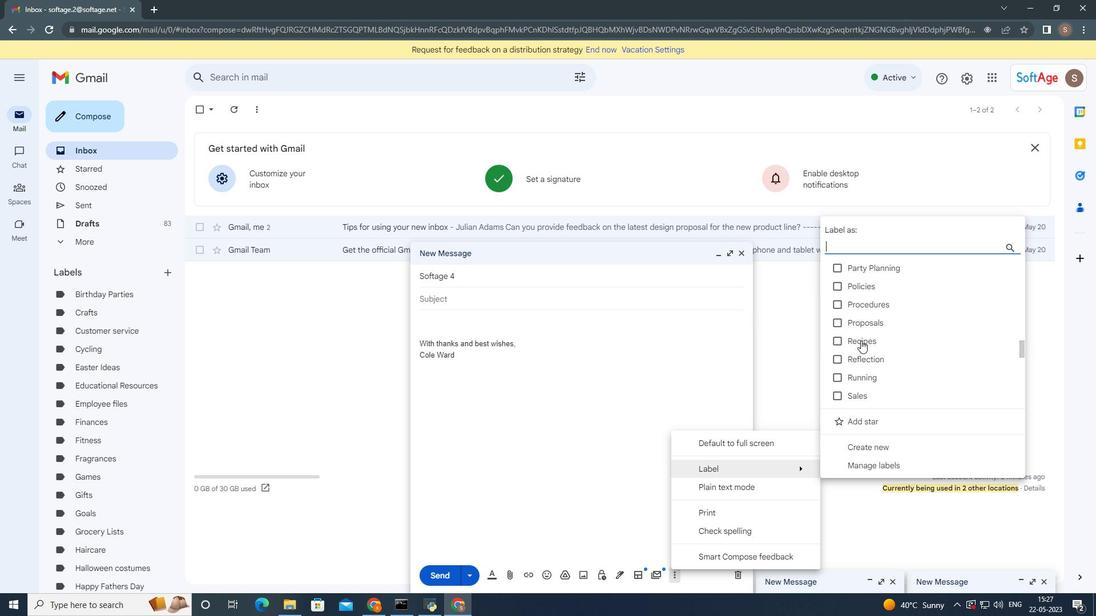 
Action: Mouse scrolled (861, 340) with delta (0, 0)
Screenshot: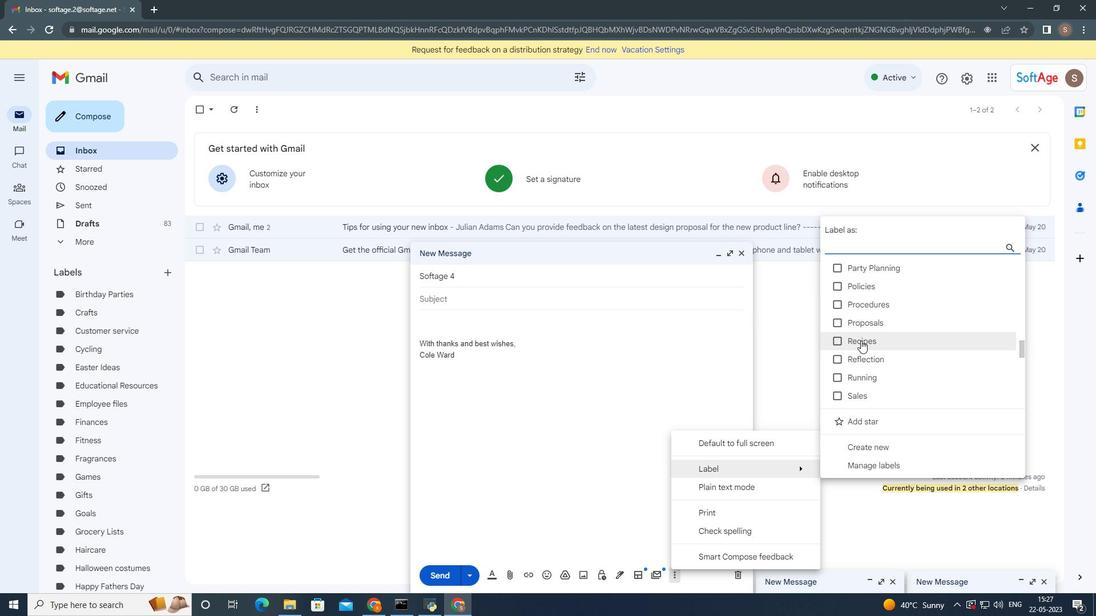 
Action: Mouse moved to (861, 341)
Screenshot: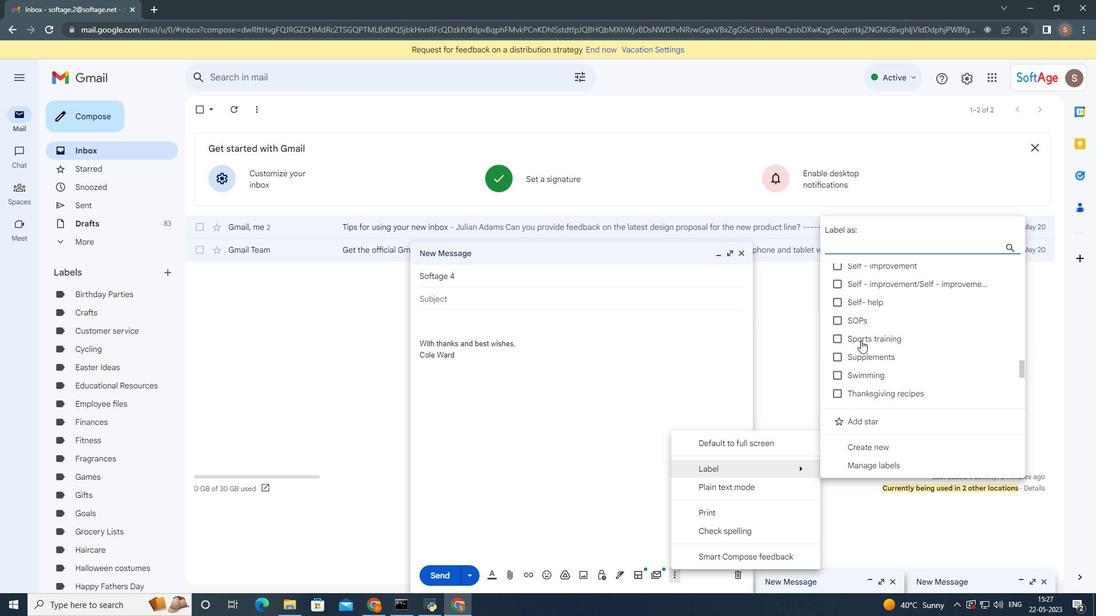 
Action: Mouse scrolled (861, 340) with delta (0, 0)
Screenshot: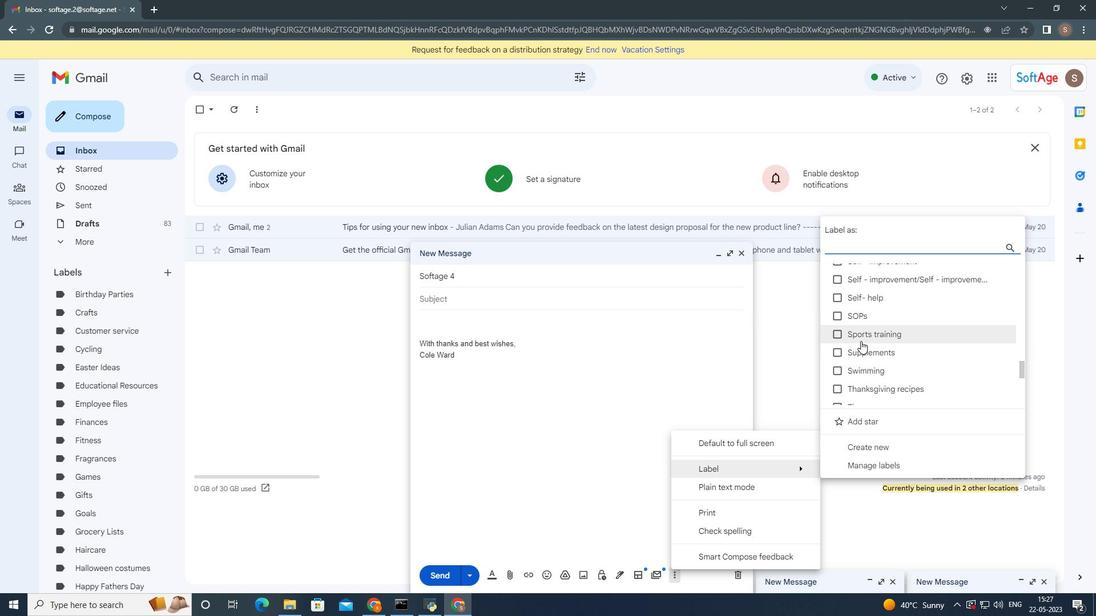 
Action: Mouse moved to (861, 342)
Screenshot: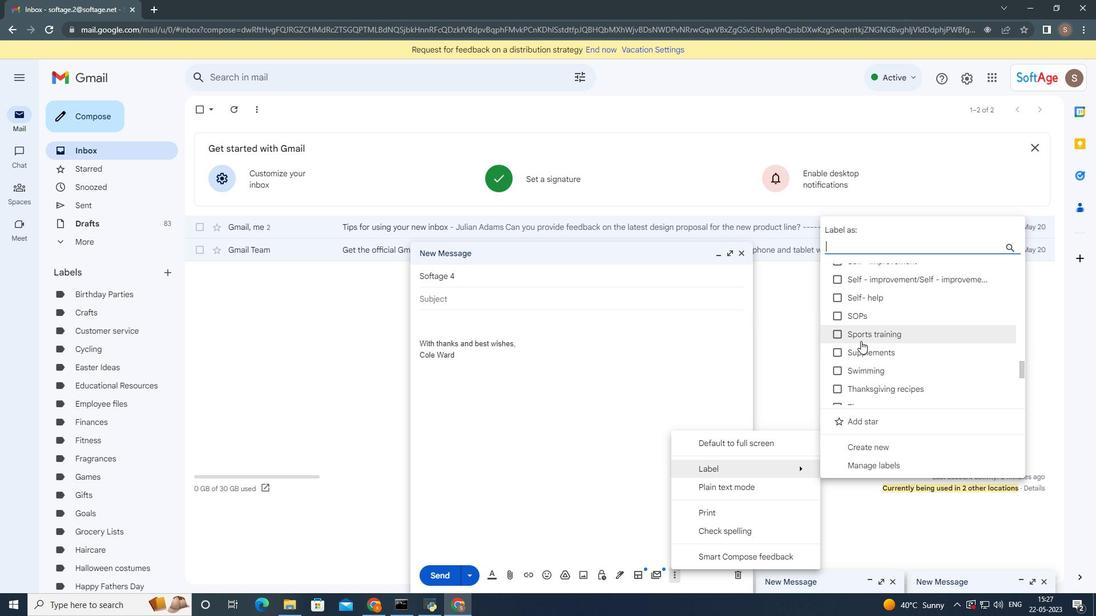 
Action: Mouse scrolled (861, 342) with delta (0, 0)
Screenshot: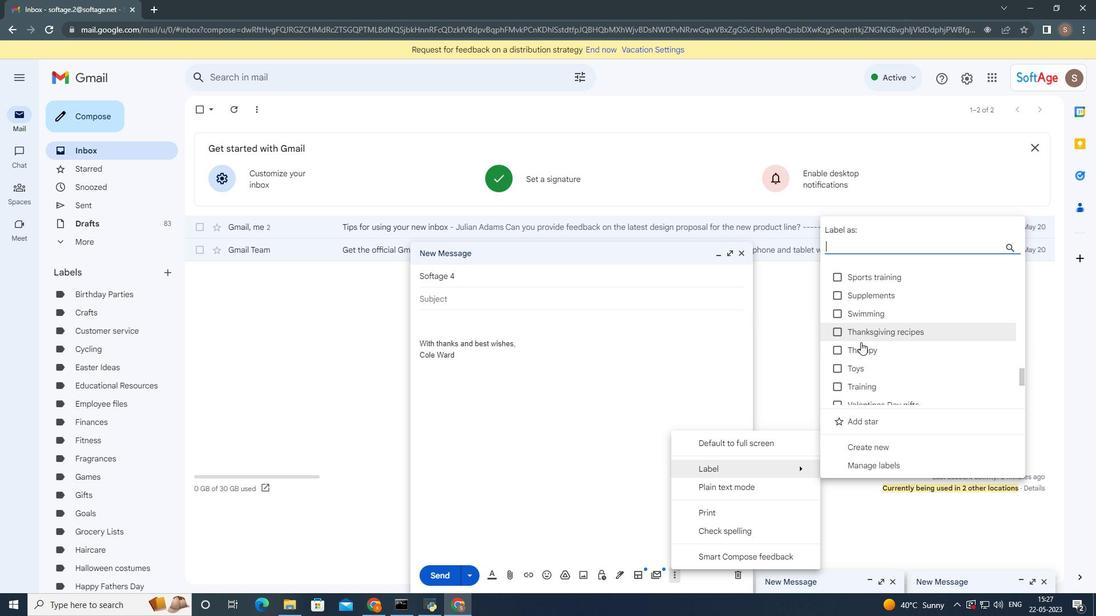 
Action: Mouse scrolled (861, 342) with delta (0, 0)
Screenshot: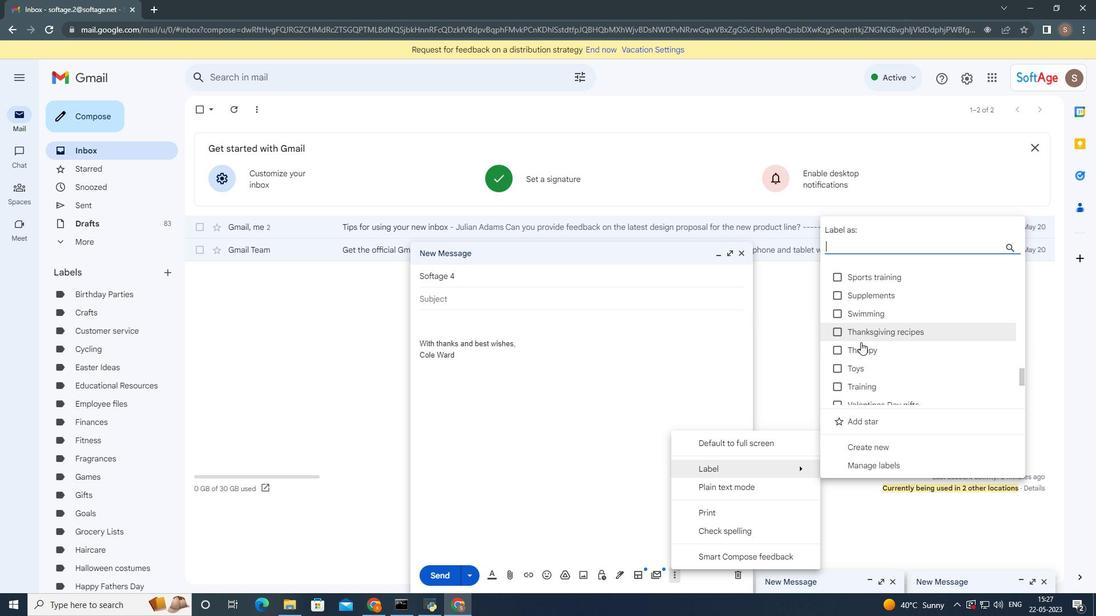 
Action: Mouse scrolled (861, 342) with delta (0, 0)
Screenshot: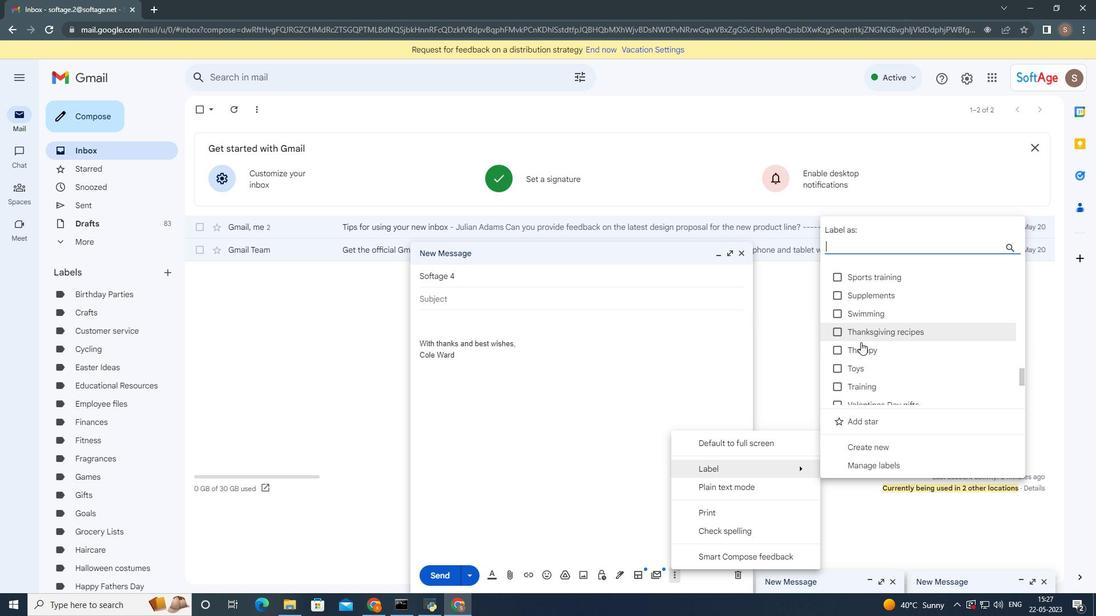 
Action: Mouse moved to (861, 343)
Screenshot: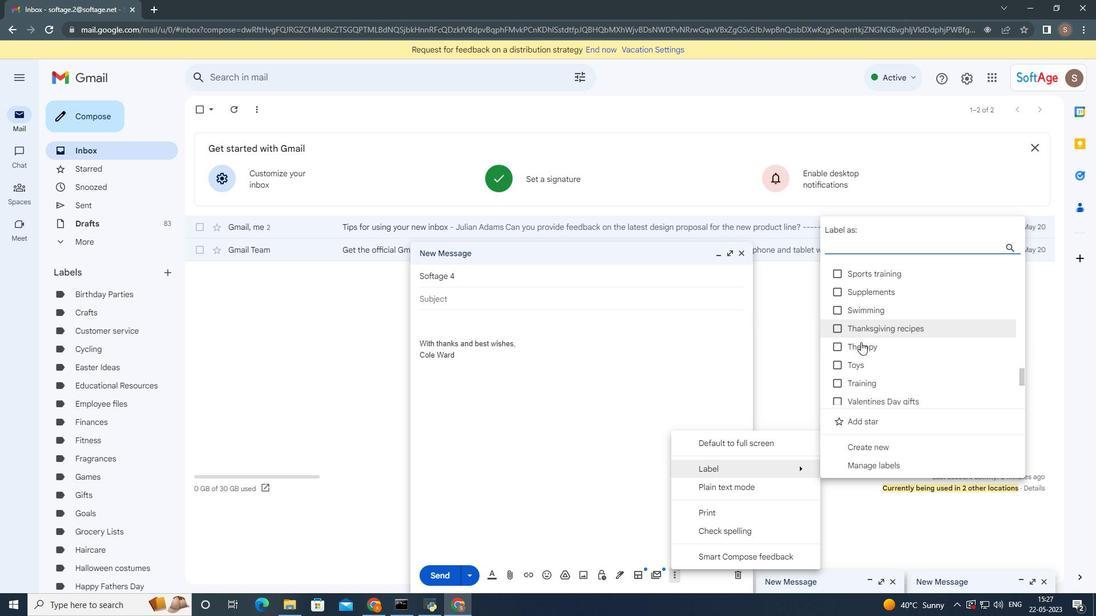 
Action: Mouse scrolled (861, 342) with delta (0, 0)
Screenshot: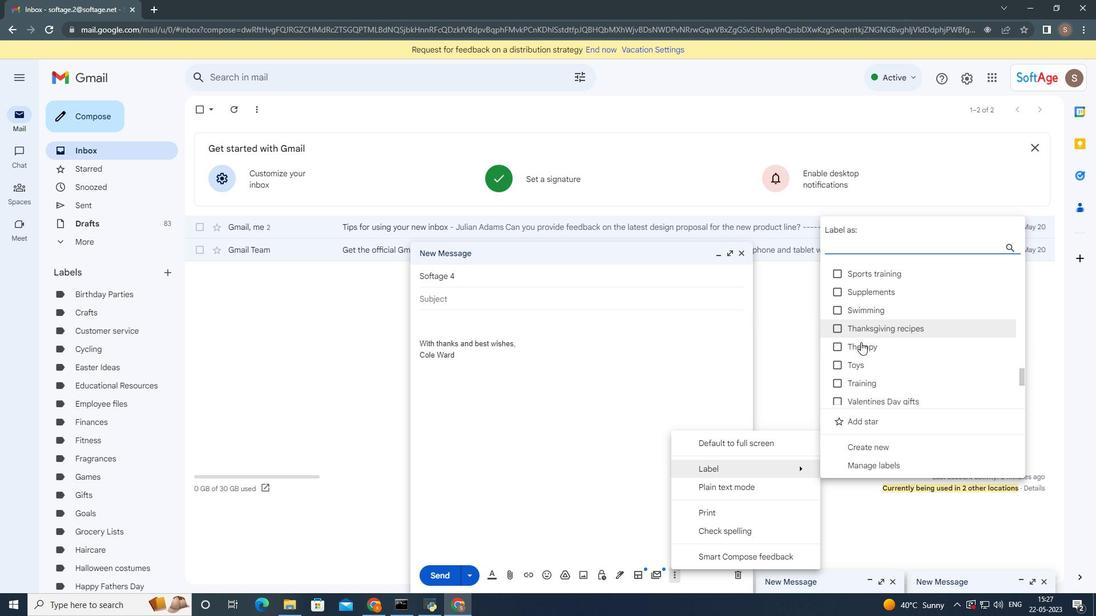 
Action: Mouse scrolled (861, 343) with delta (0, 0)
Screenshot: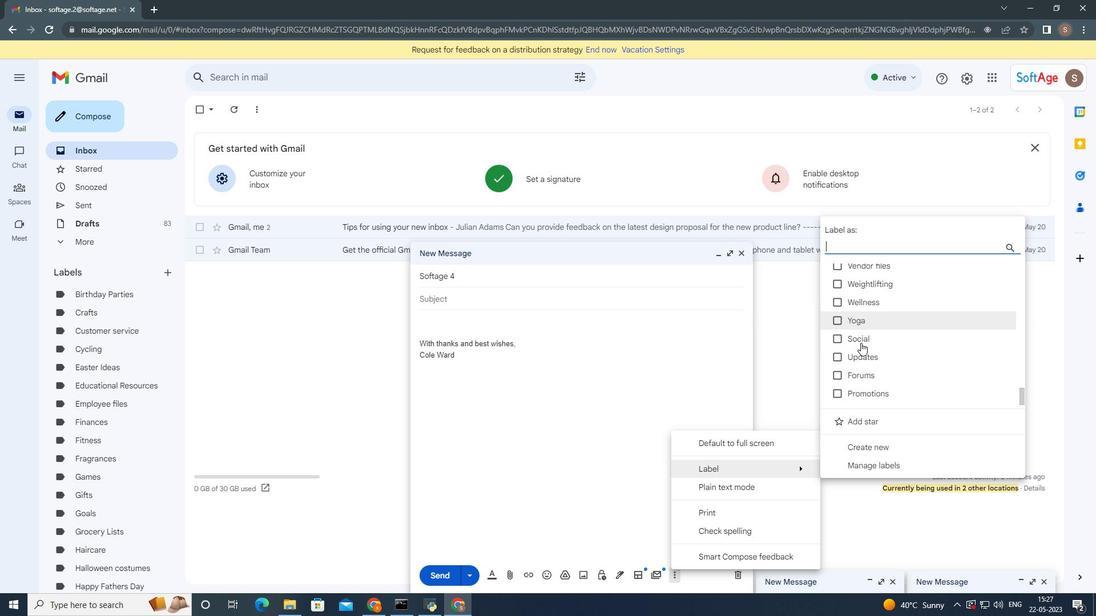 
Action: Mouse scrolled (861, 343) with delta (0, 0)
Screenshot: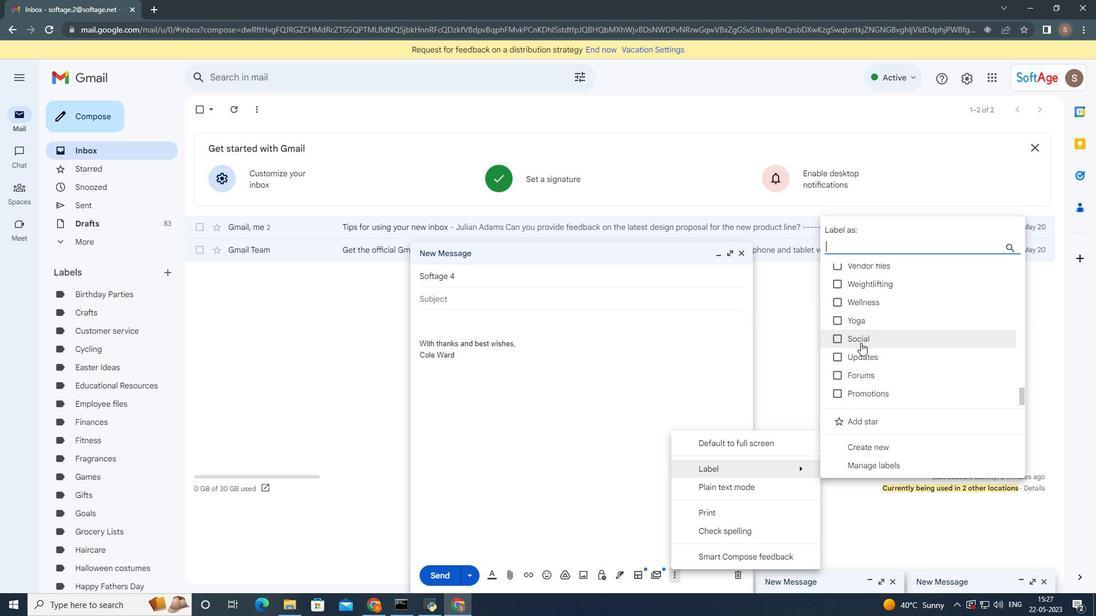 
Action: Mouse scrolled (861, 343) with delta (0, 0)
Screenshot: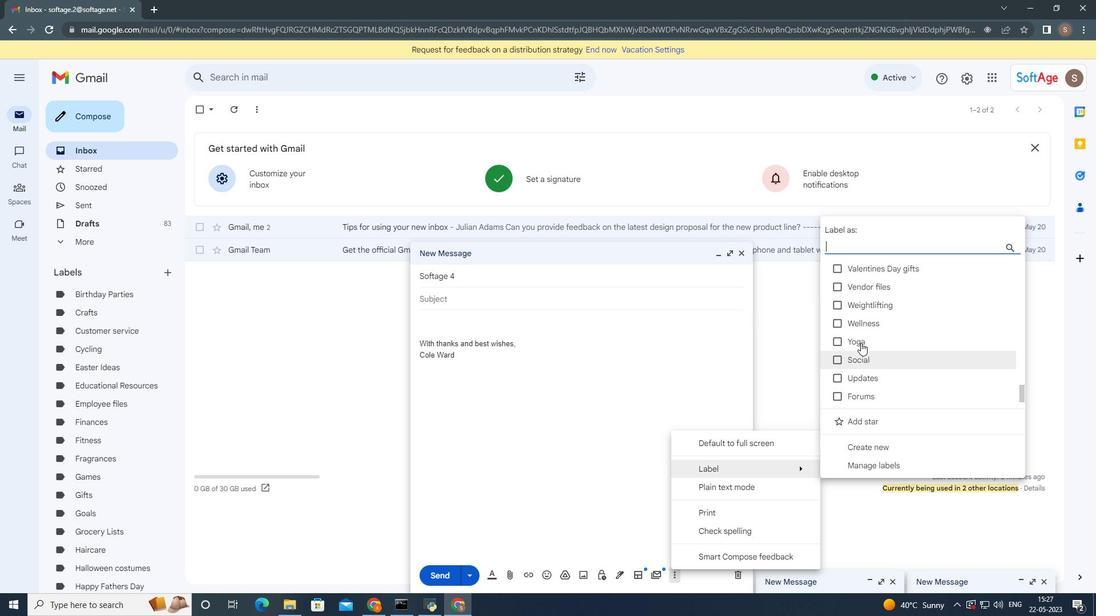 
Action: Mouse scrolled (861, 343) with delta (0, 0)
Screenshot: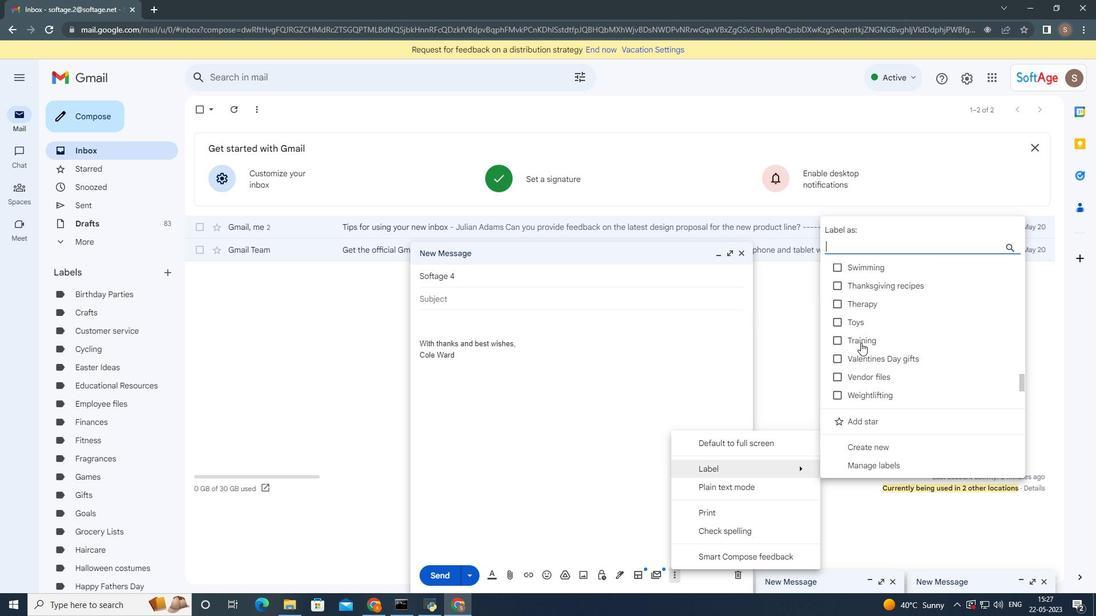 
Action: Mouse scrolled (861, 342) with delta (0, 0)
Screenshot: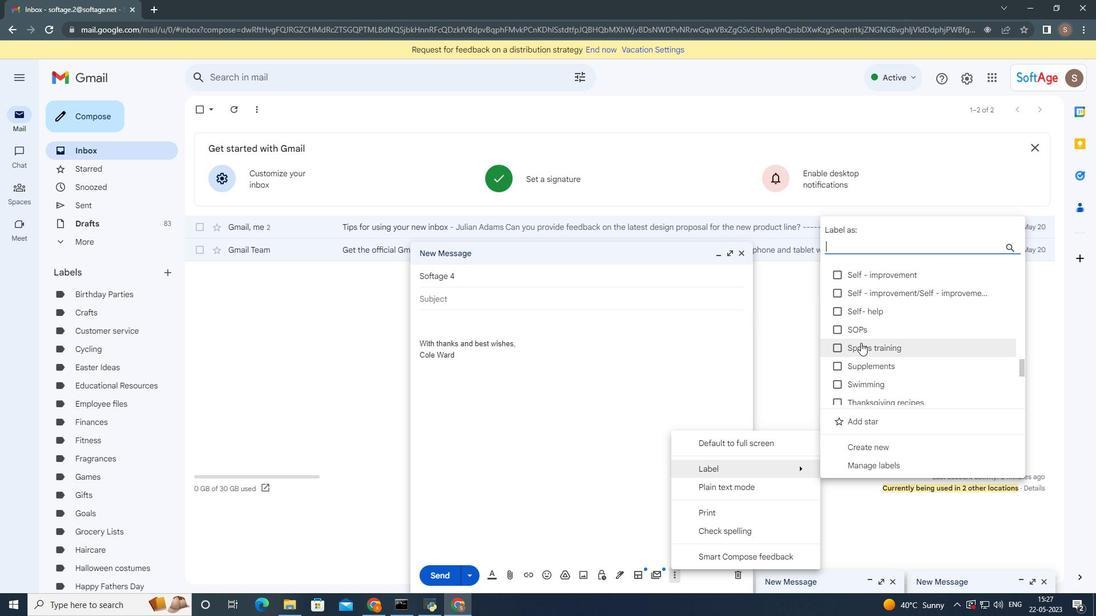 
Action: Mouse moved to (861, 343)
Screenshot: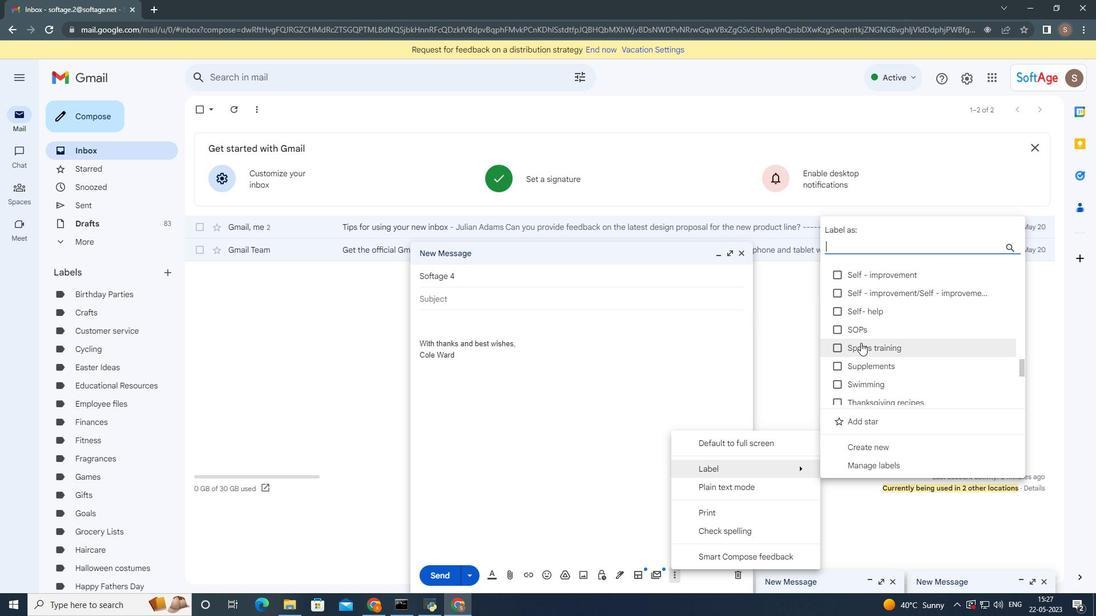 
Action: Mouse scrolled (861, 342) with delta (0, 0)
Screenshot: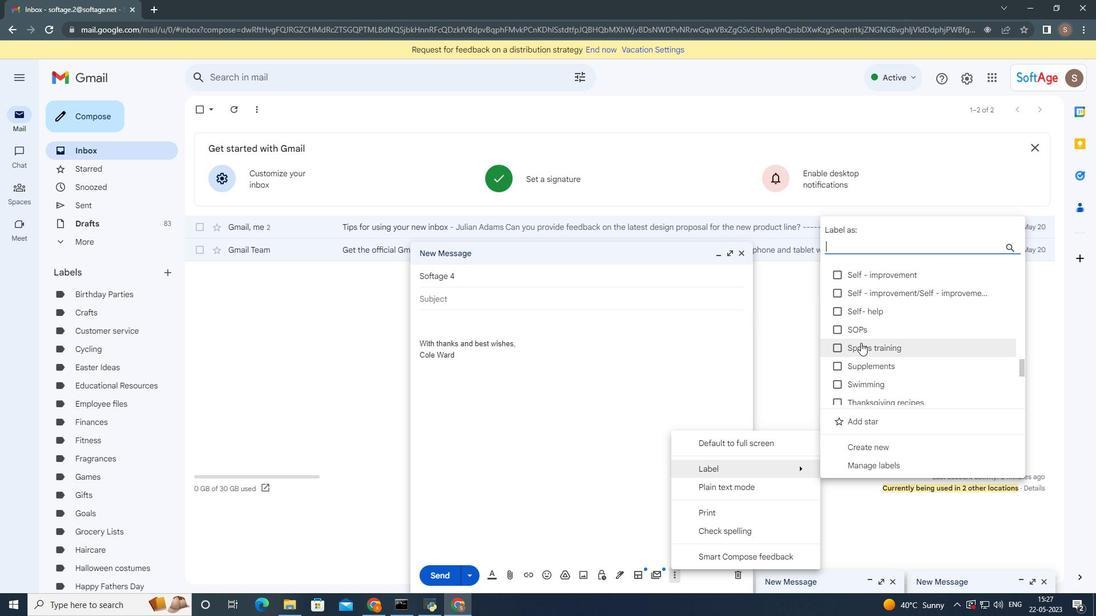 
Action: Mouse scrolled (861, 342) with delta (0, 0)
Screenshot: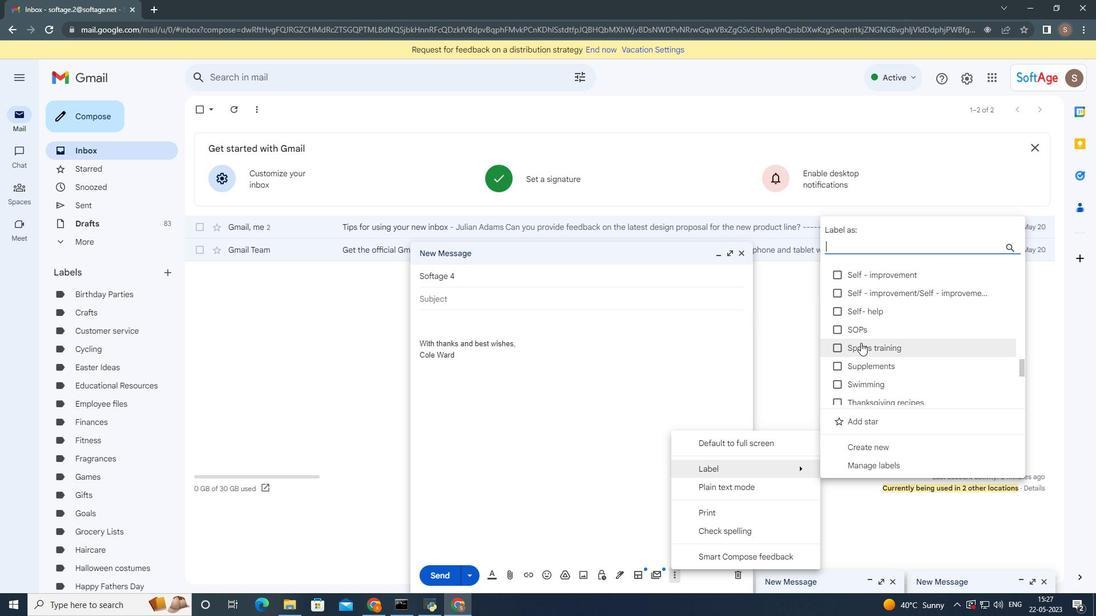 
Action: Mouse scrolled (861, 342) with delta (0, 0)
Screenshot: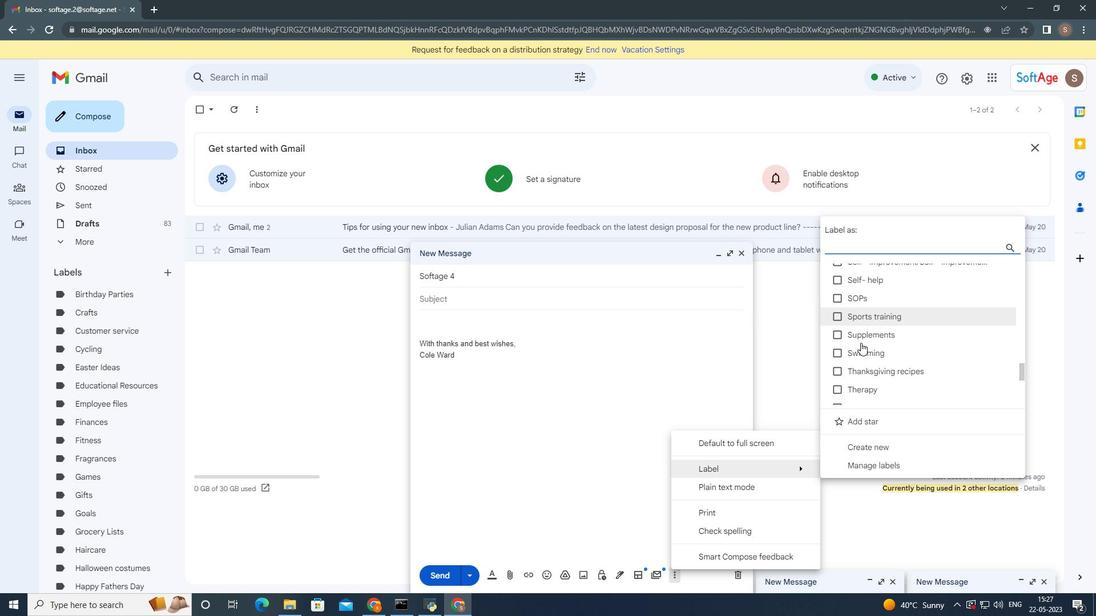 
Action: Mouse scrolled (861, 342) with delta (0, 0)
Screenshot: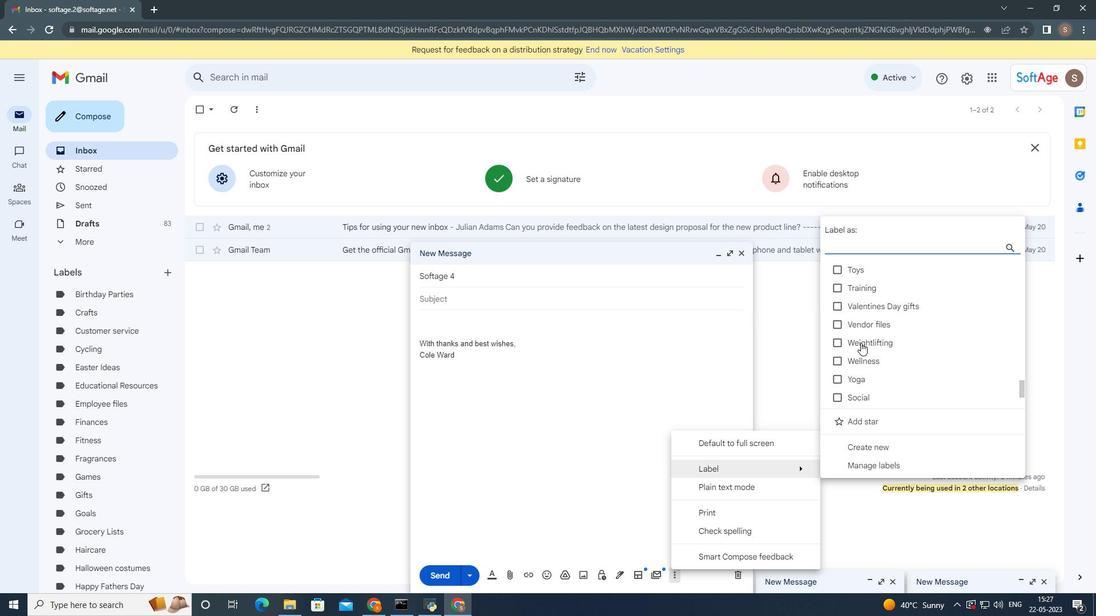 
Action: Mouse scrolled (861, 342) with delta (0, 0)
Screenshot: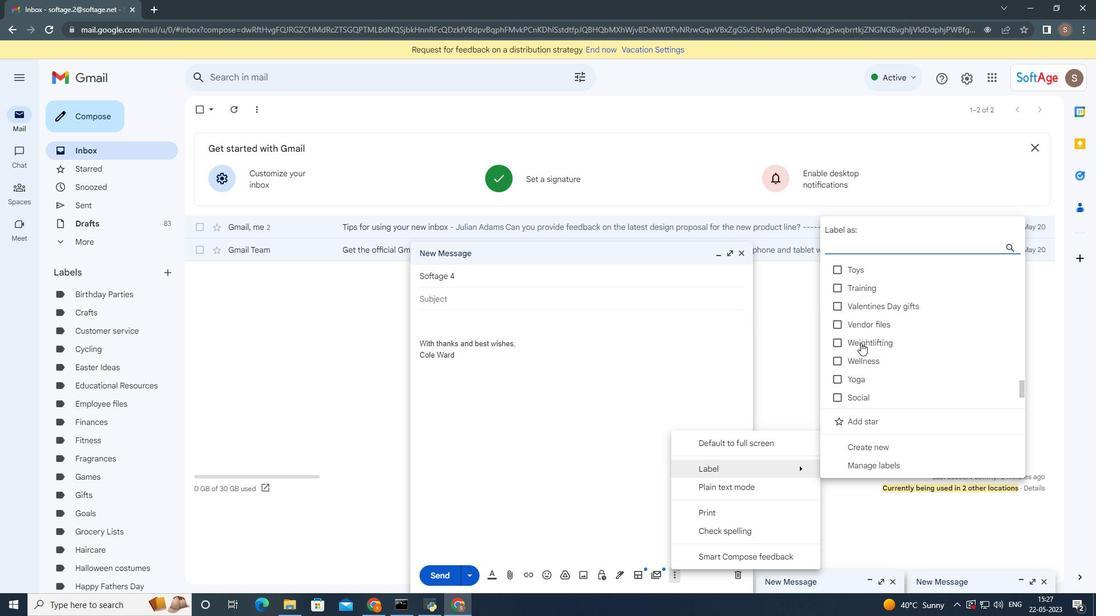 
Action: Mouse scrolled (861, 342) with delta (0, 0)
Screenshot: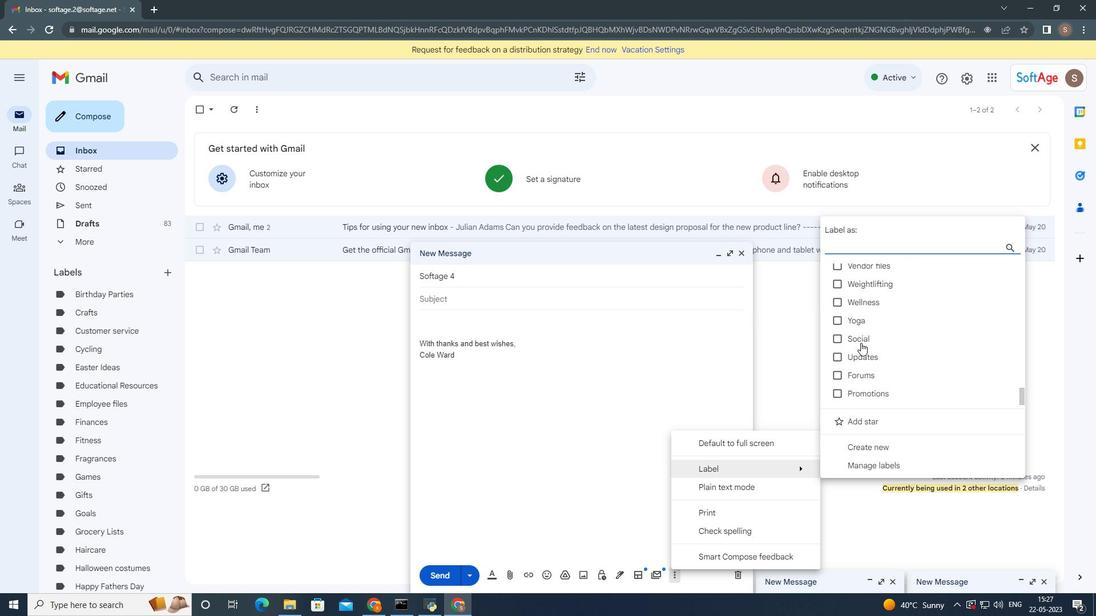 
Action: Mouse scrolled (861, 342) with delta (0, 0)
Screenshot: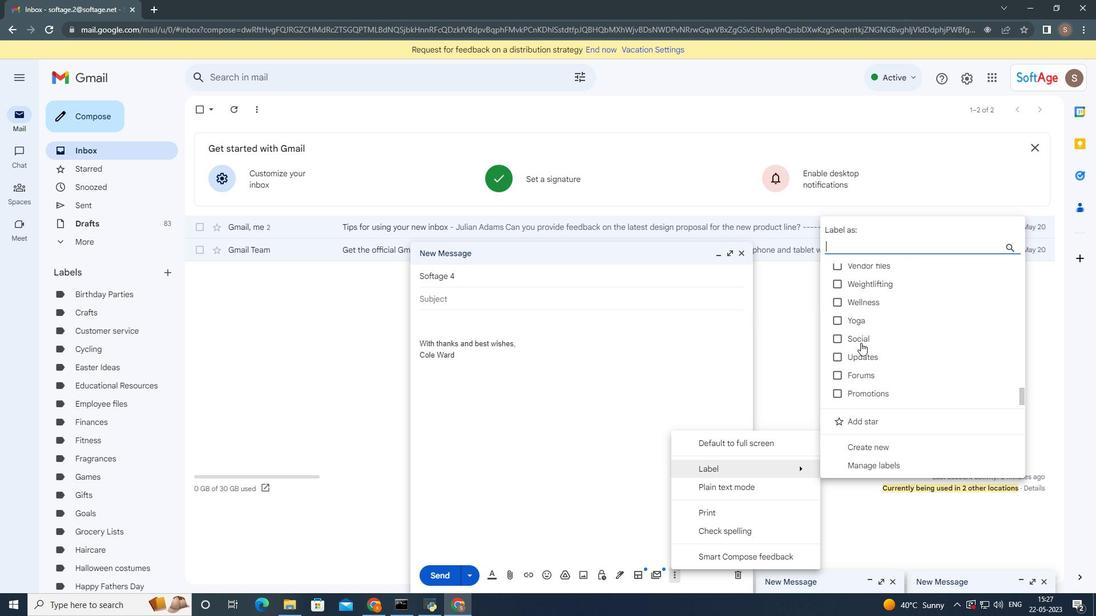 
Action: Mouse scrolled (861, 342) with delta (0, 0)
Screenshot: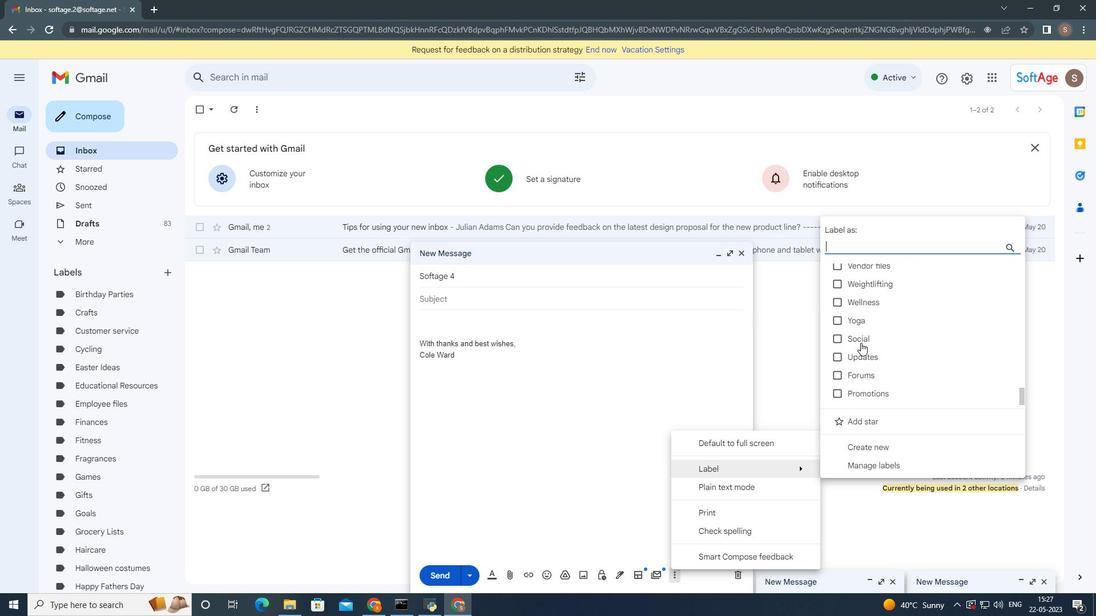 
Action: Mouse scrolled (861, 342) with delta (0, 0)
Screenshot: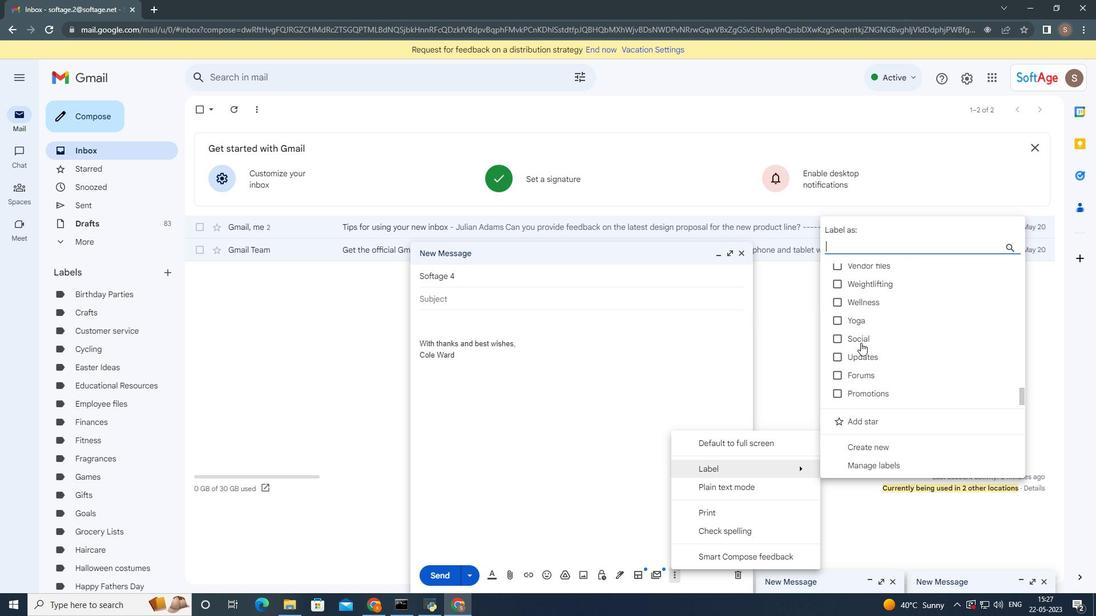 
Action: Mouse moved to (861, 444)
Screenshot: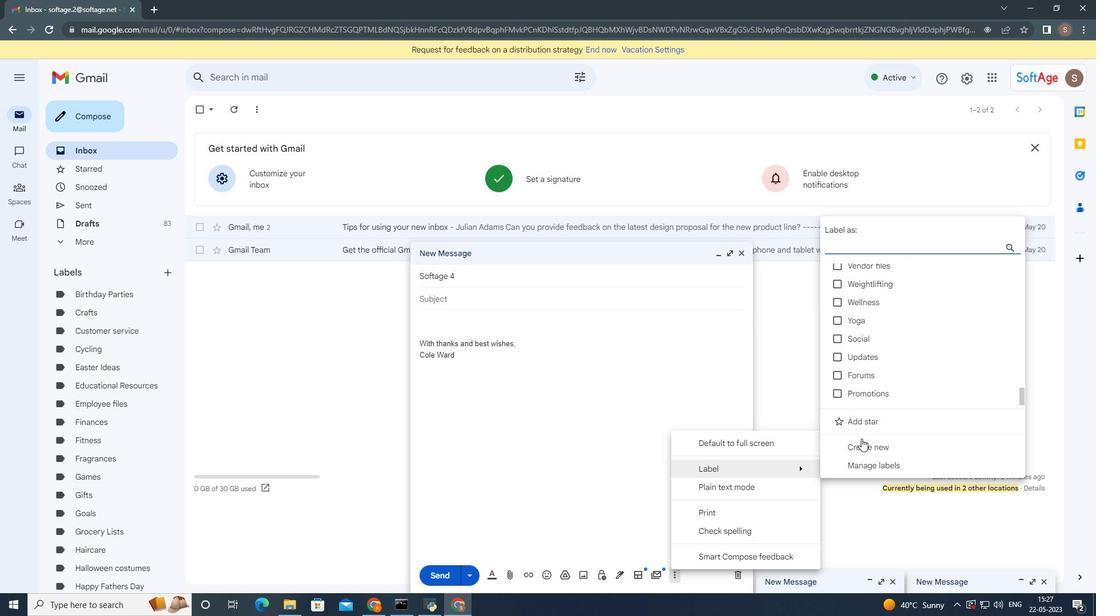 
Action: Mouse pressed left at (861, 444)
Screenshot: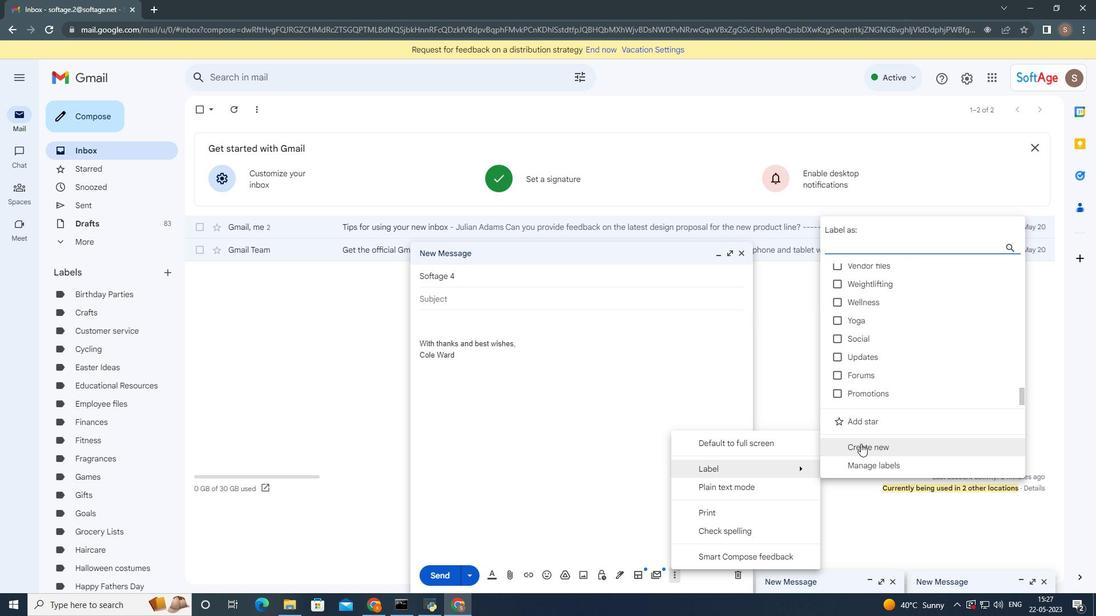 
Action: Mouse moved to (460, 328)
Screenshot: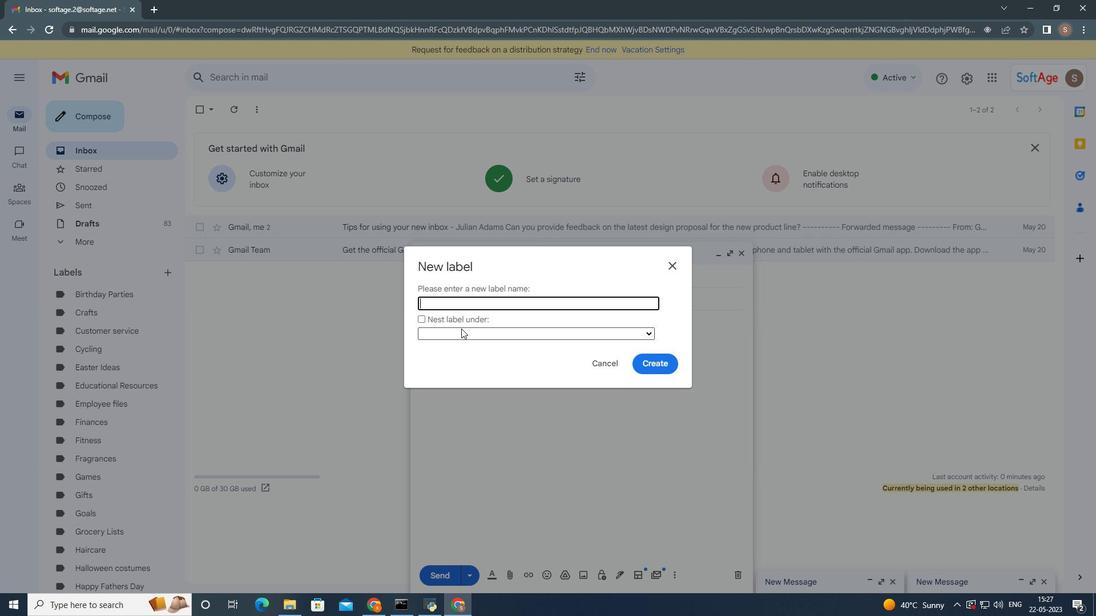 
Action: Key pressed <Key.shift>Omn<Key.backspace><Key.backspace>nboarding
Screenshot: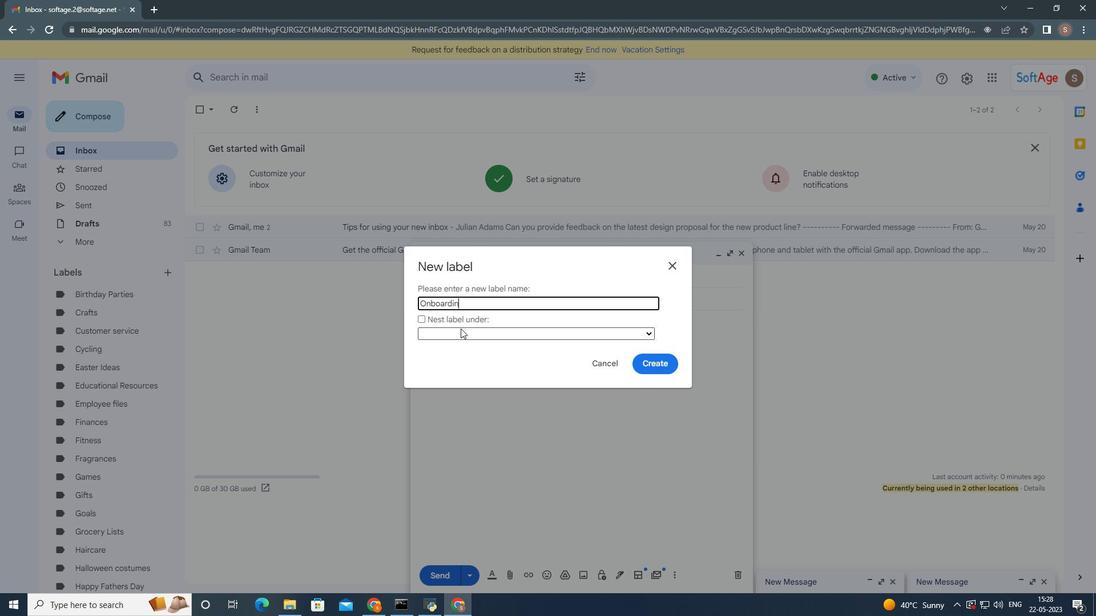
Action: Mouse moved to (648, 360)
Screenshot: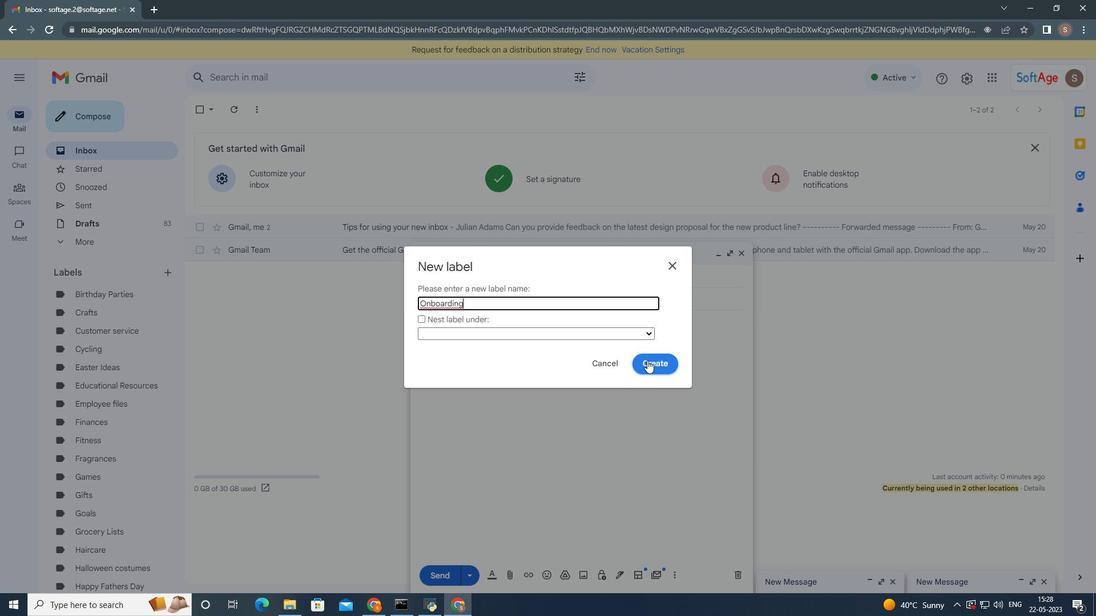 
Action: Mouse pressed left at (648, 360)
Screenshot: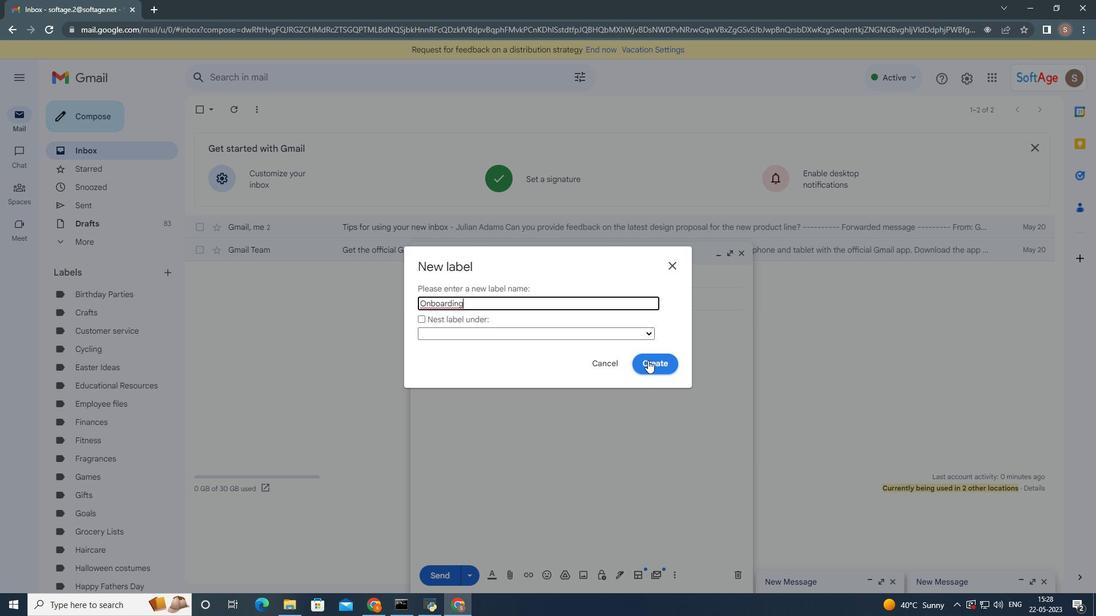 
Action: Mouse moved to (618, 364)
Screenshot: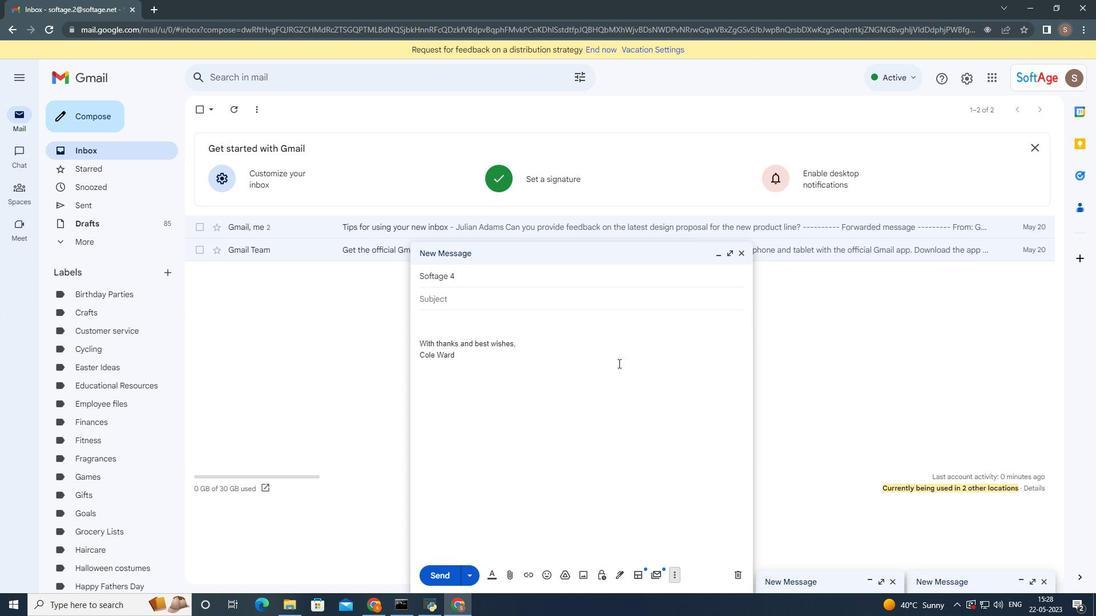 
